 Task: Create new Company, with domain: 'zuj.edu.jo' and type: 'Prospect'. Add new contact for this company, with mail Id: 'Chahat21Mitchell@zuj.edu.jo', First Name: Chahat, Last name:  Mitchell, Job Title: 'UX/UI Designer', Phone Number: '(305) 555-4573'. Change life cycle stage to  Lead and lead status to  In Progress. Logged in from softage.6@softage.net
Action: Mouse moved to (134, 95)
Screenshot: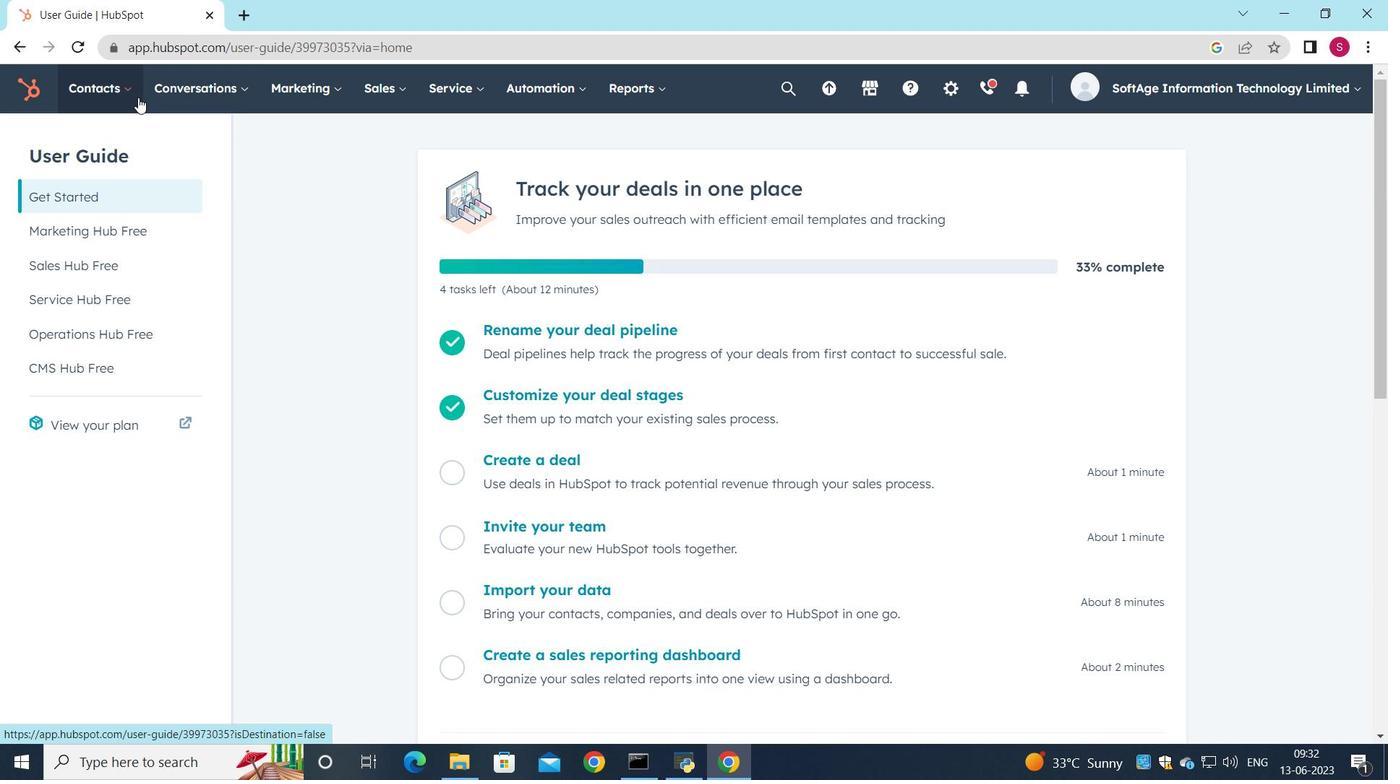 
Action: Mouse pressed left at (134, 95)
Screenshot: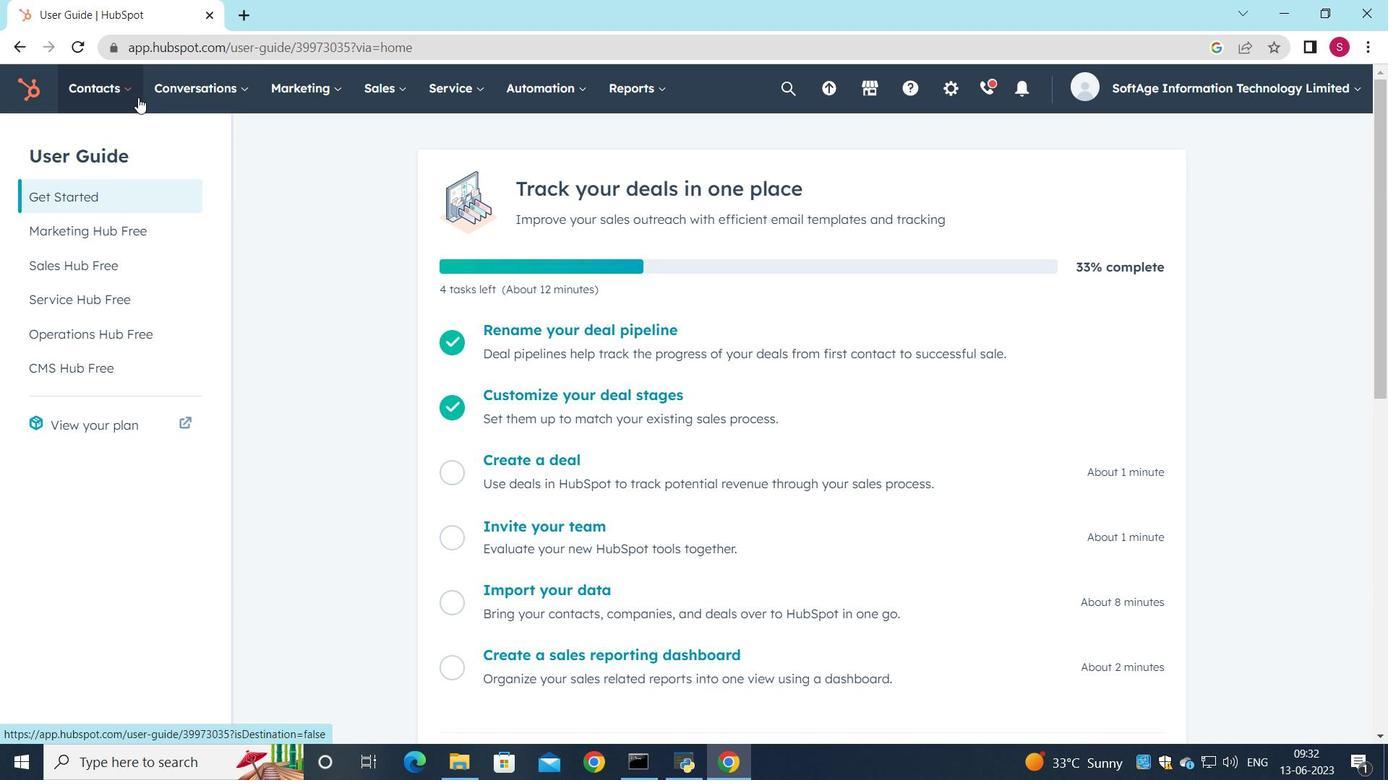 
Action: Mouse moved to (138, 174)
Screenshot: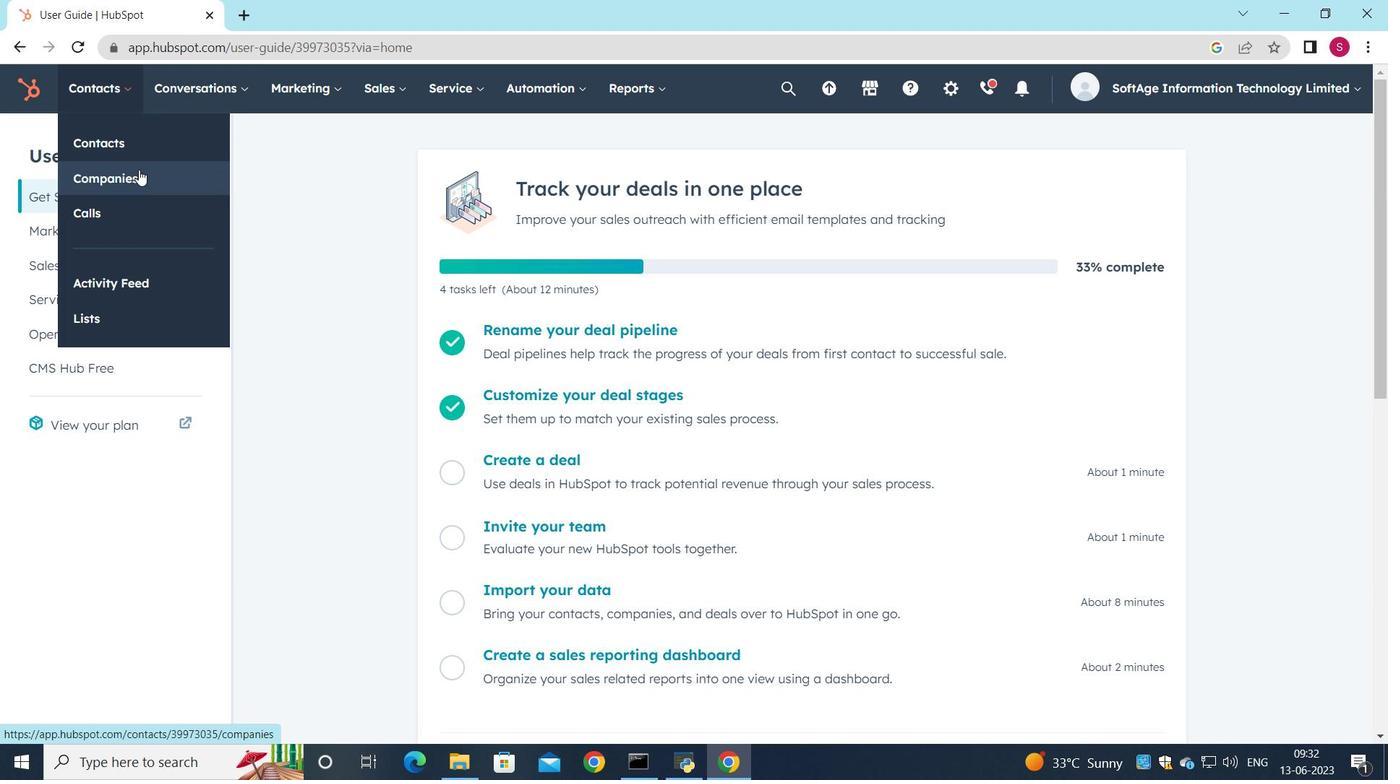 
Action: Mouse pressed left at (138, 174)
Screenshot: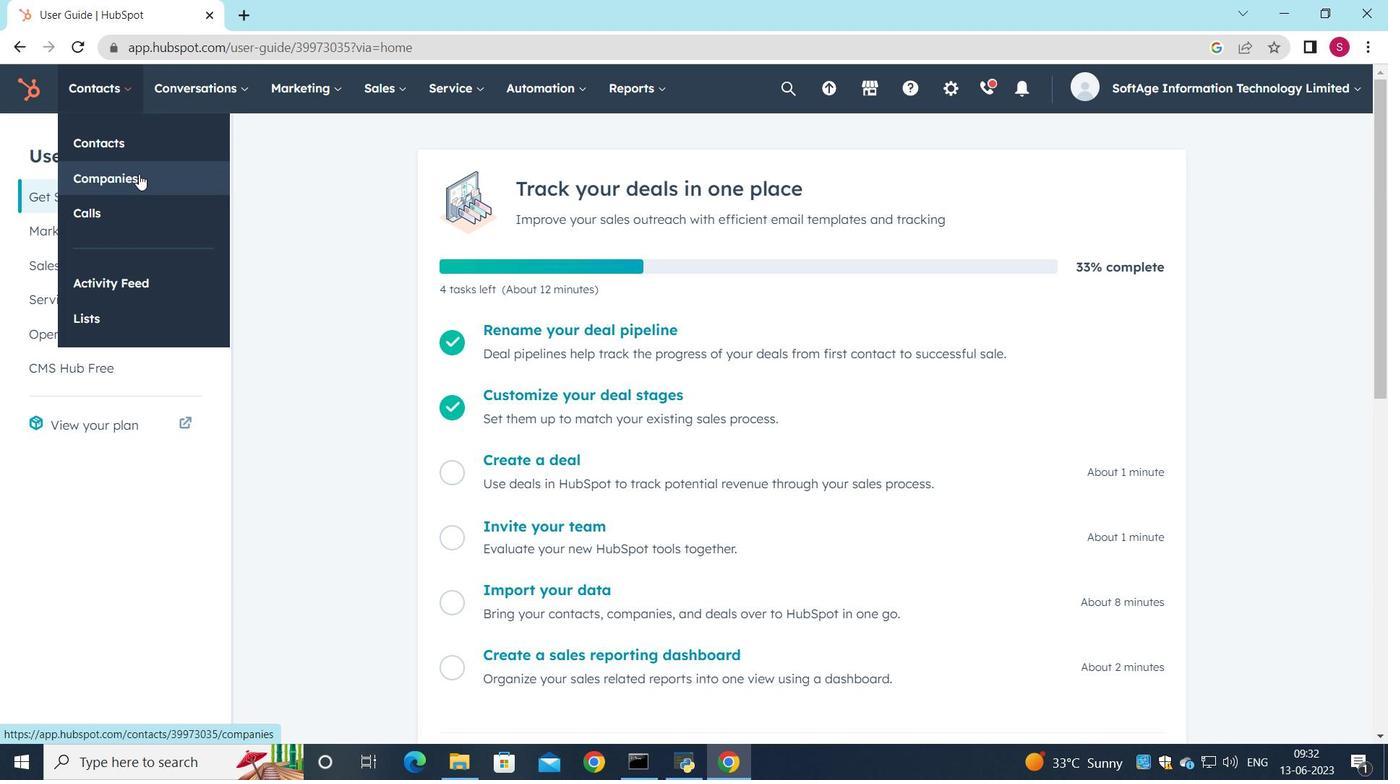 
Action: Mouse moved to (1268, 154)
Screenshot: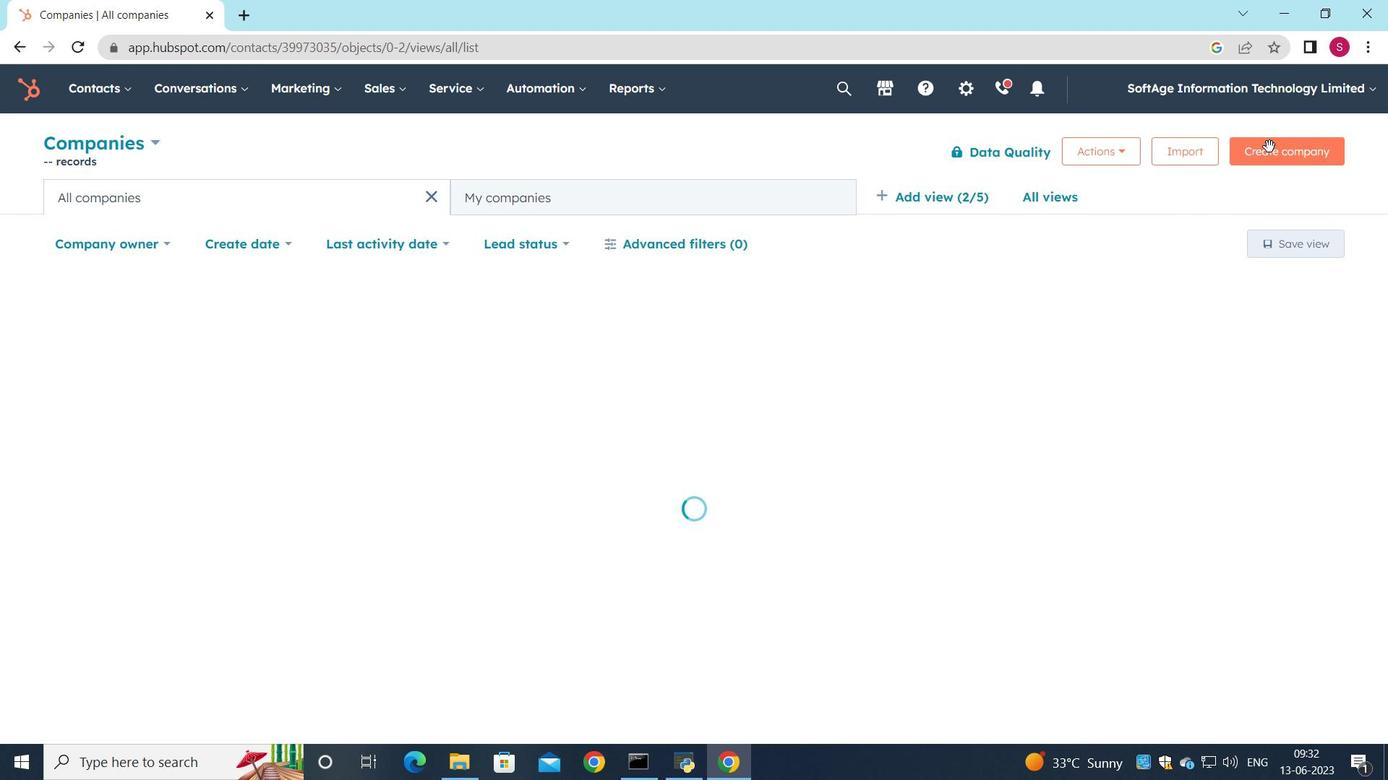 
Action: Mouse pressed left at (1268, 154)
Screenshot: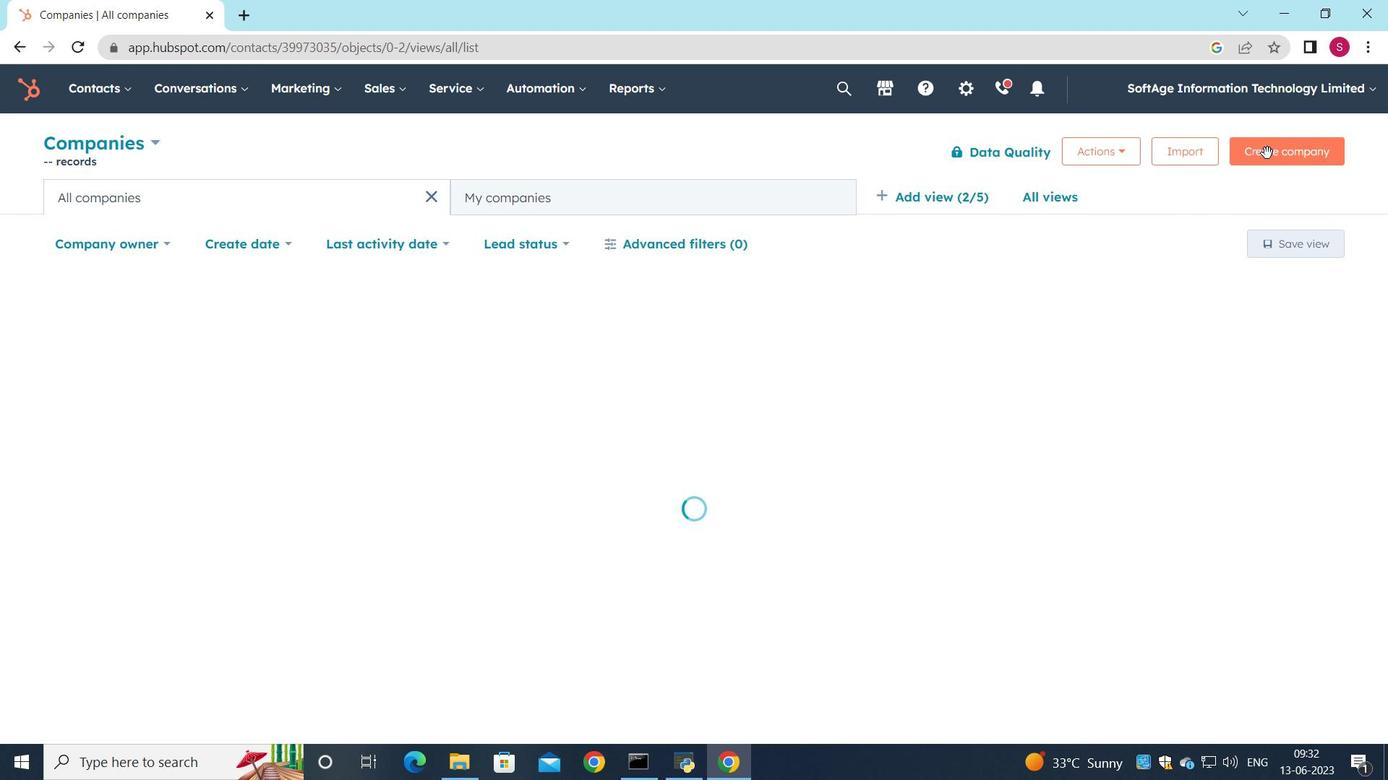 
Action: Mouse moved to (1010, 224)
Screenshot: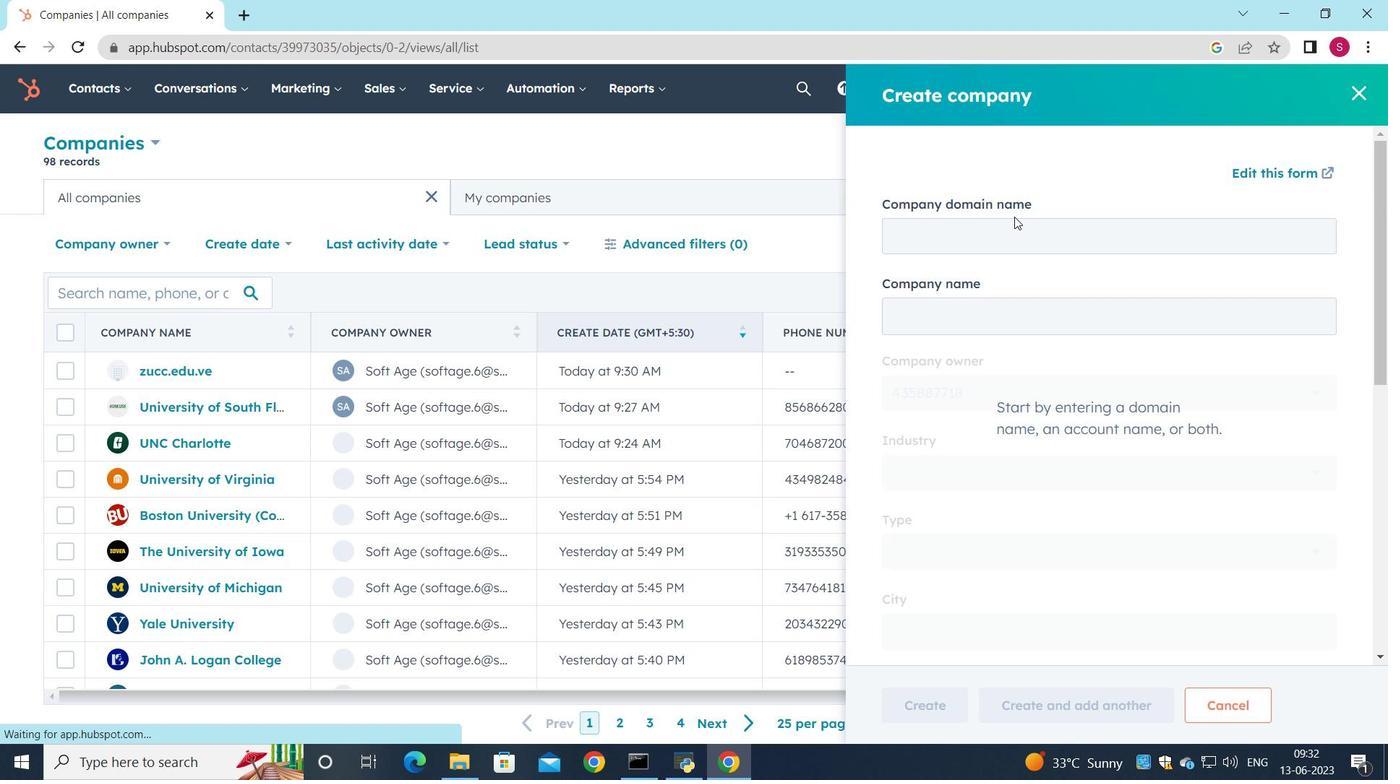 
Action: Mouse pressed left at (1010, 224)
Screenshot: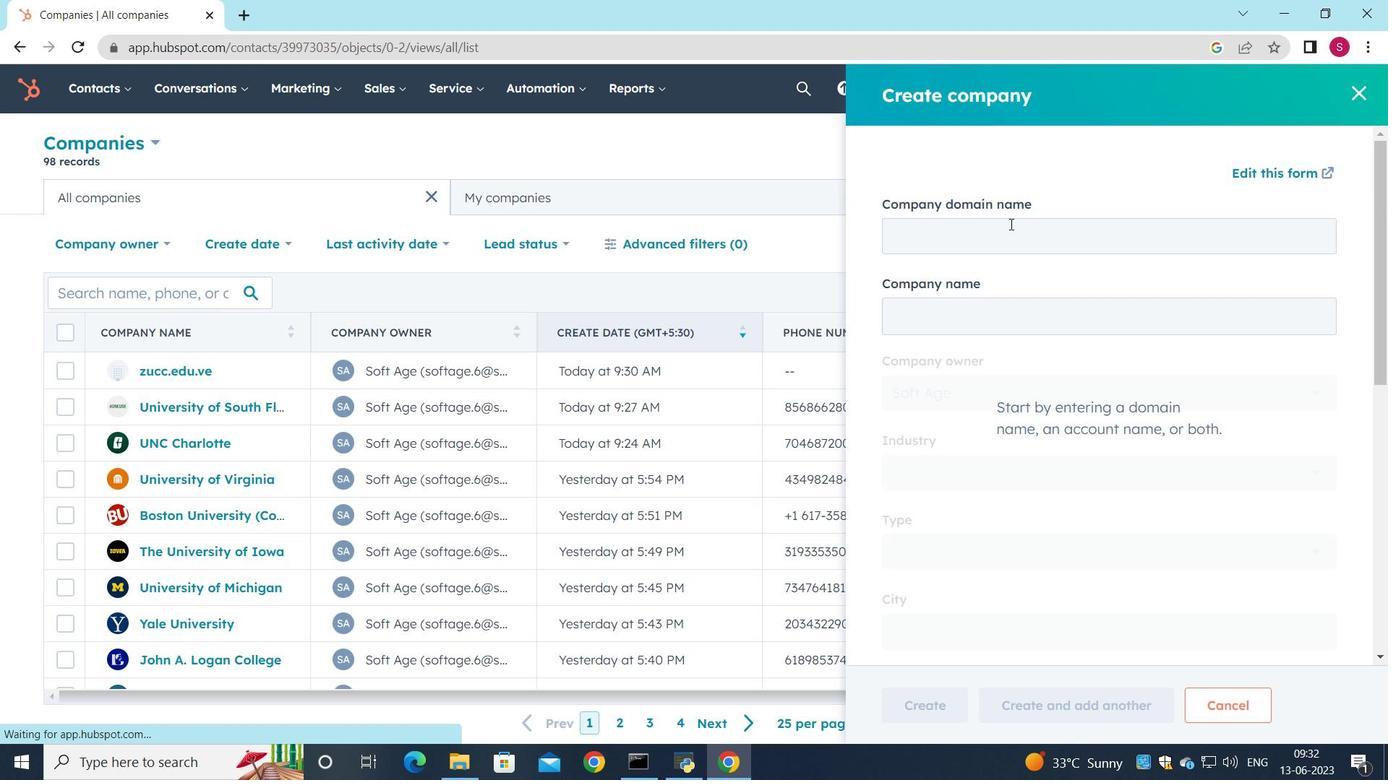 
Action: Key pressed zuj.edu.jo
Screenshot: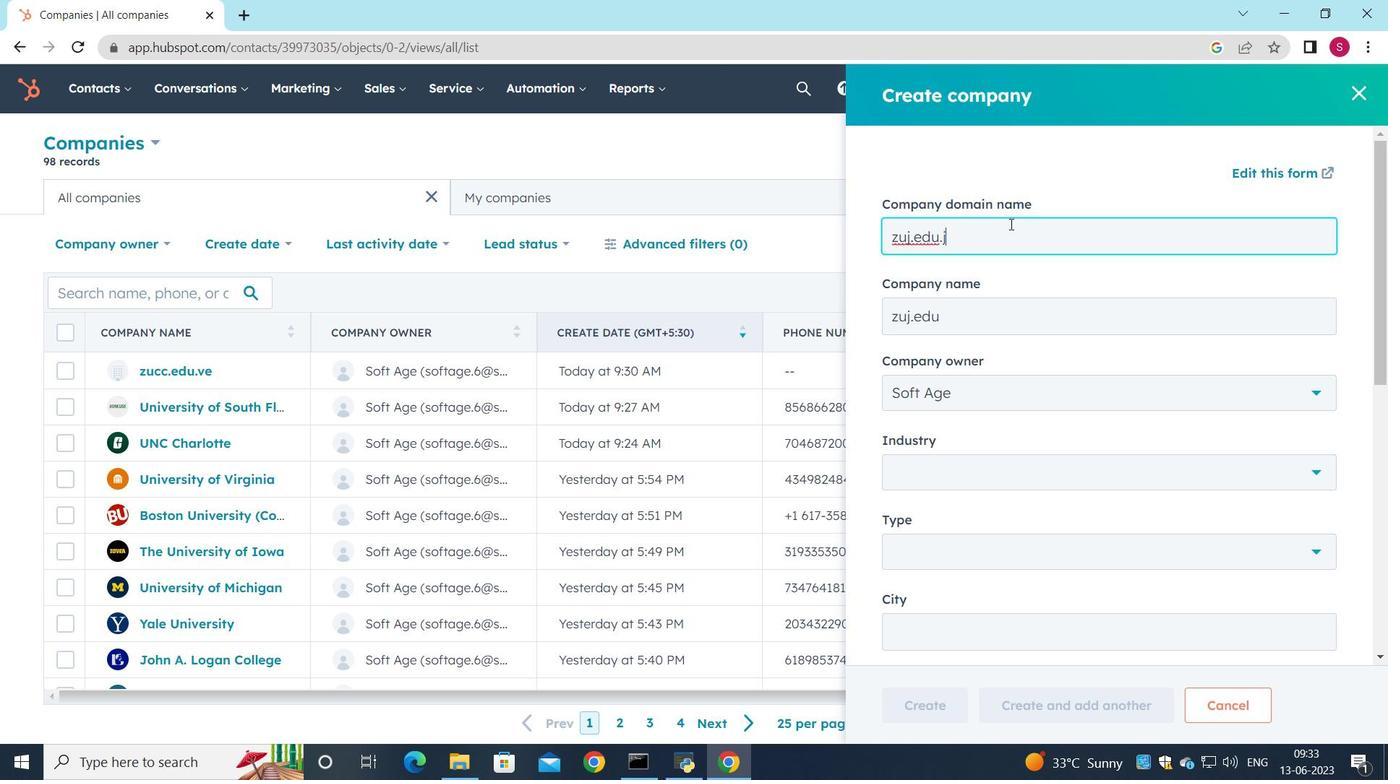 
Action: Mouse moved to (937, 394)
Screenshot: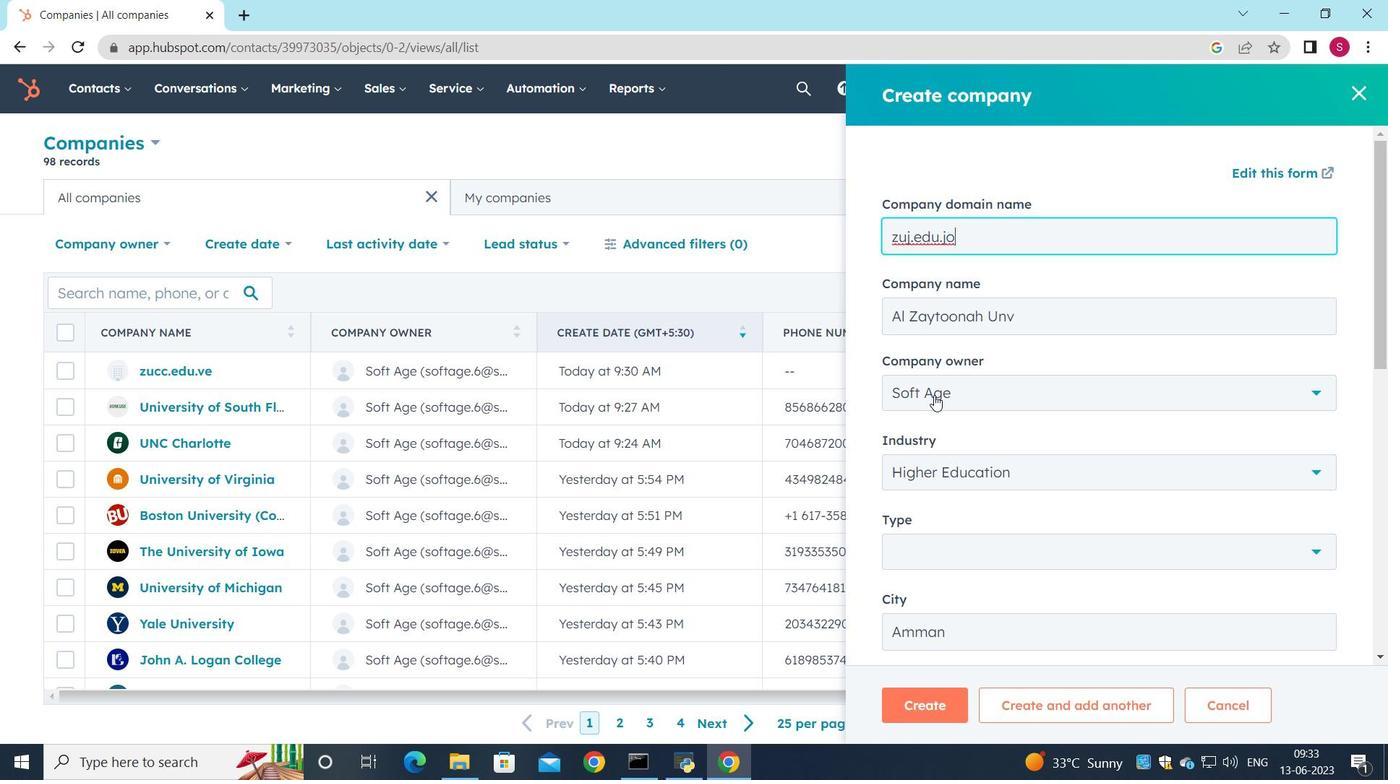 
Action: Mouse scrolled (937, 394) with delta (0, 0)
Screenshot: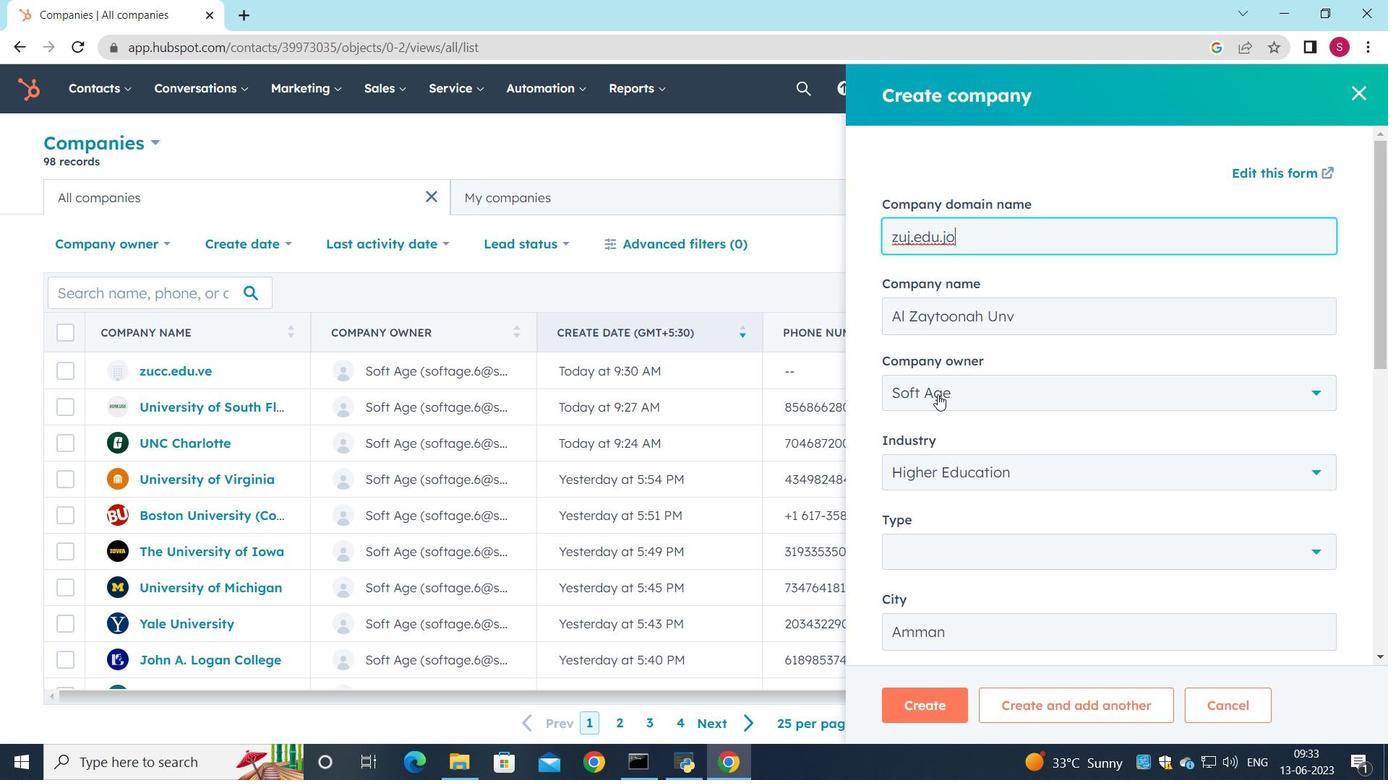 
Action: Mouse scrolled (937, 394) with delta (0, 0)
Screenshot: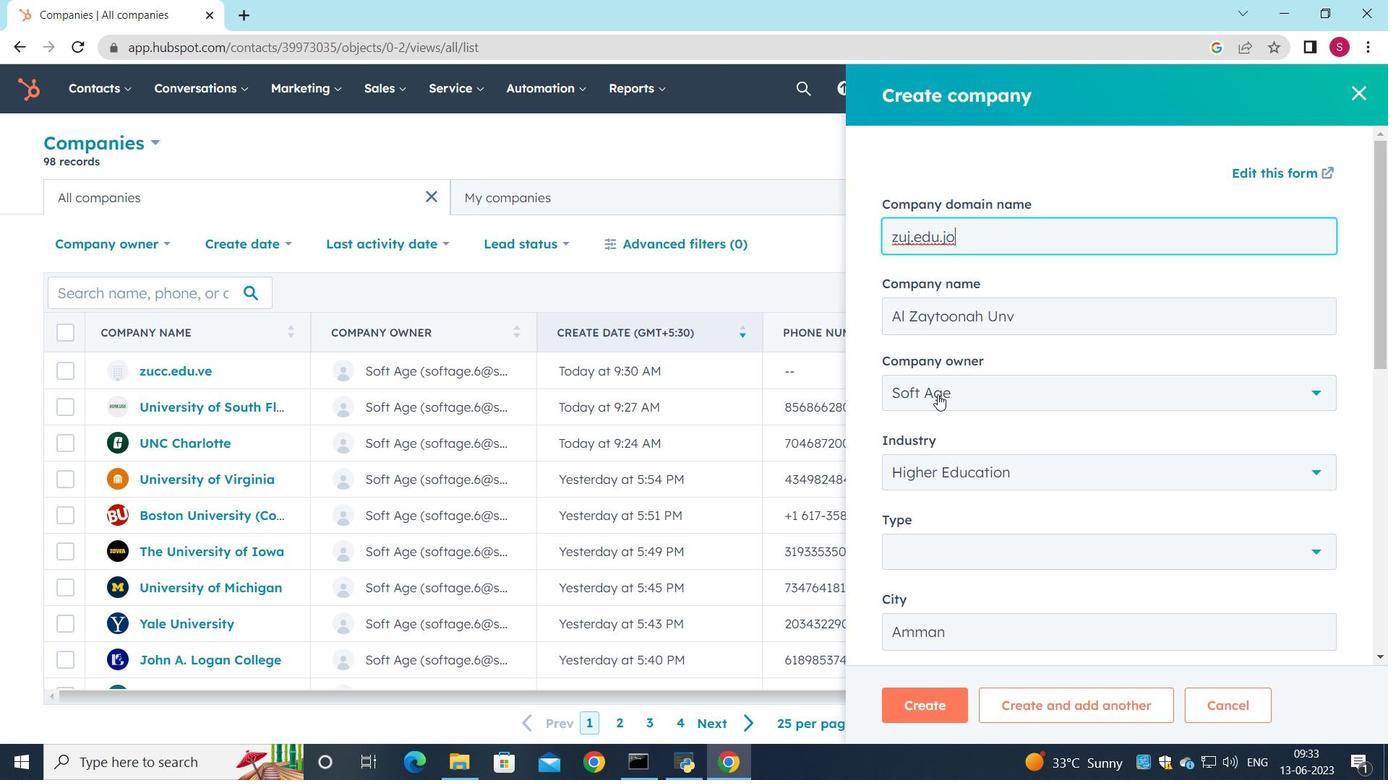 
Action: Mouse moved to (995, 370)
Screenshot: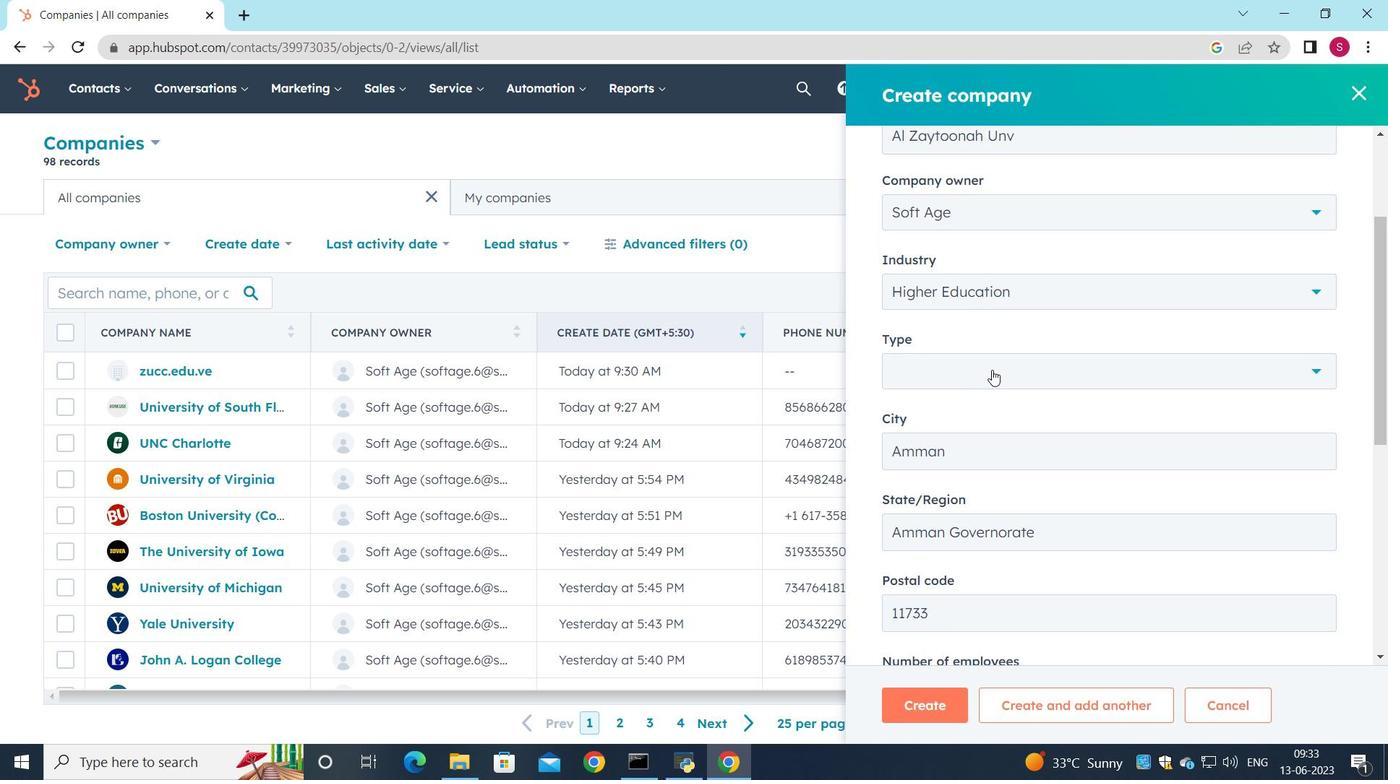 
Action: Mouse pressed left at (995, 370)
Screenshot: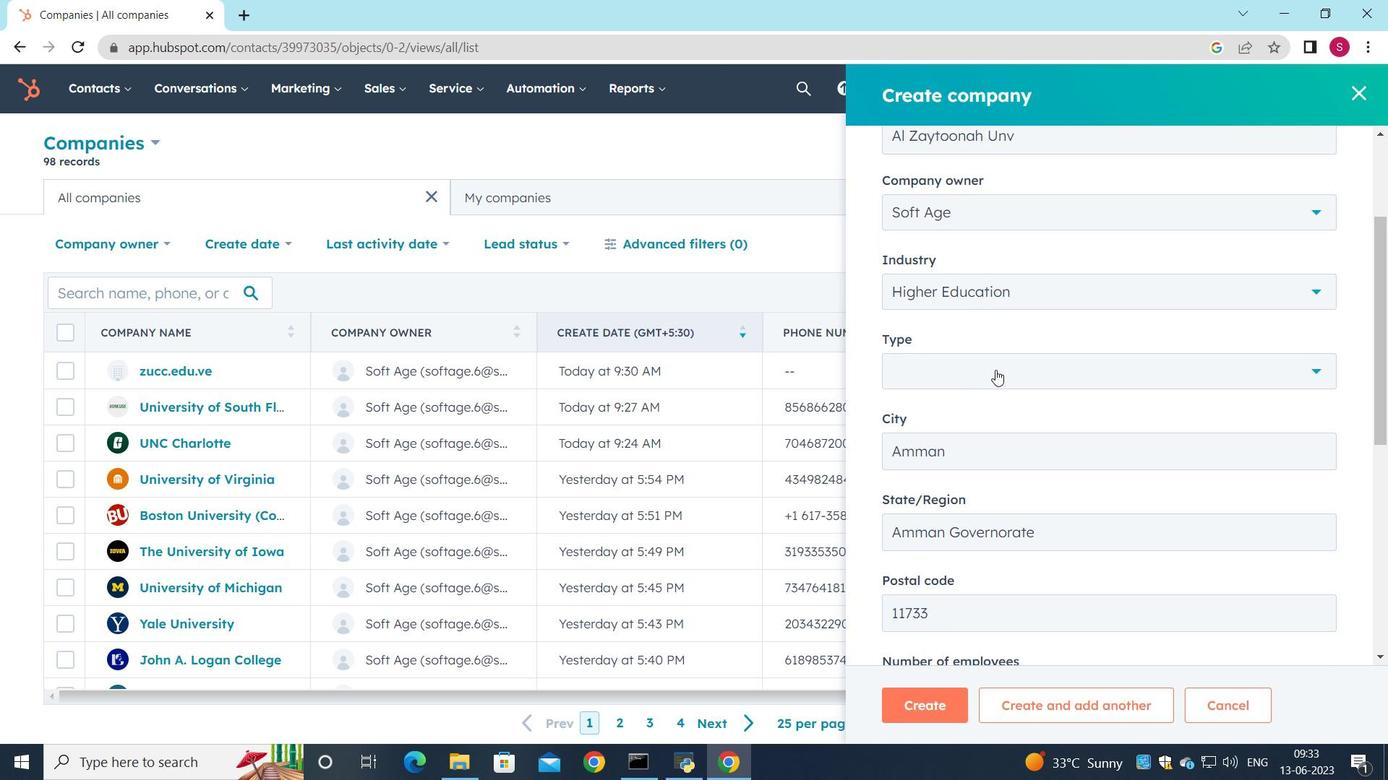 
Action: Mouse moved to (957, 445)
Screenshot: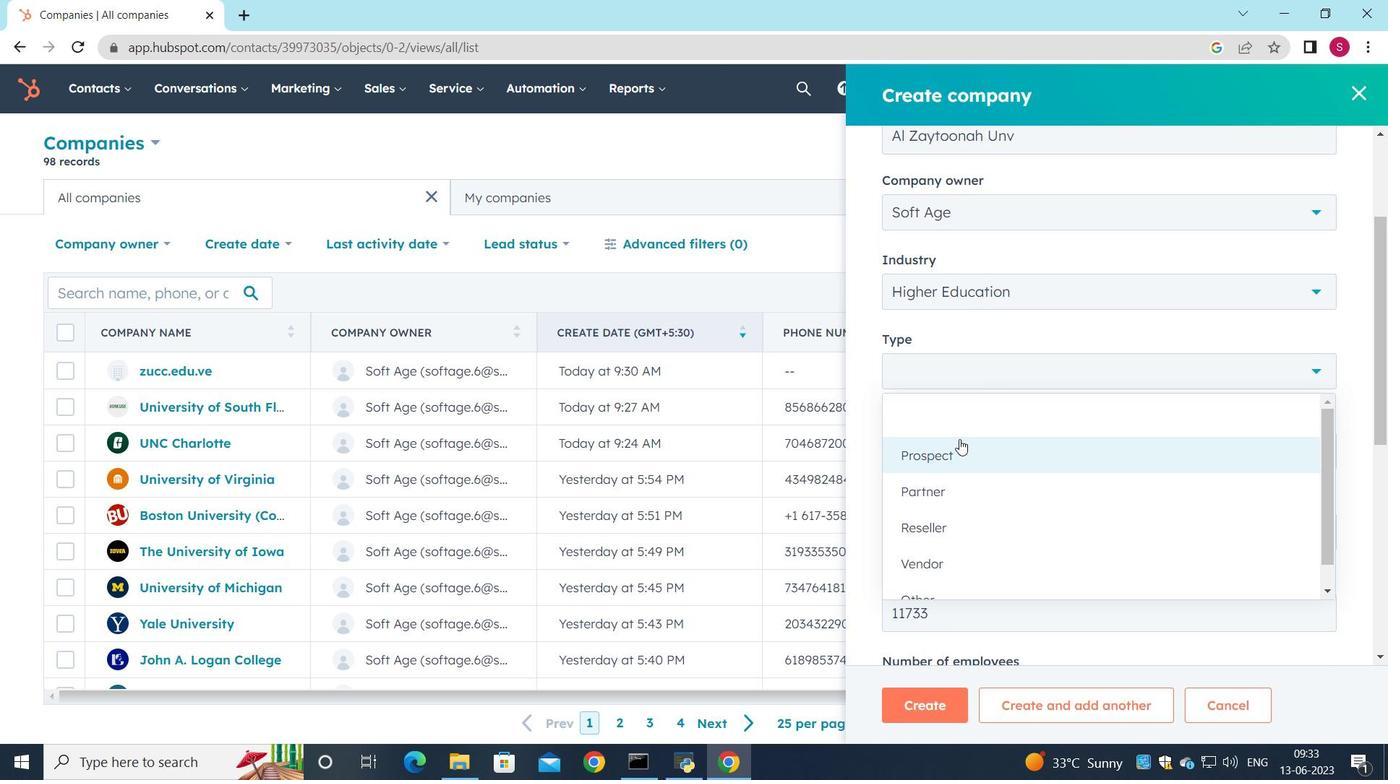 
Action: Mouse pressed left at (957, 445)
Screenshot: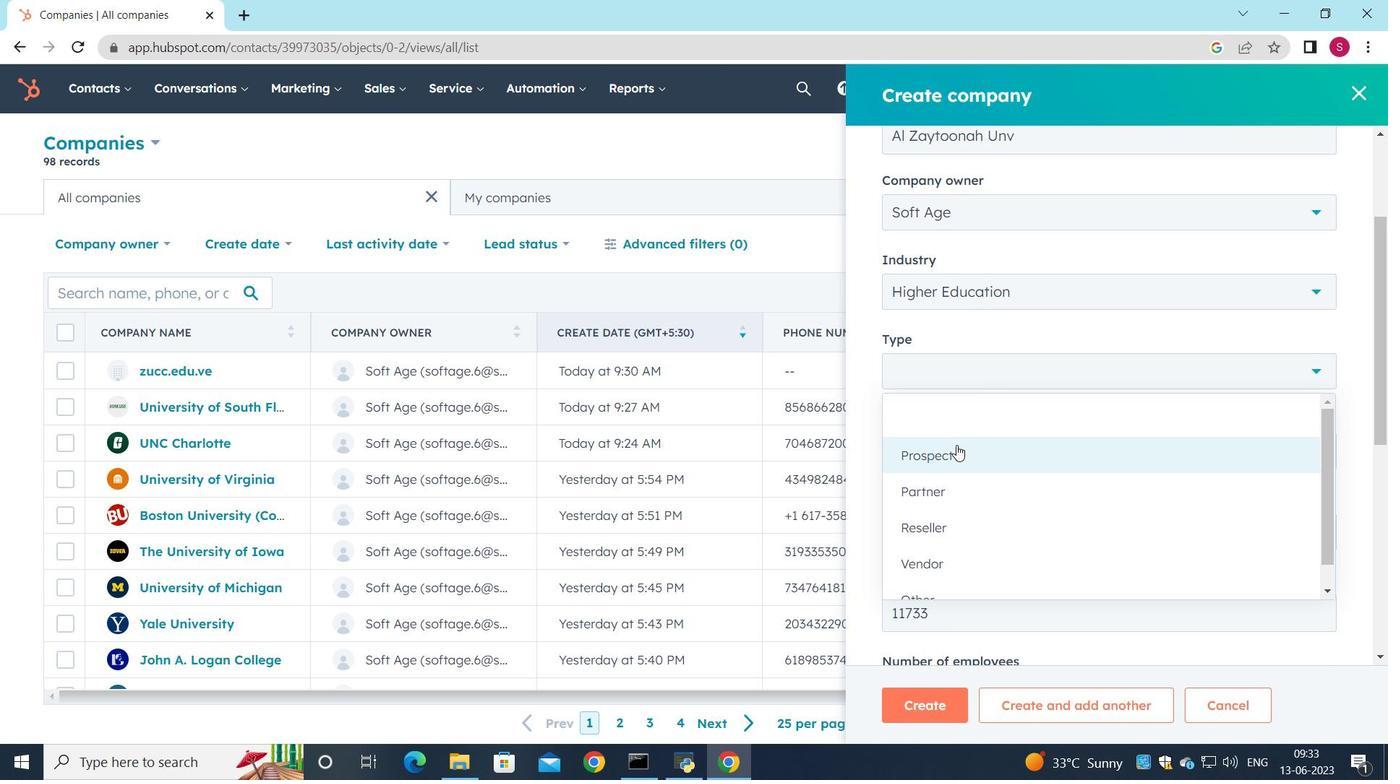 
Action: Mouse moved to (960, 434)
Screenshot: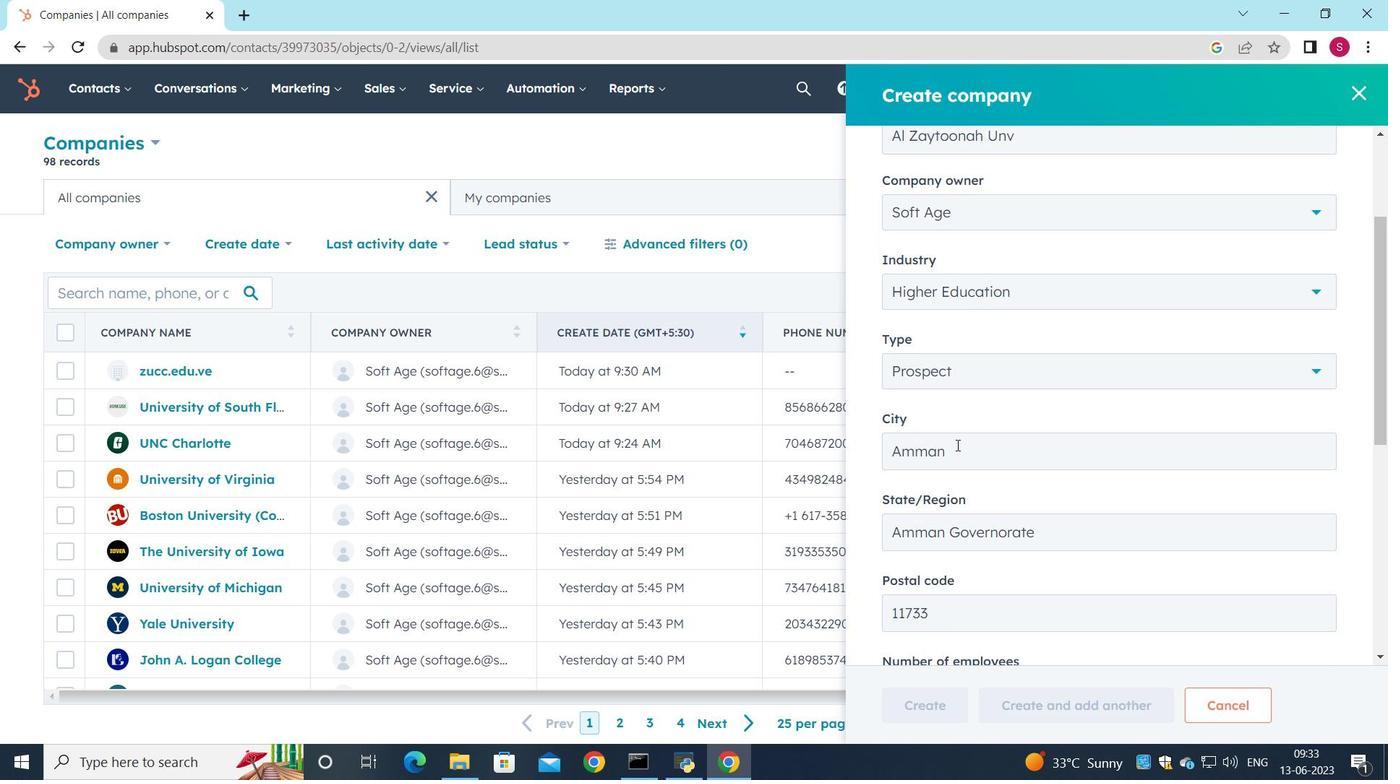 
Action: Mouse scrolled (960, 433) with delta (0, 0)
Screenshot: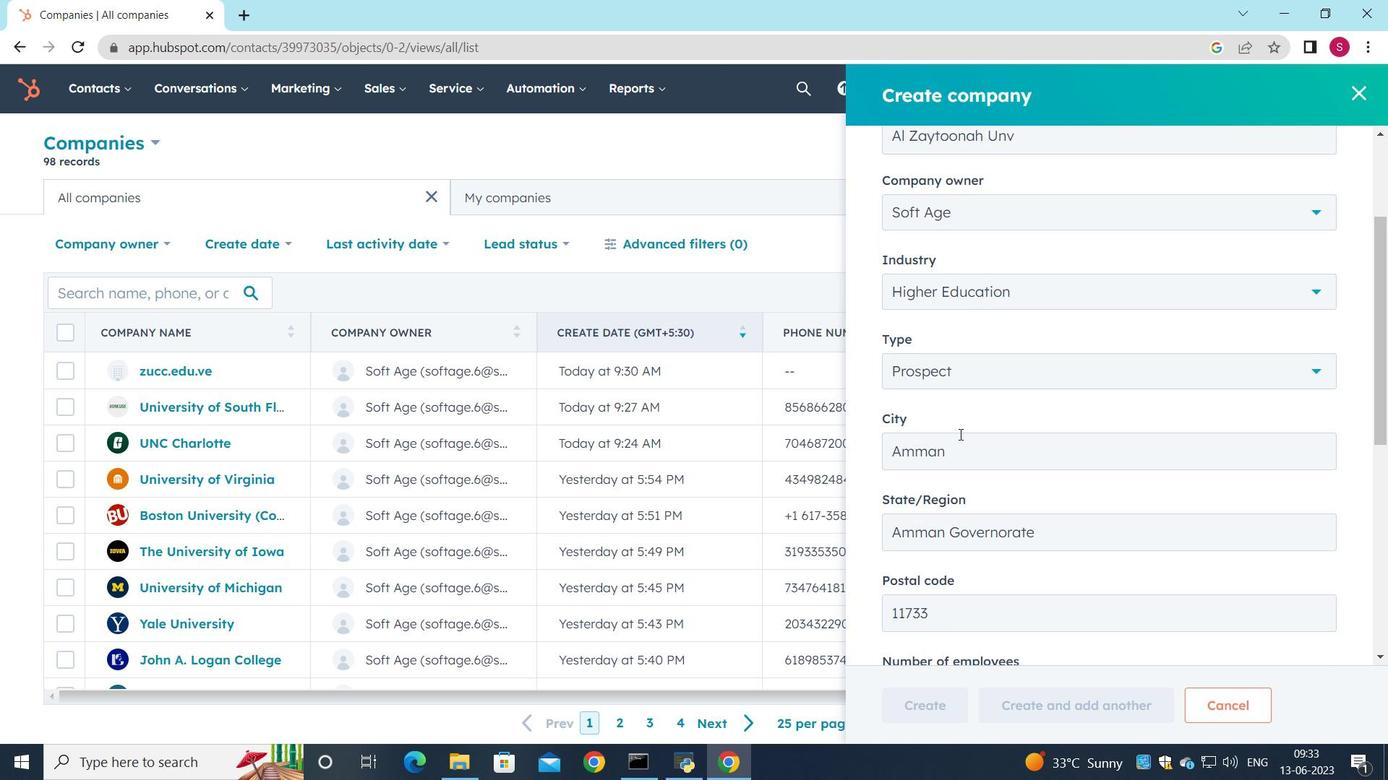 
Action: Mouse moved to (899, 700)
Screenshot: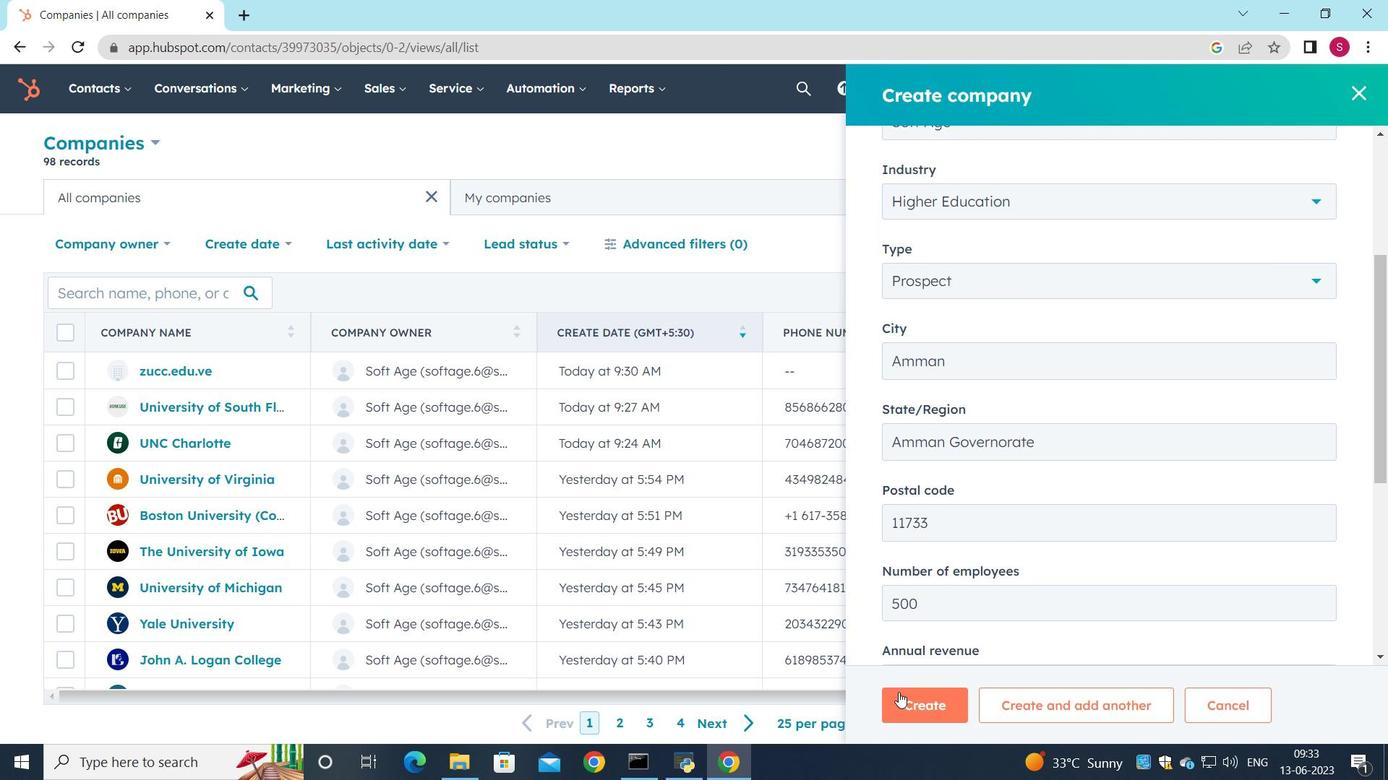 
Action: Mouse pressed left at (899, 700)
Screenshot: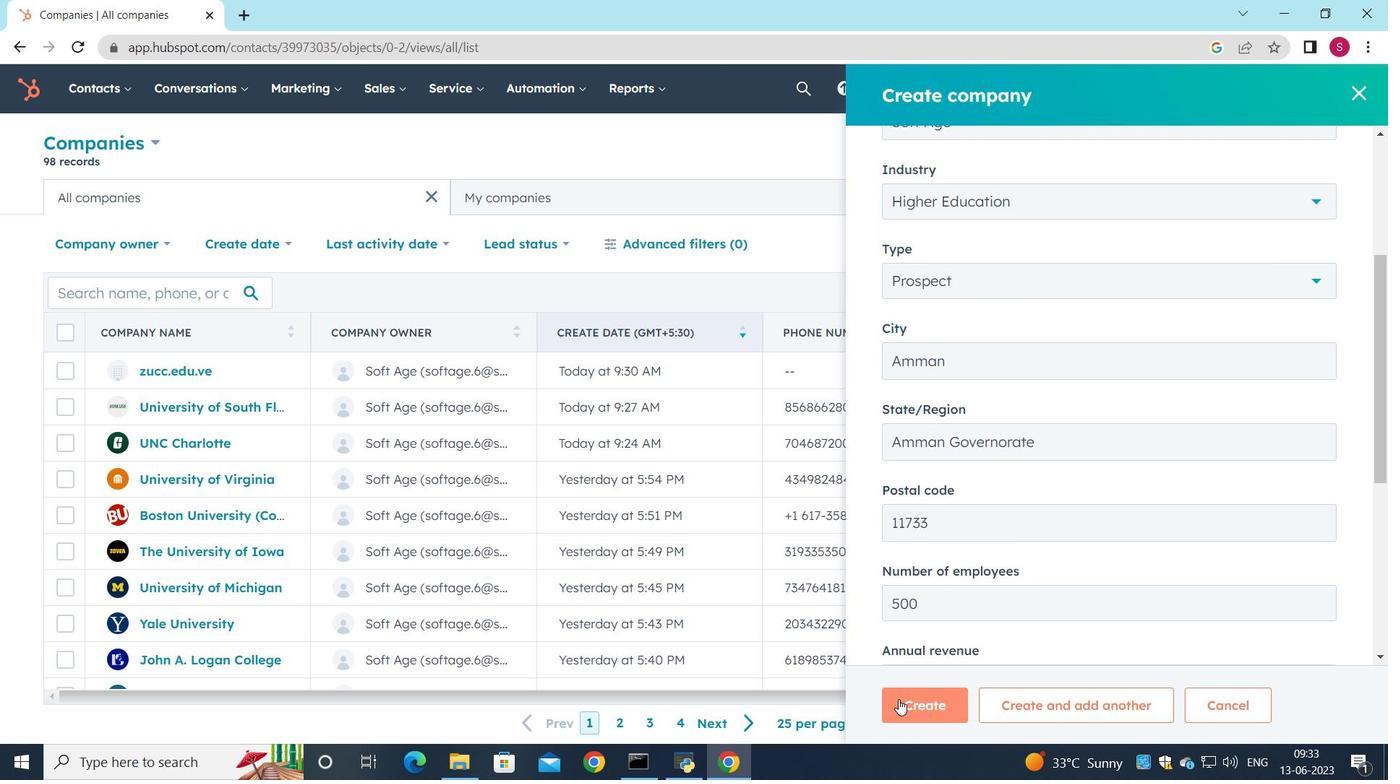 
Action: Mouse moved to (517, 400)
Screenshot: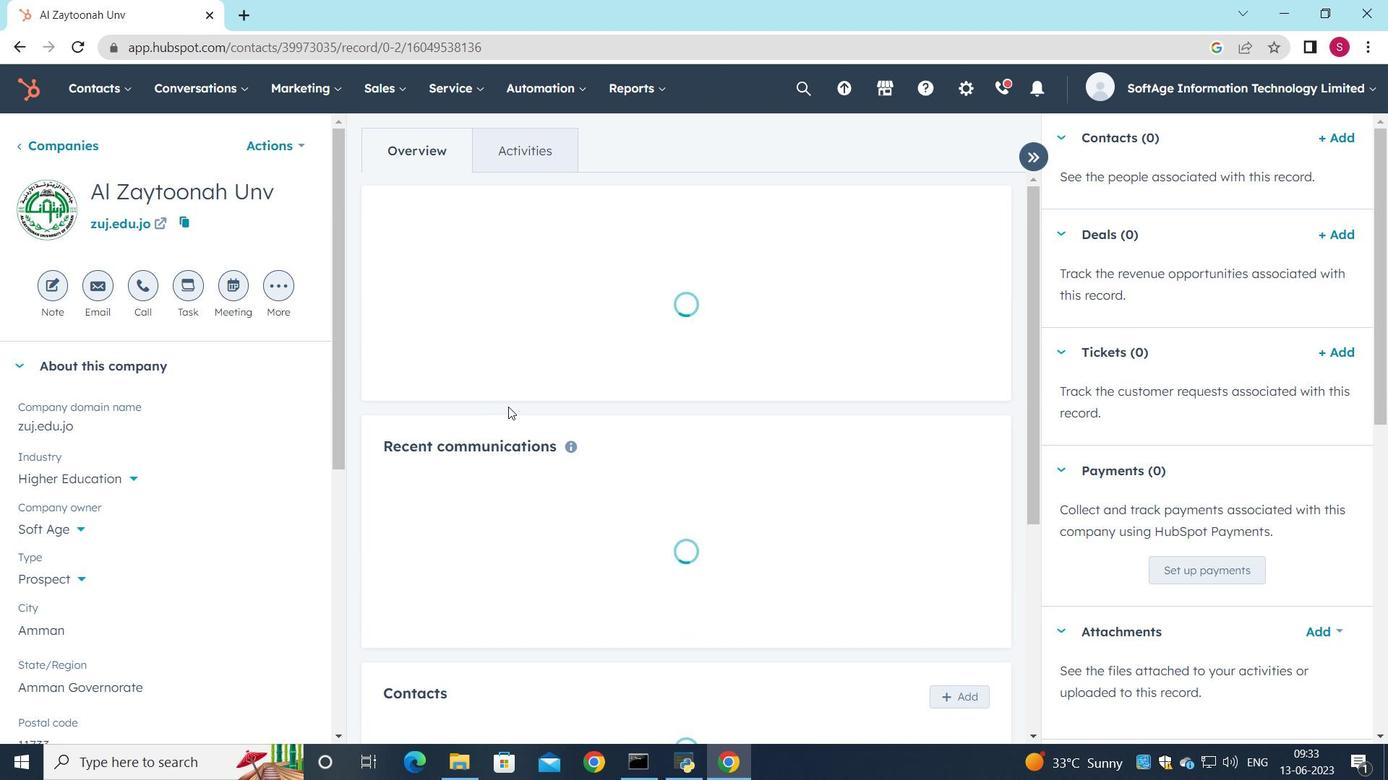 
Action: Mouse scrolled (517, 399) with delta (0, 0)
Screenshot: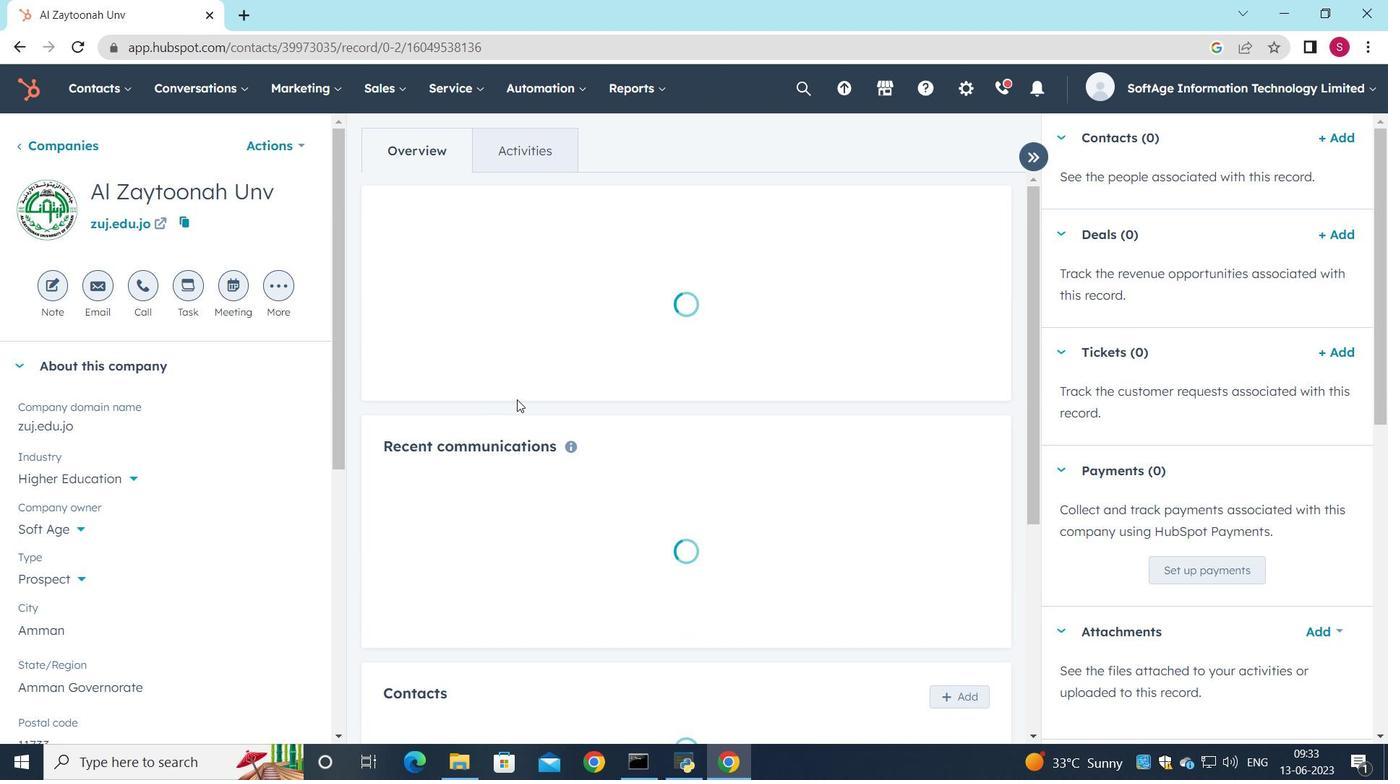 
Action: Mouse scrolled (517, 399) with delta (0, 0)
Screenshot: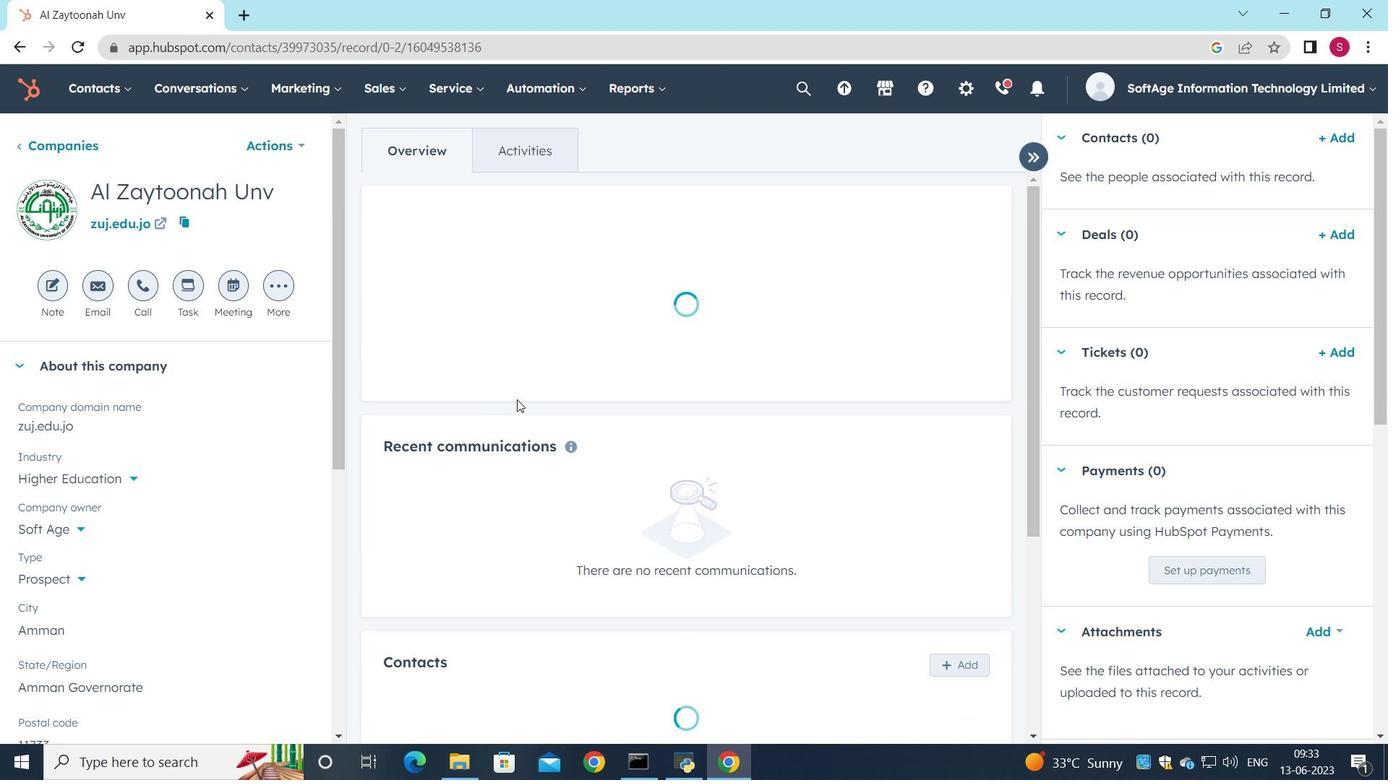 
Action: Mouse scrolled (517, 399) with delta (0, 0)
Screenshot: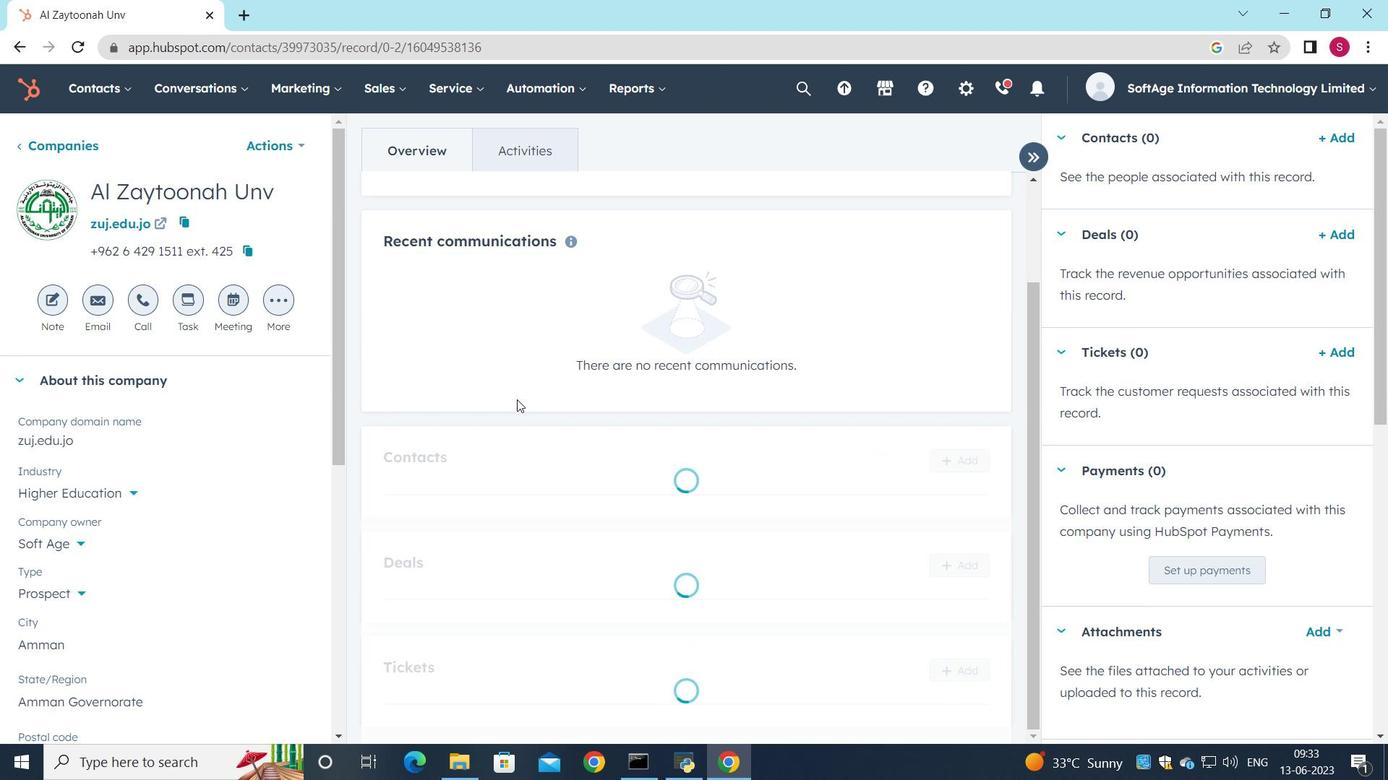 
Action: Mouse scrolled (517, 399) with delta (0, 0)
Screenshot: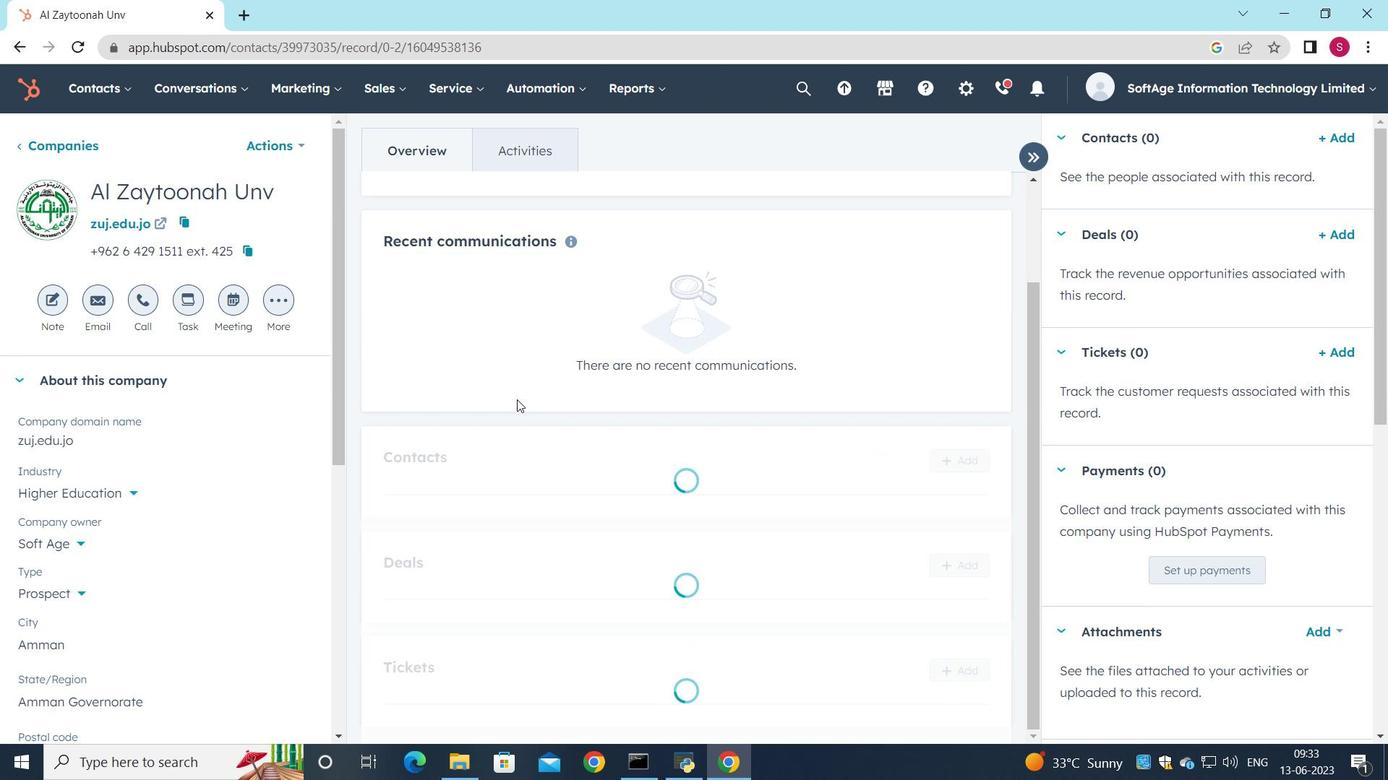 
Action: Mouse moved to (610, 425)
Screenshot: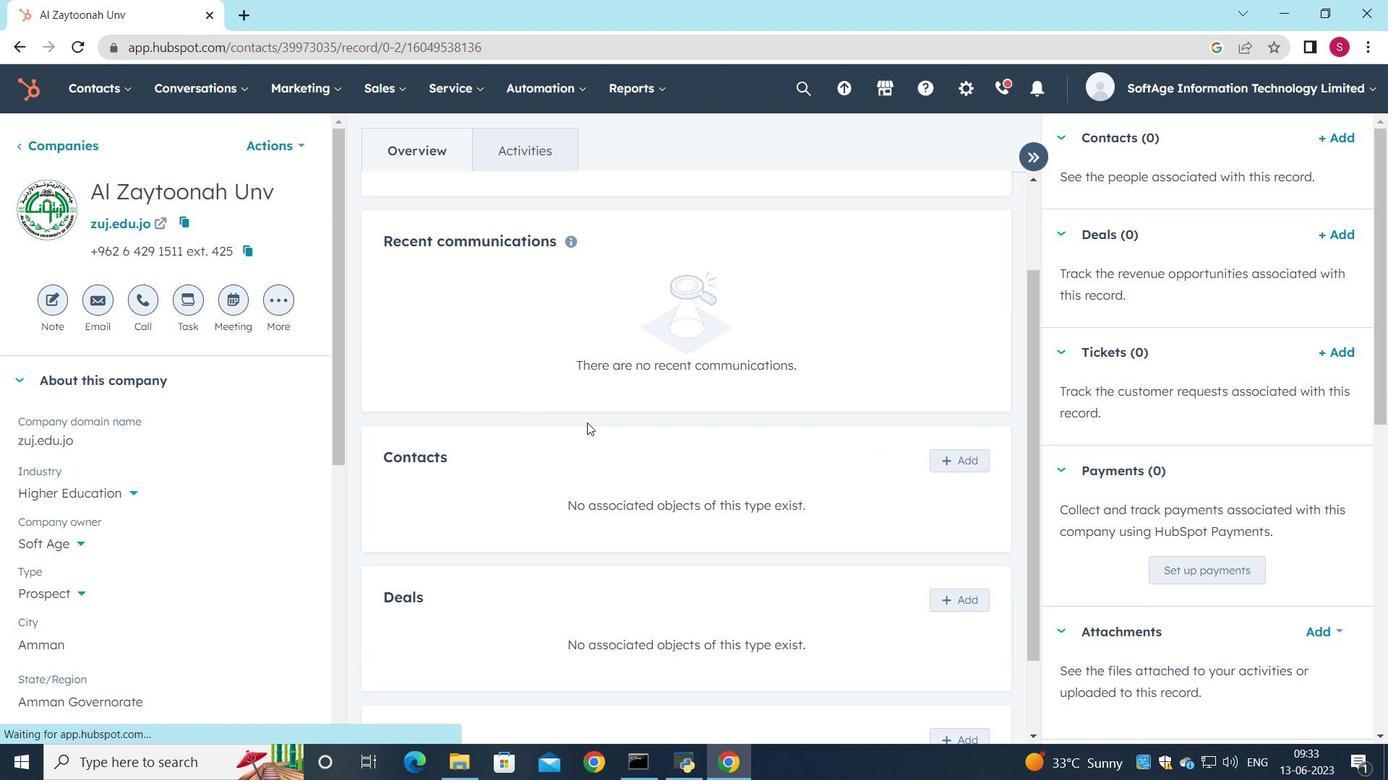 
Action: Mouse scrolled (610, 424) with delta (0, 0)
Screenshot: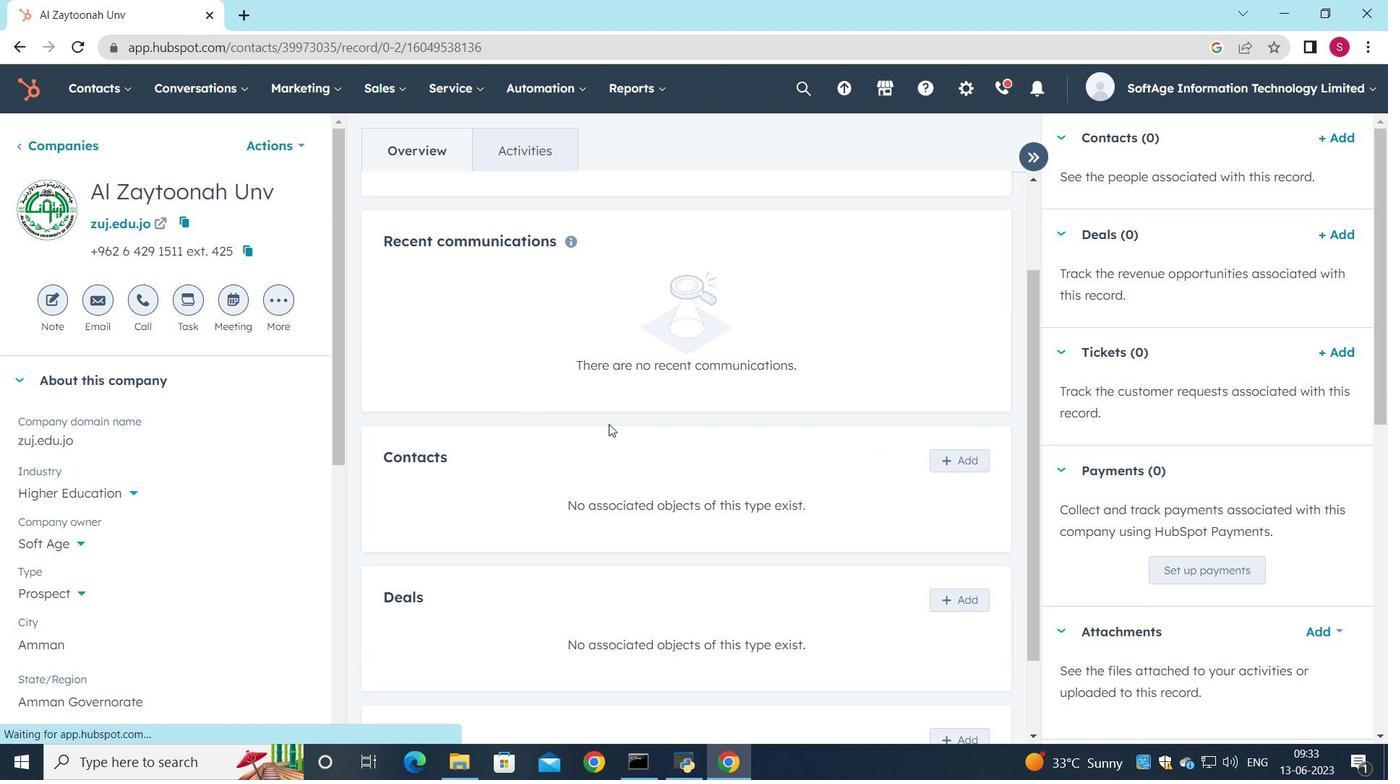 
Action: Mouse scrolled (610, 424) with delta (0, 0)
Screenshot: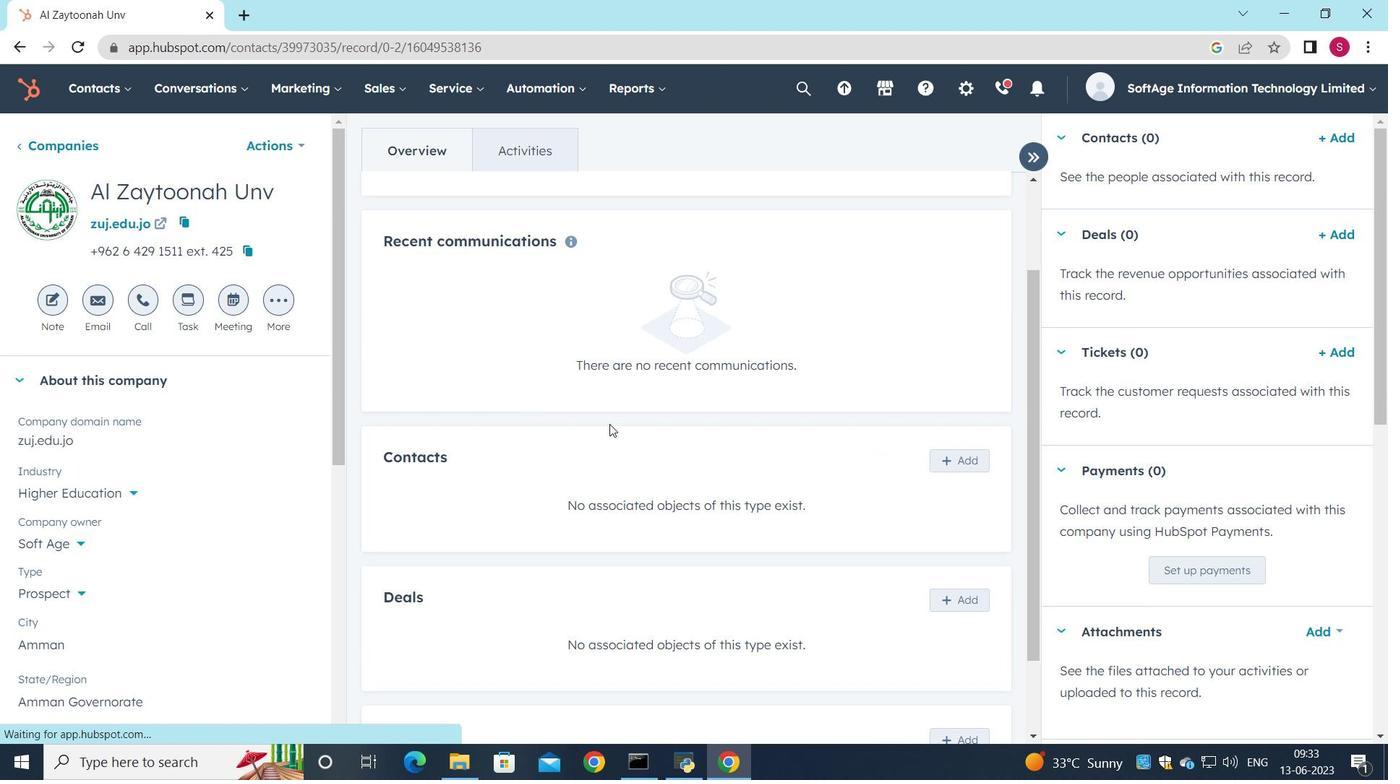
Action: Mouse moved to (955, 361)
Screenshot: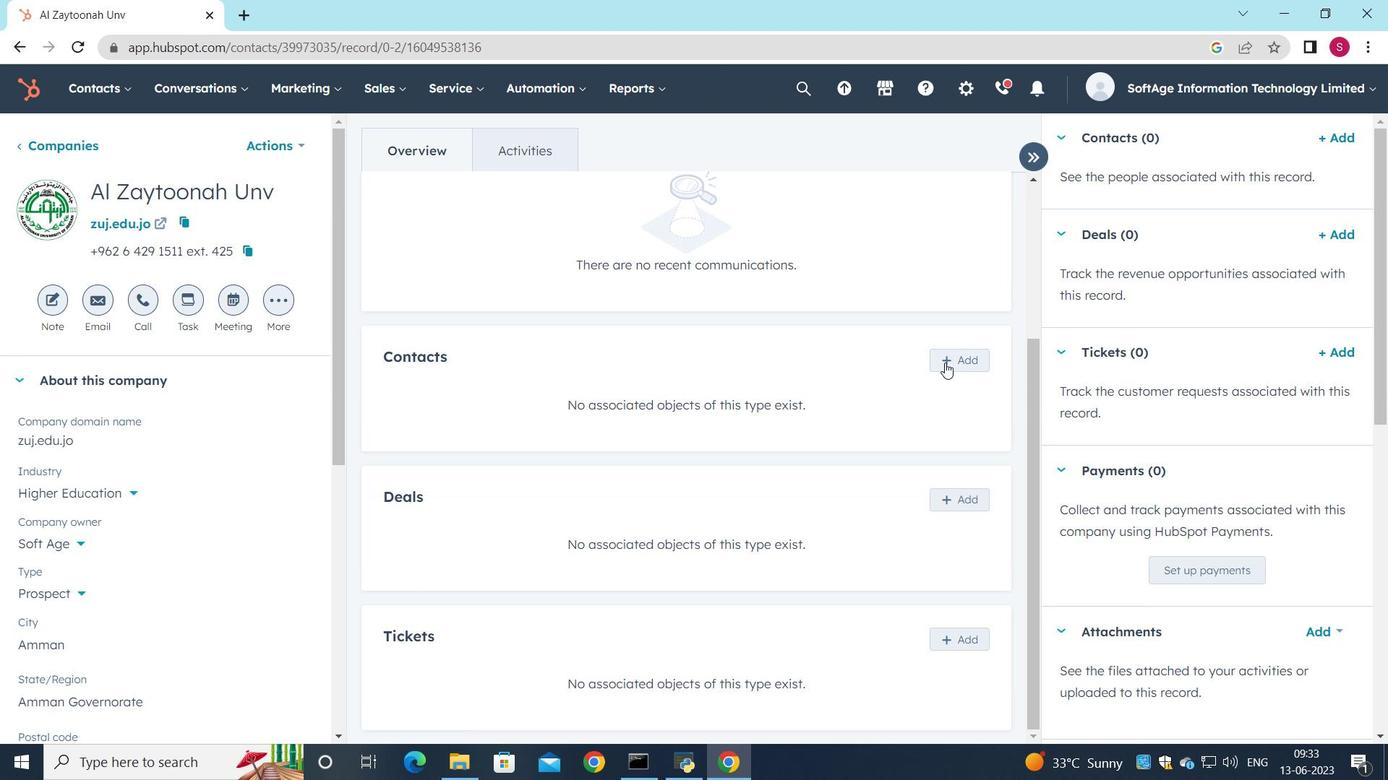 
Action: Mouse pressed left at (955, 361)
Screenshot: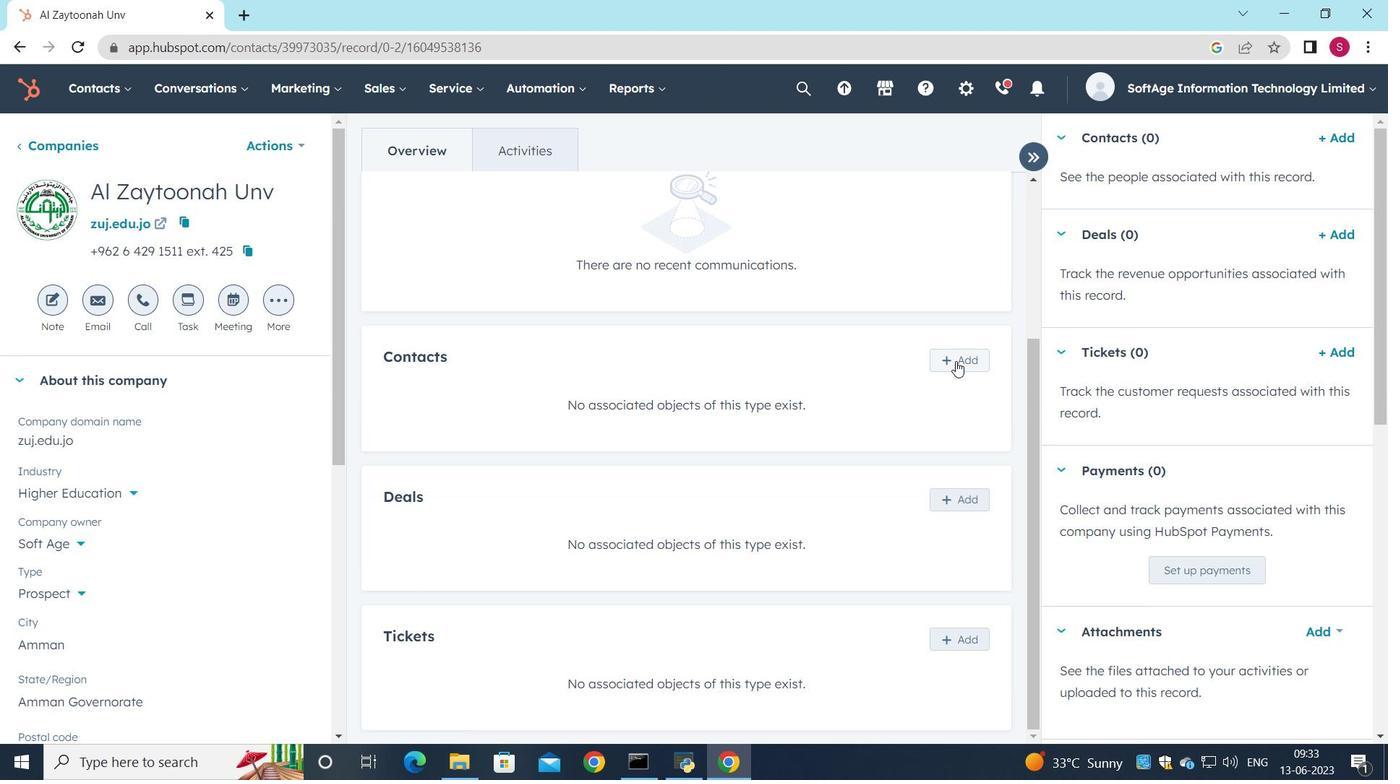 
Action: Mouse moved to (1009, 198)
Screenshot: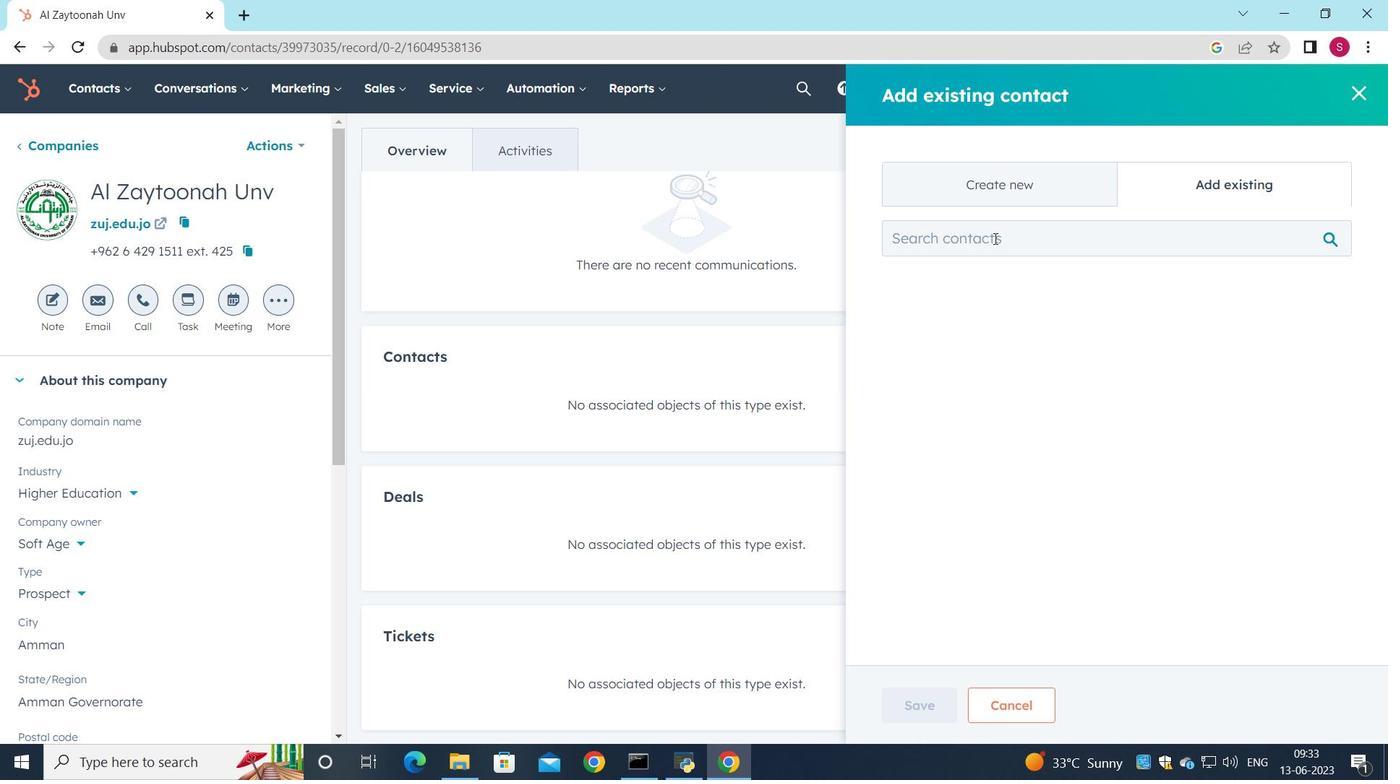 
Action: Mouse pressed left at (1009, 198)
Screenshot: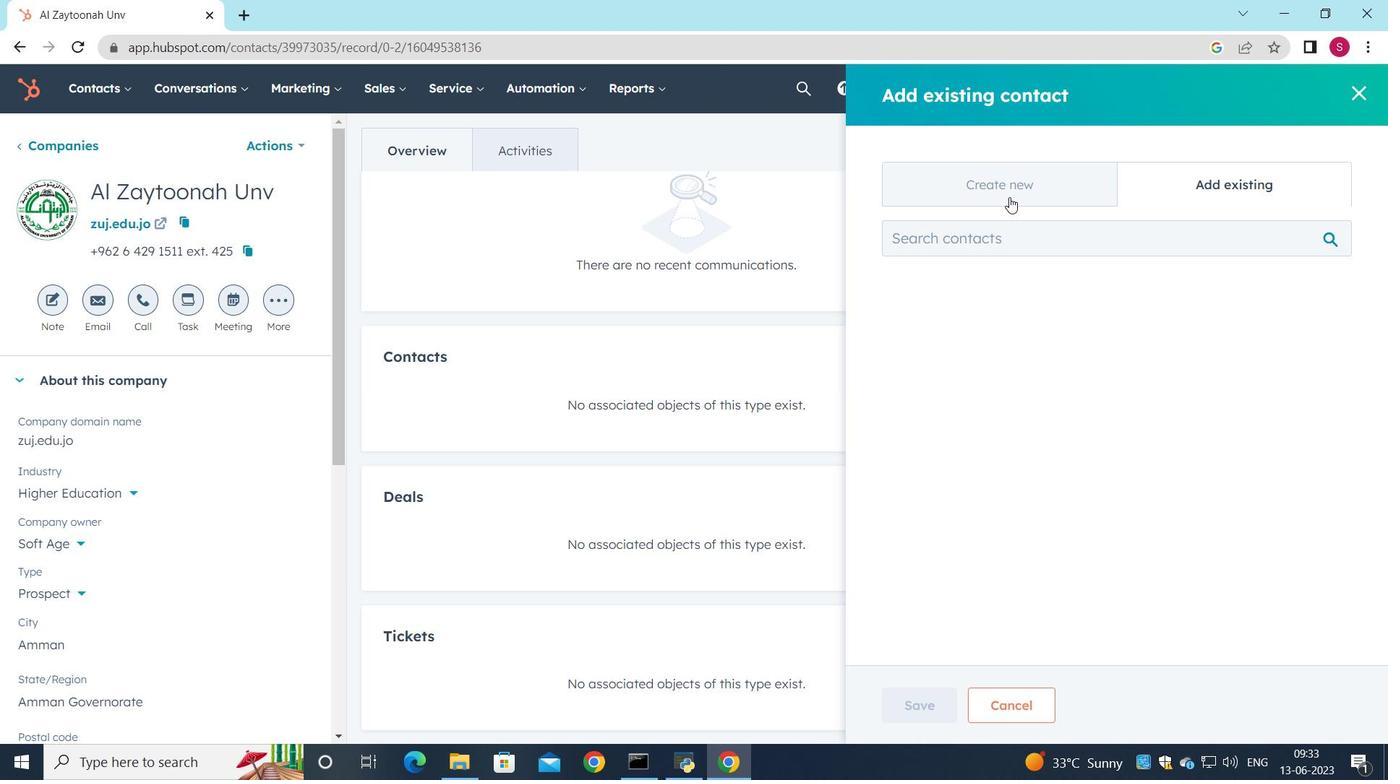 
Action: Mouse moved to (978, 296)
Screenshot: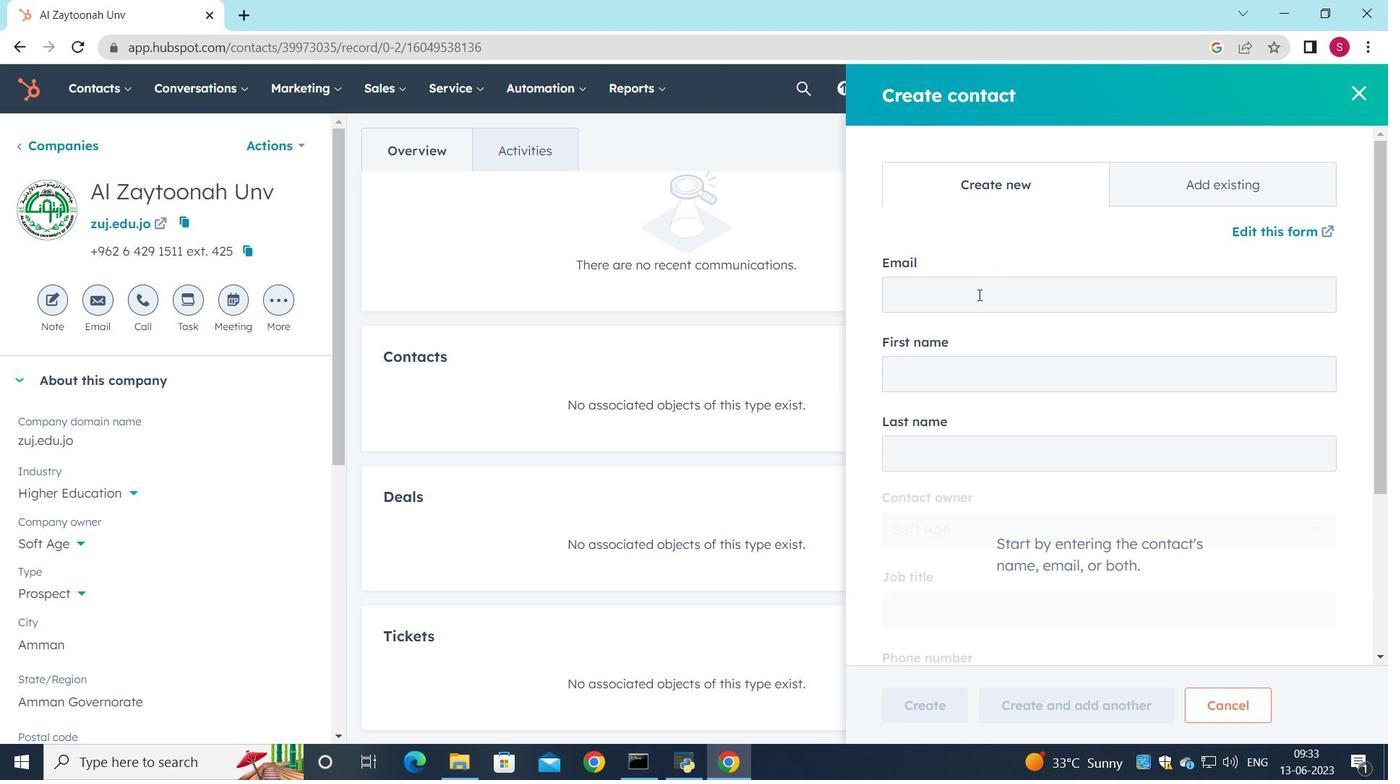 
Action: Mouse pressed left at (978, 296)
Screenshot: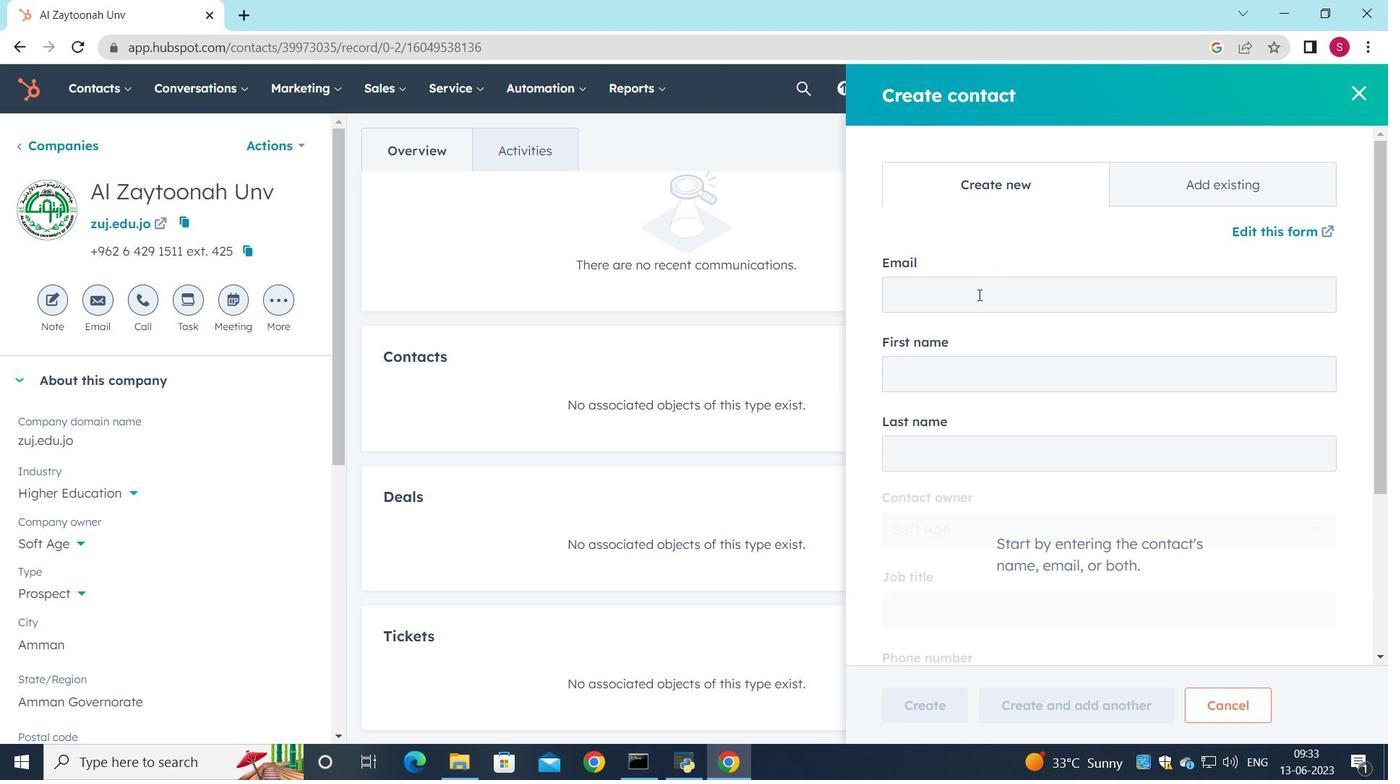 
Action: Key pressed <Key.shift><Key.shift><Key.shift><Key.shift>Chahat21<Key.shift>Mitchell<Key.shift>@zuj.edu.jo
Screenshot: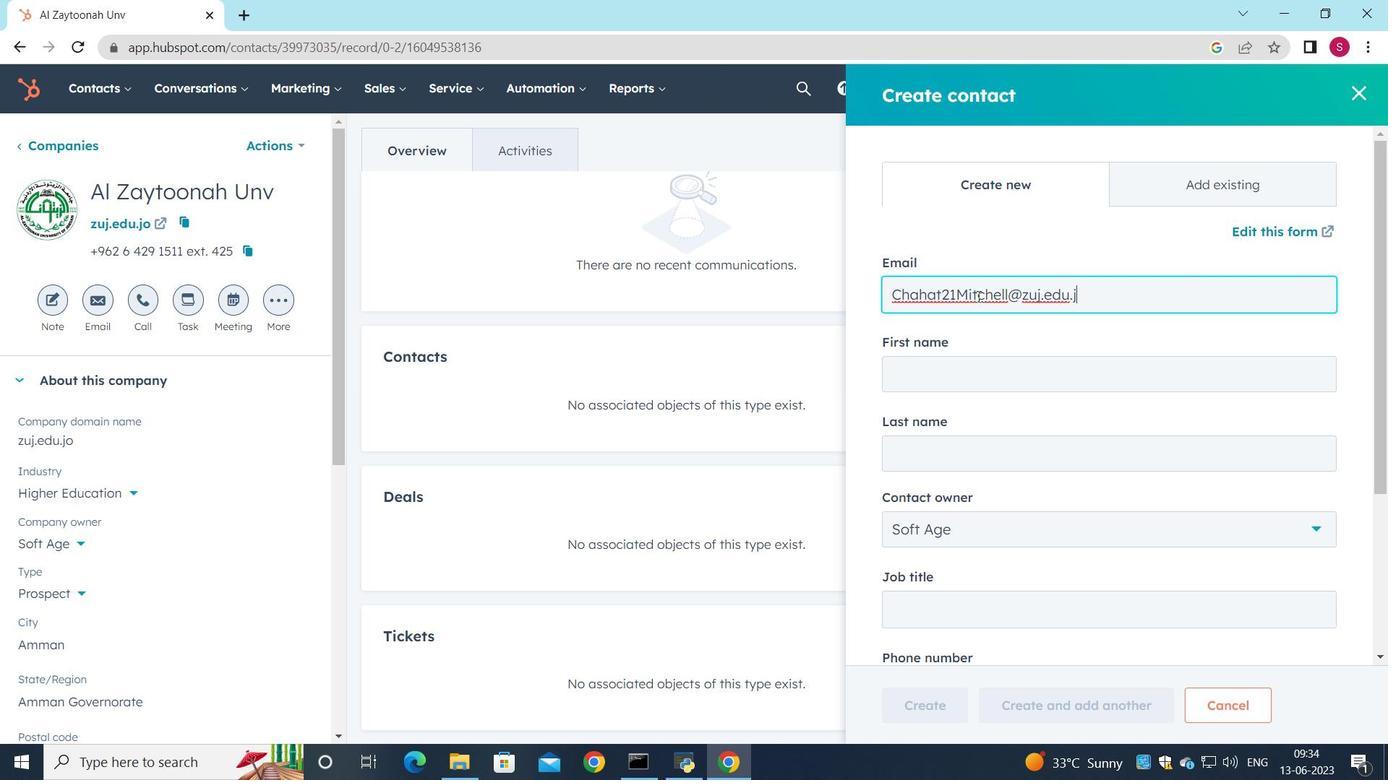 
Action: Mouse moved to (943, 358)
Screenshot: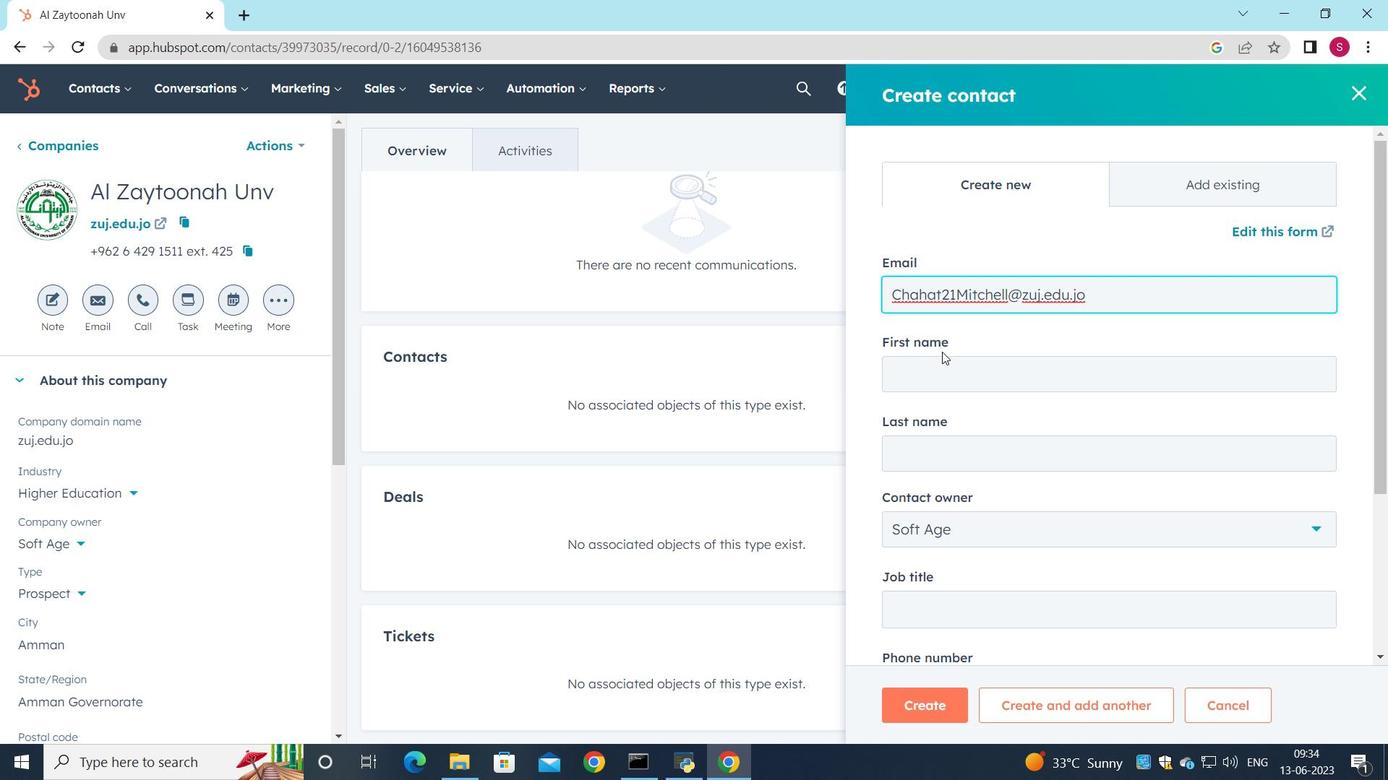 
Action: Mouse pressed left at (943, 358)
Screenshot: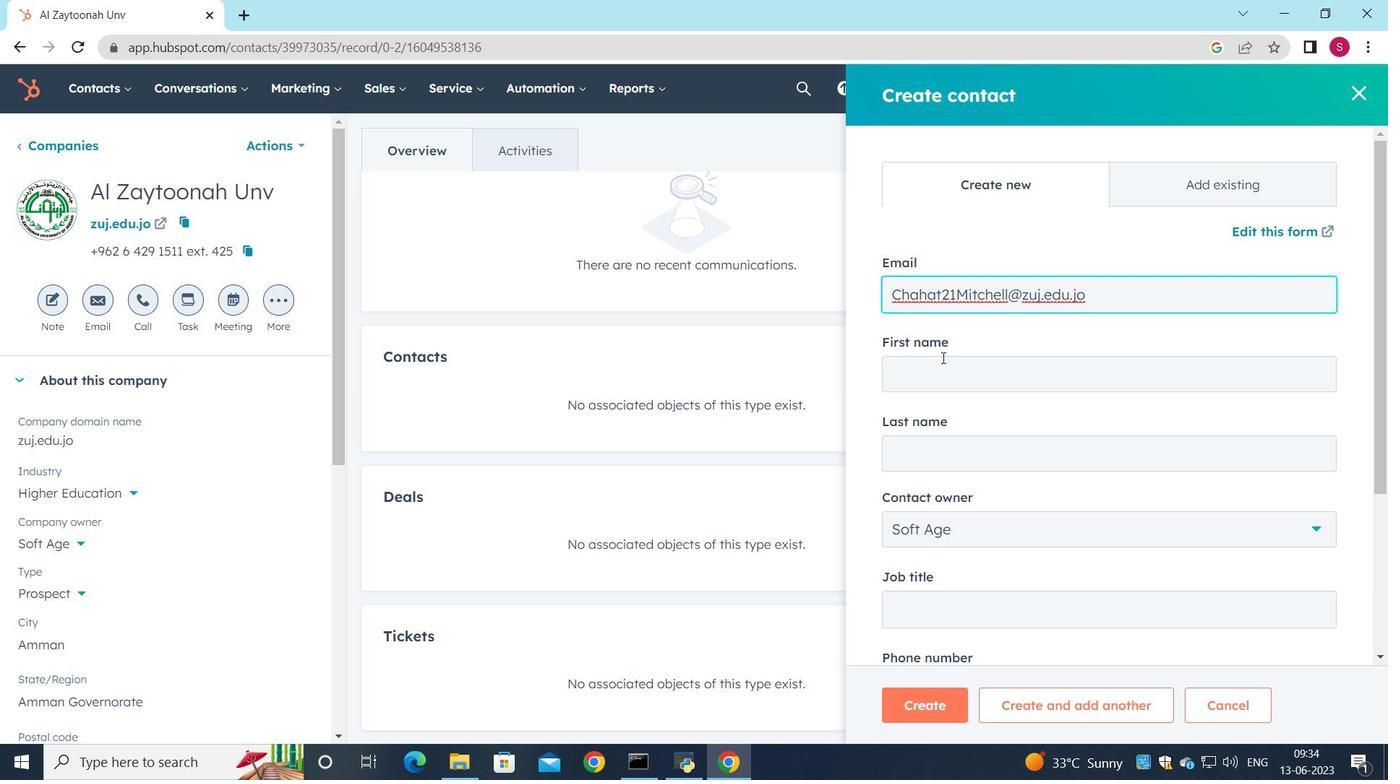 
Action: Key pressed <Key.shift>Chahat
Screenshot: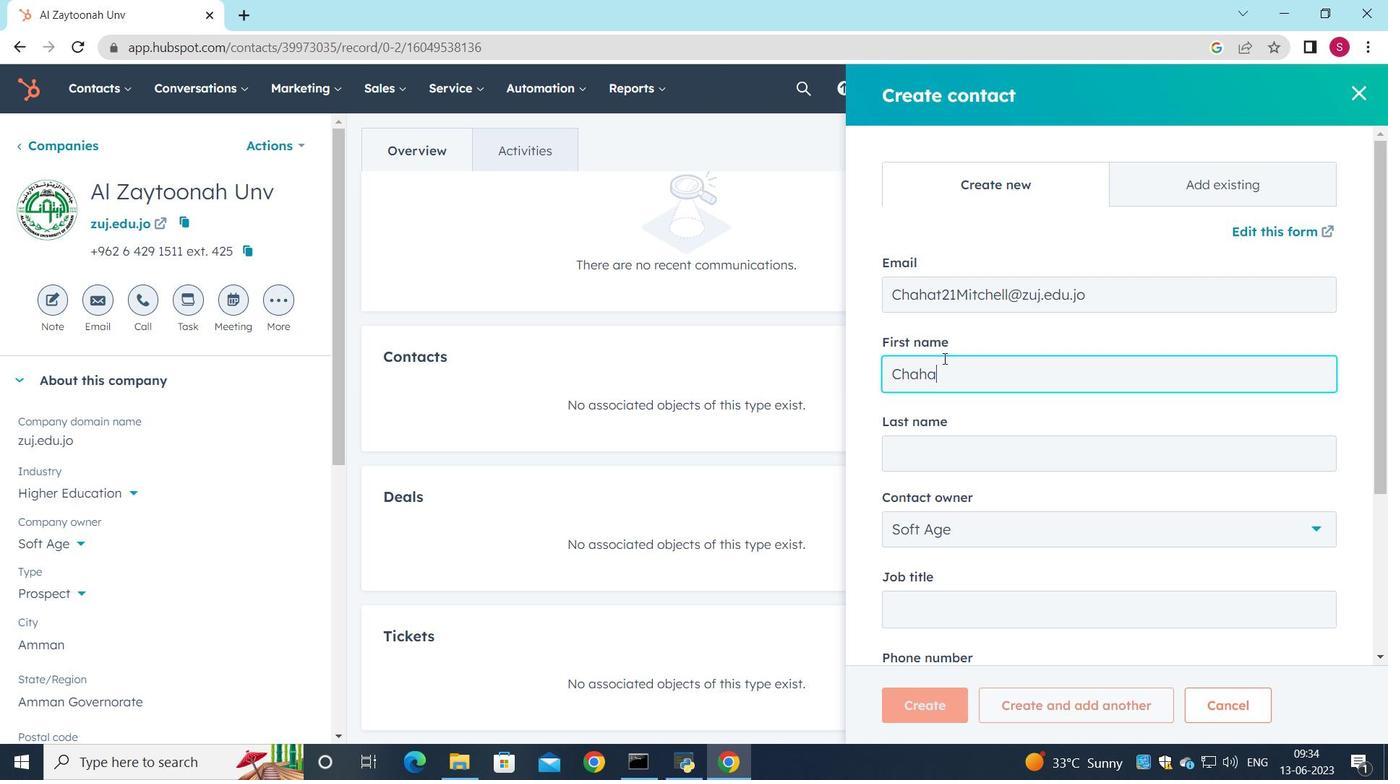 
Action: Mouse moved to (921, 457)
Screenshot: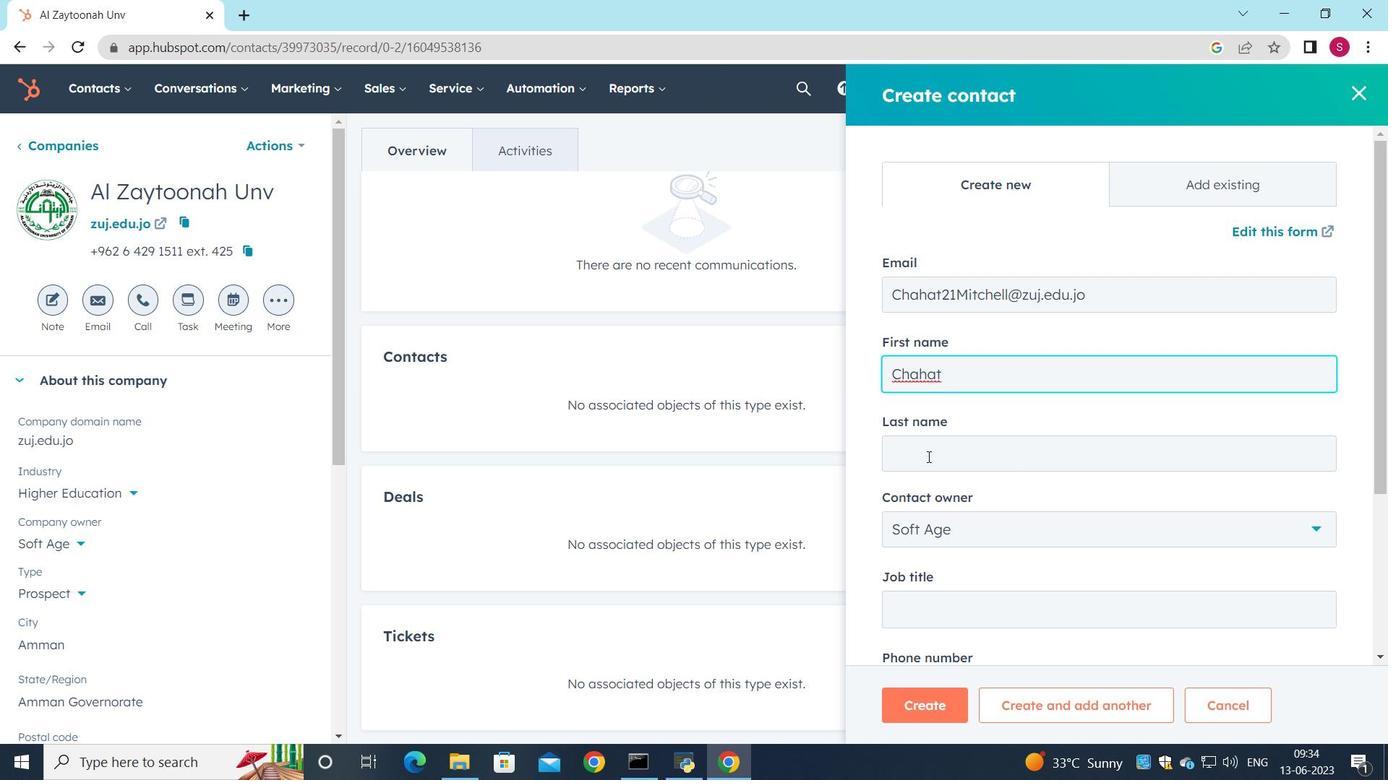 
Action: Mouse pressed left at (921, 457)
Screenshot: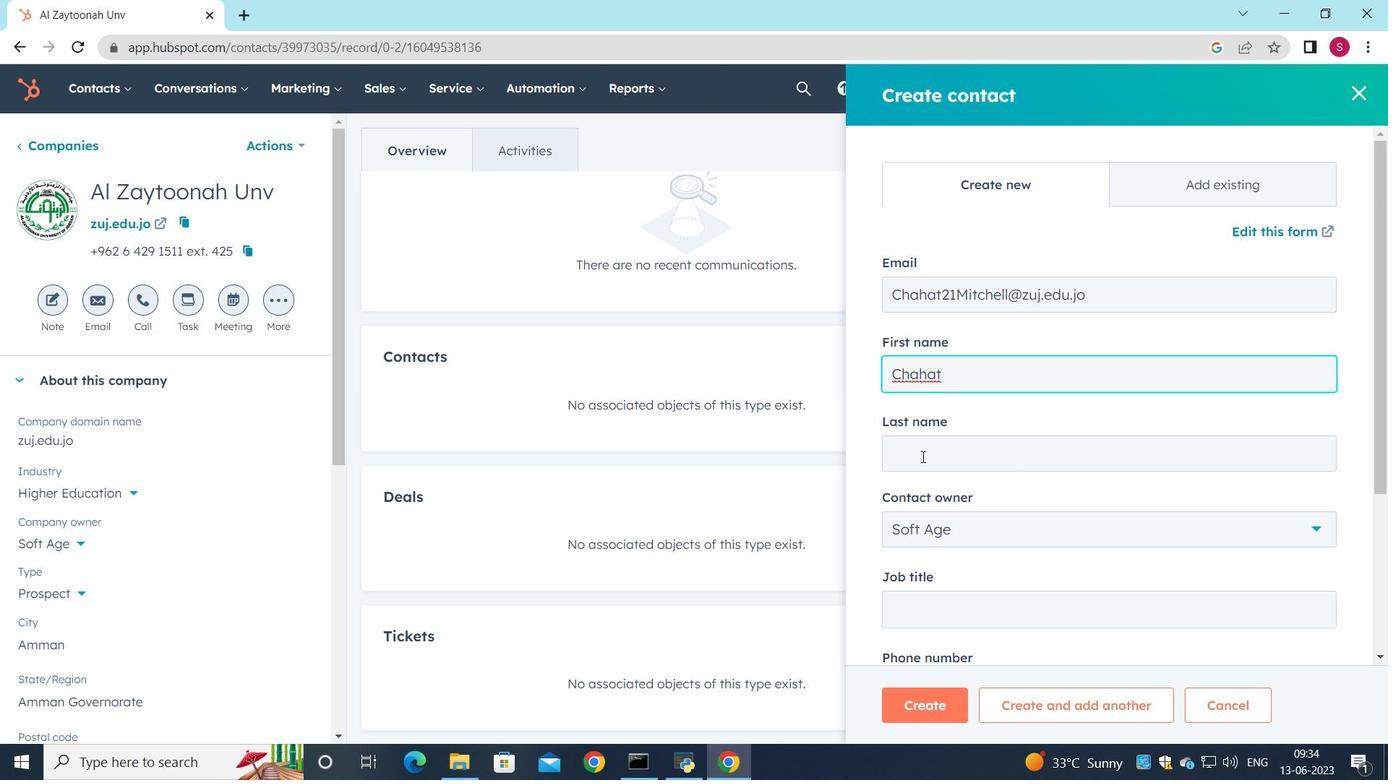 
Action: Key pressed <Key.shift>Mitchell
Screenshot: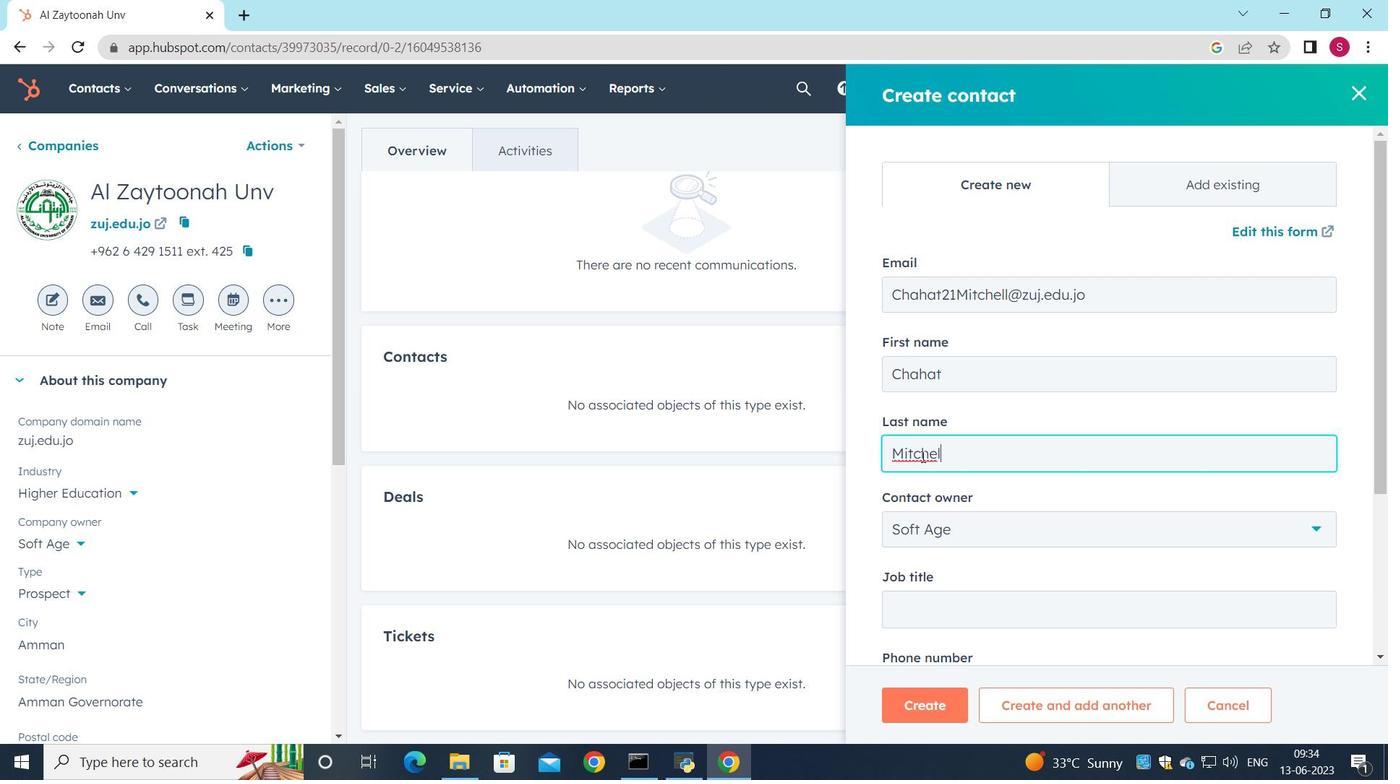 
Action: Mouse moved to (936, 492)
Screenshot: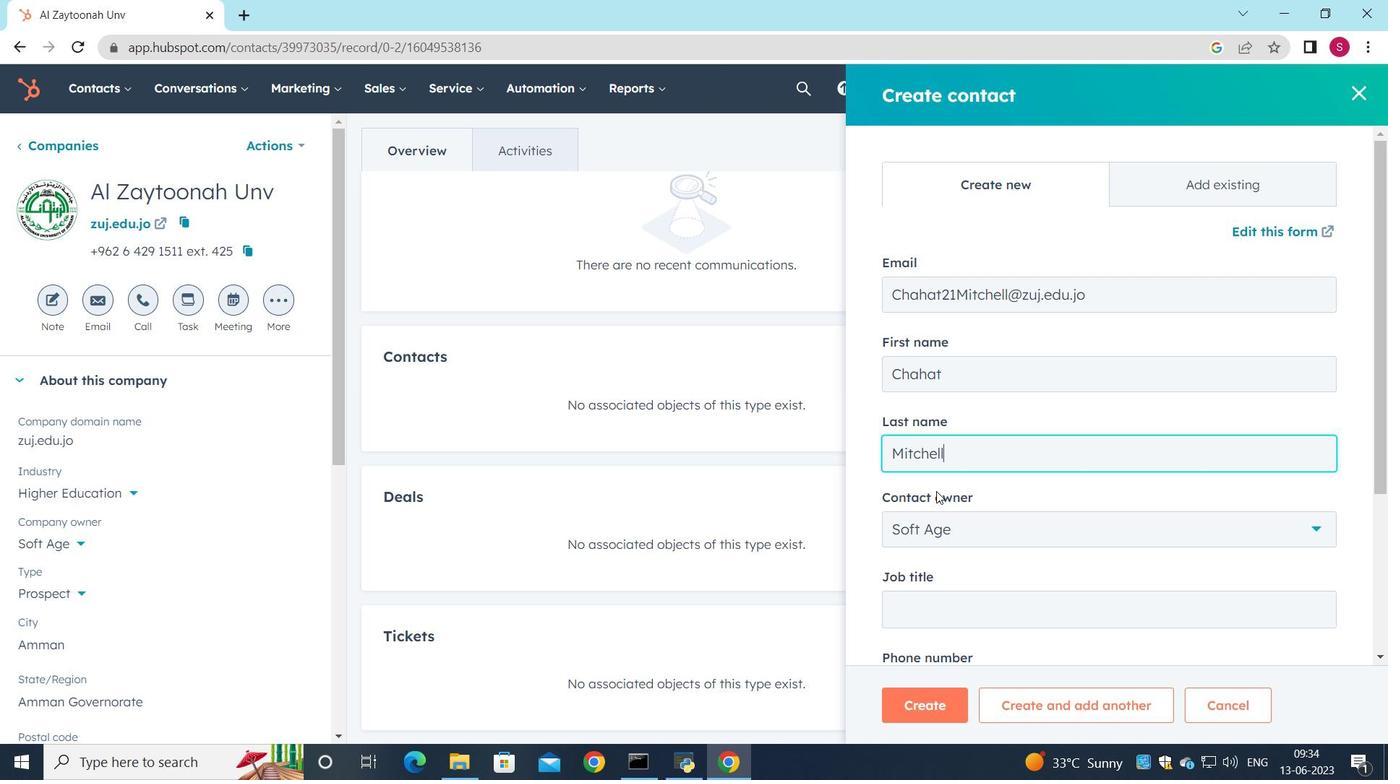 
Action: Mouse scrolled (936, 491) with delta (0, 0)
Screenshot: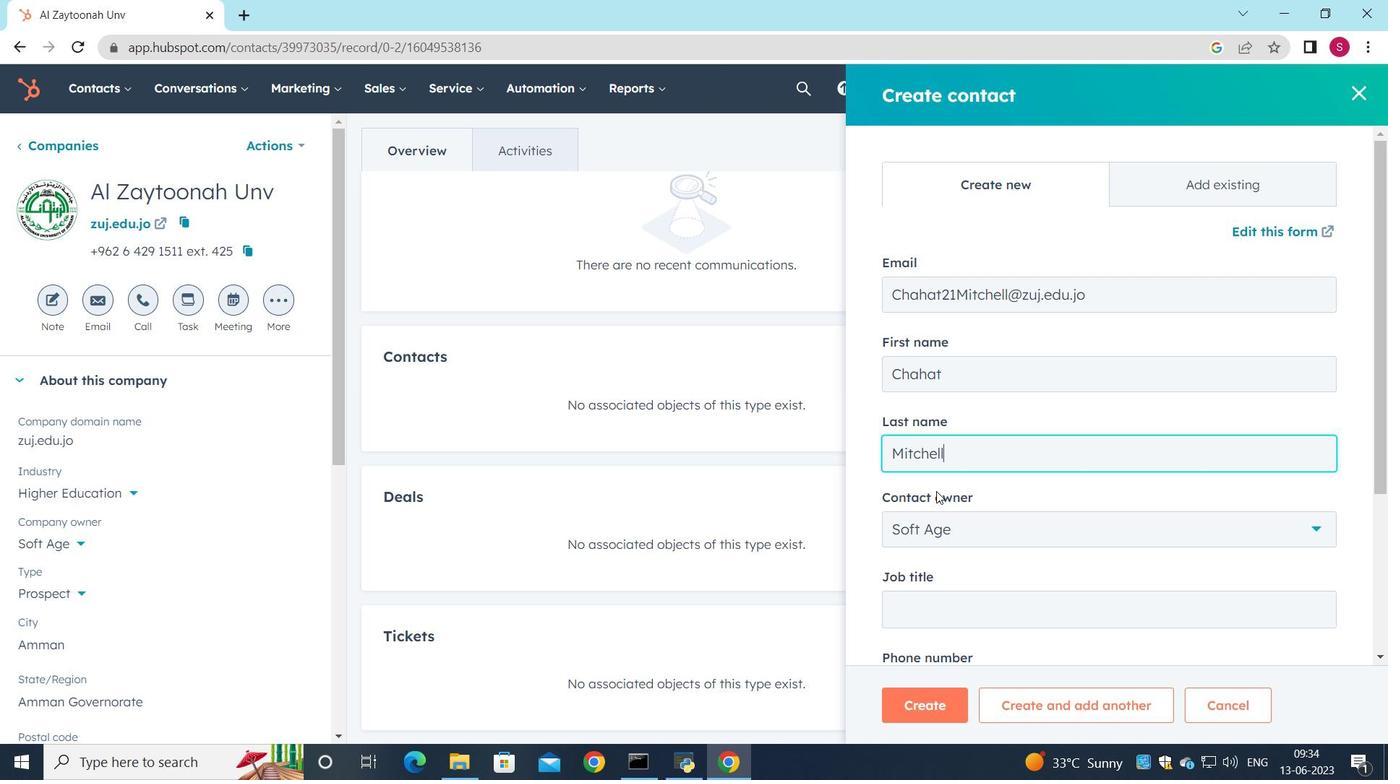 
Action: Mouse moved to (936, 492)
Screenshot: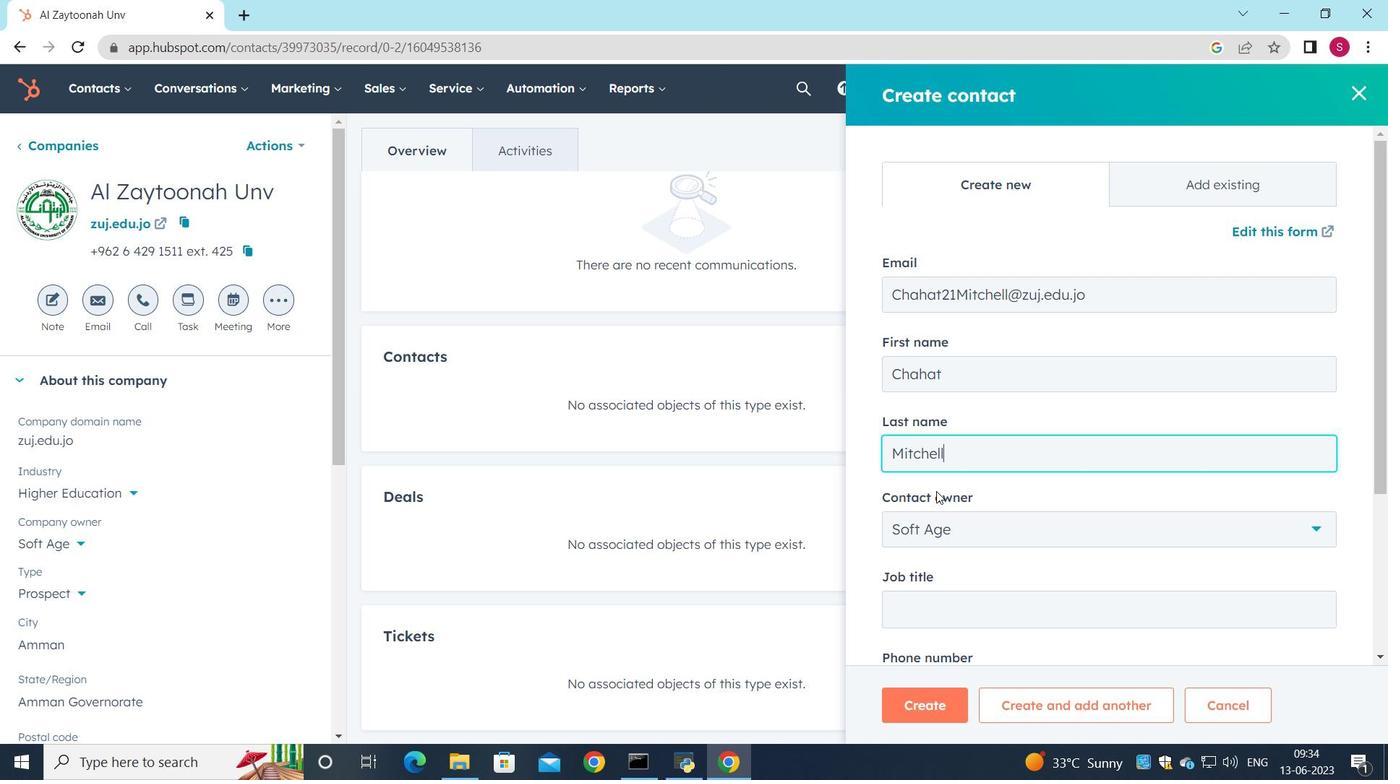 
Action: Mouse scrolled (936, 491) with delta (0, 0)
Screenshot: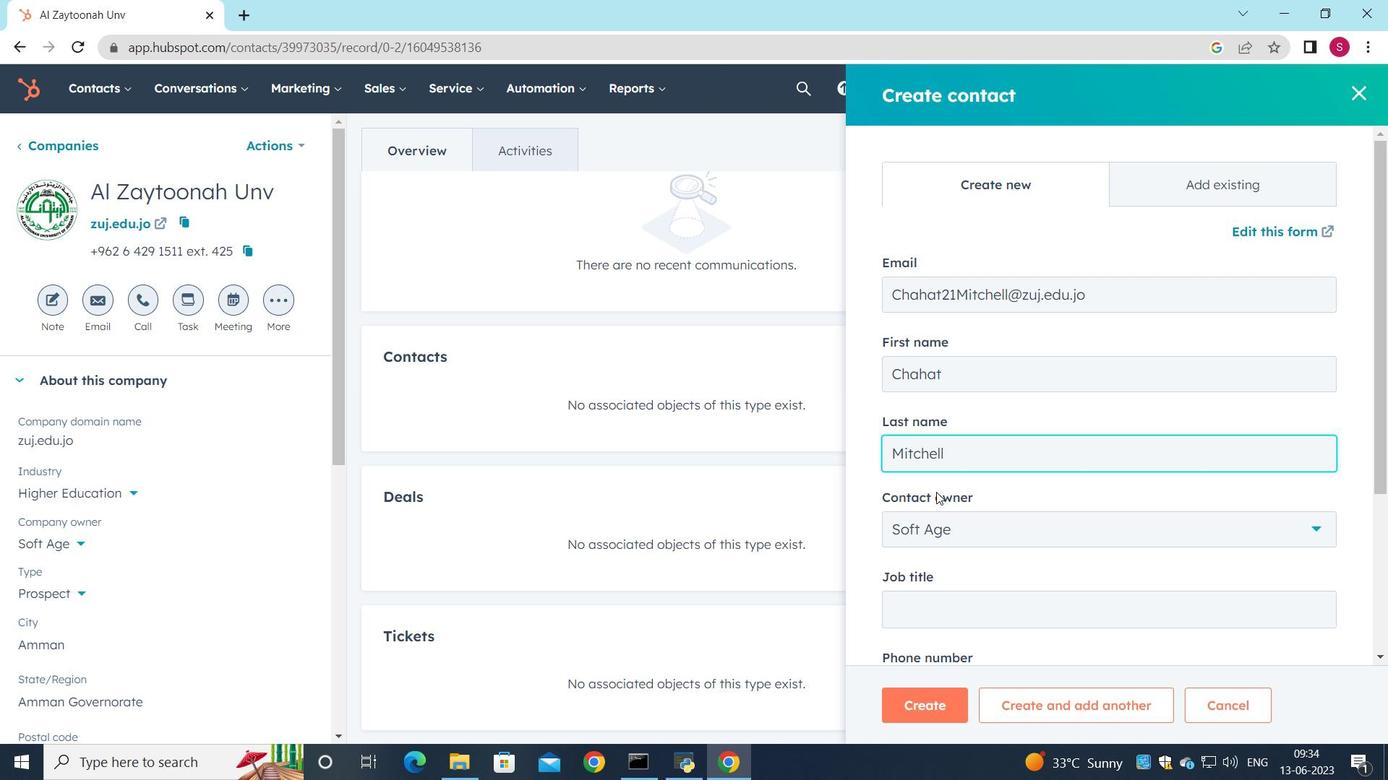 
Action: Mouse moved to (955, 428)
Screenshot: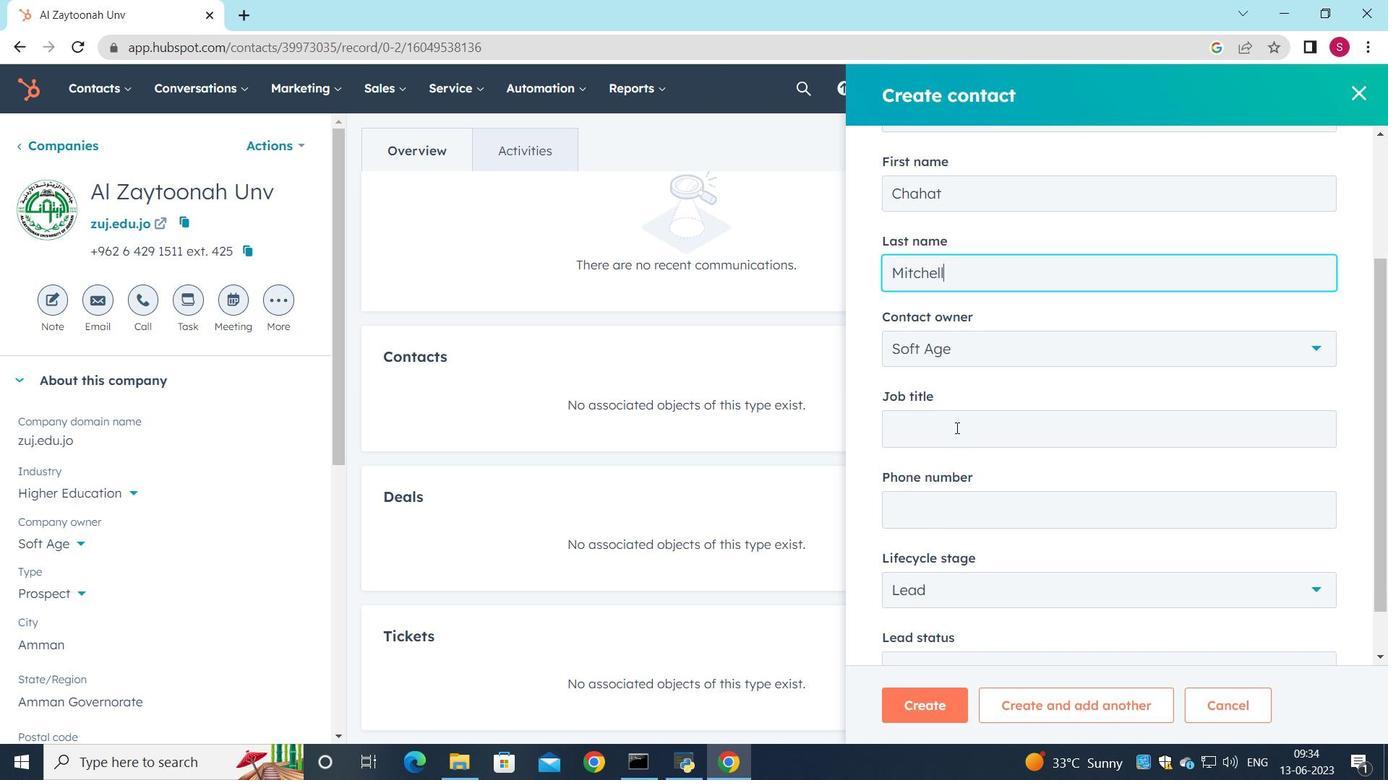 
Action: Mouse pressed left at (955, 428)
Screenshot: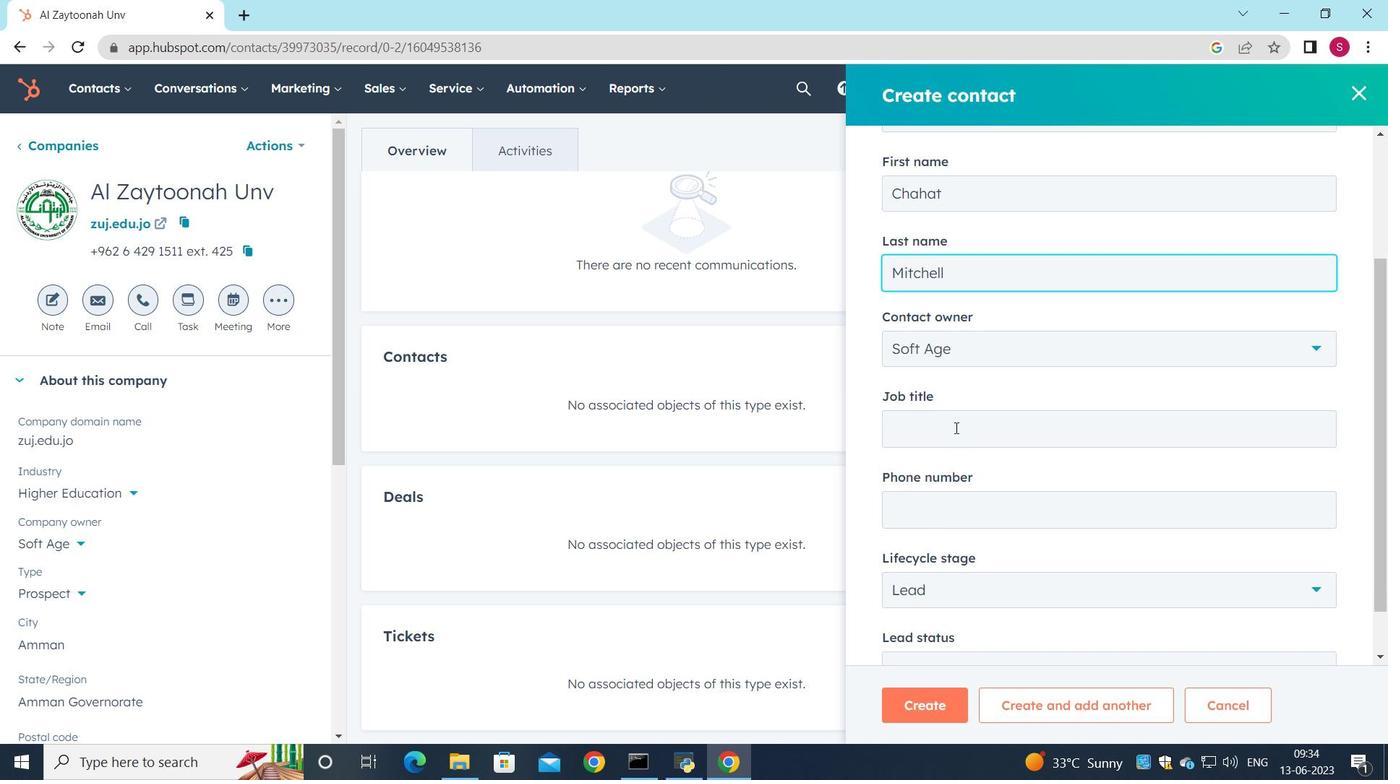 
Action: Key pressed <Key.shift>U<Key.shift>X/<Key.shift><Key.shift><Key.shift><Key.shift>UI<Key.space><Key.shift><Key.shift>Designer
Screenshot: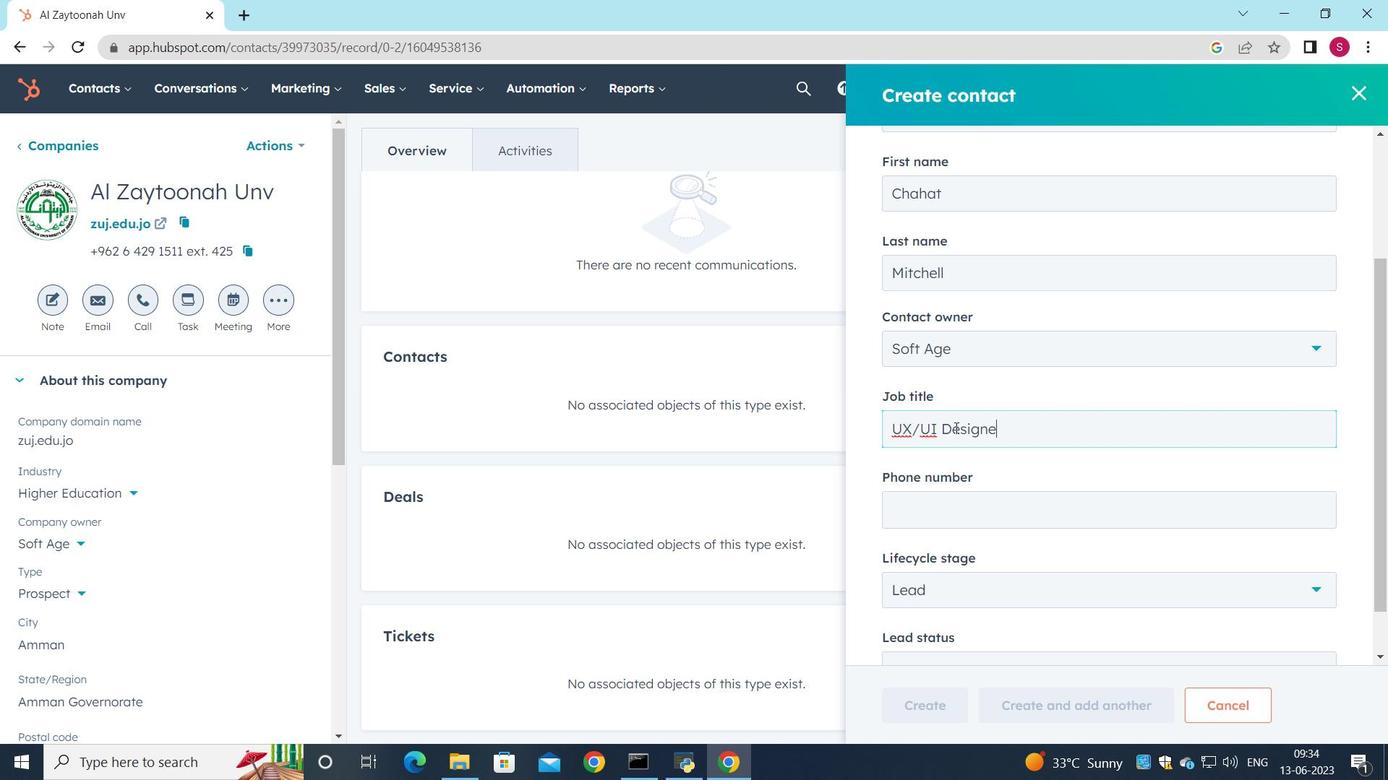 
Action: Mouse scrolled (955, 428) with delta (0, 0)
Screenshot: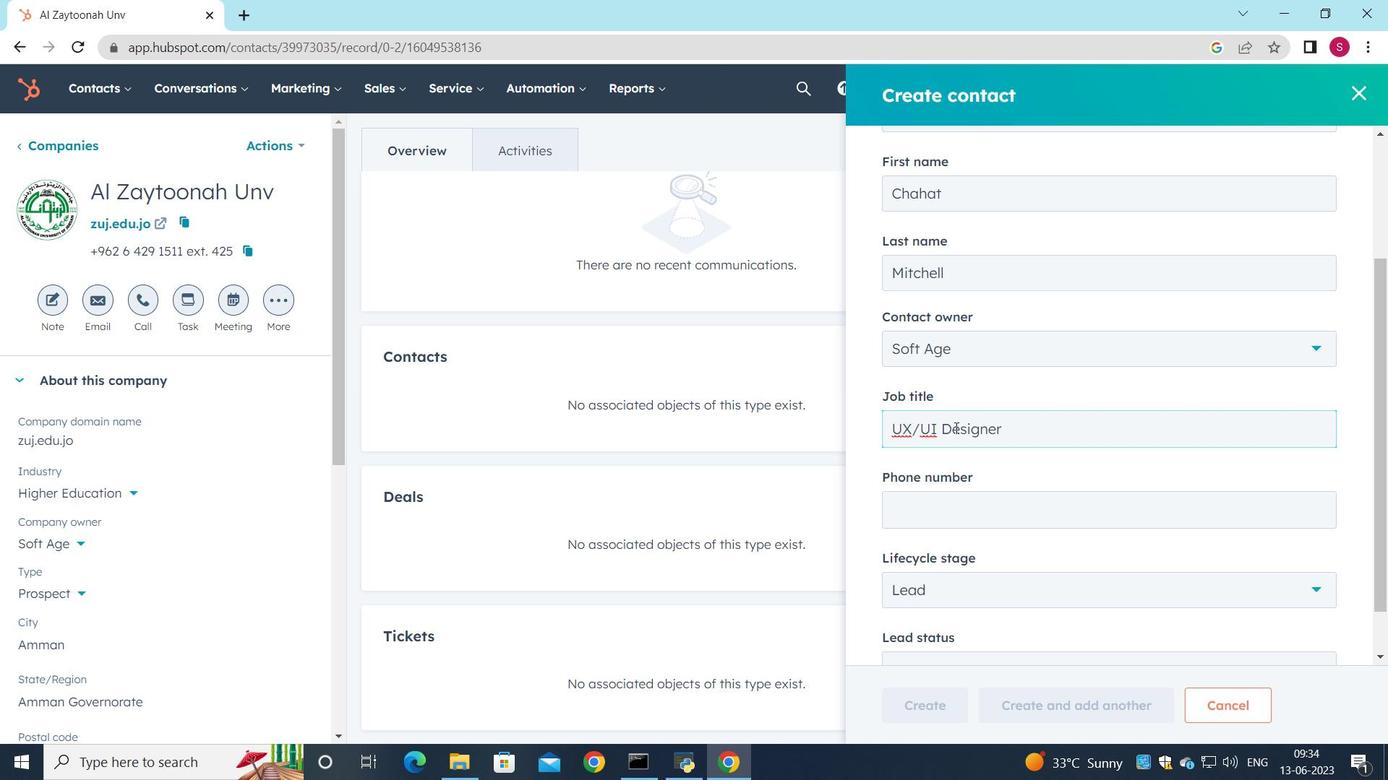 
Action: Mouse scrolled (955, 427) with delta (0, 0)
Screenshot: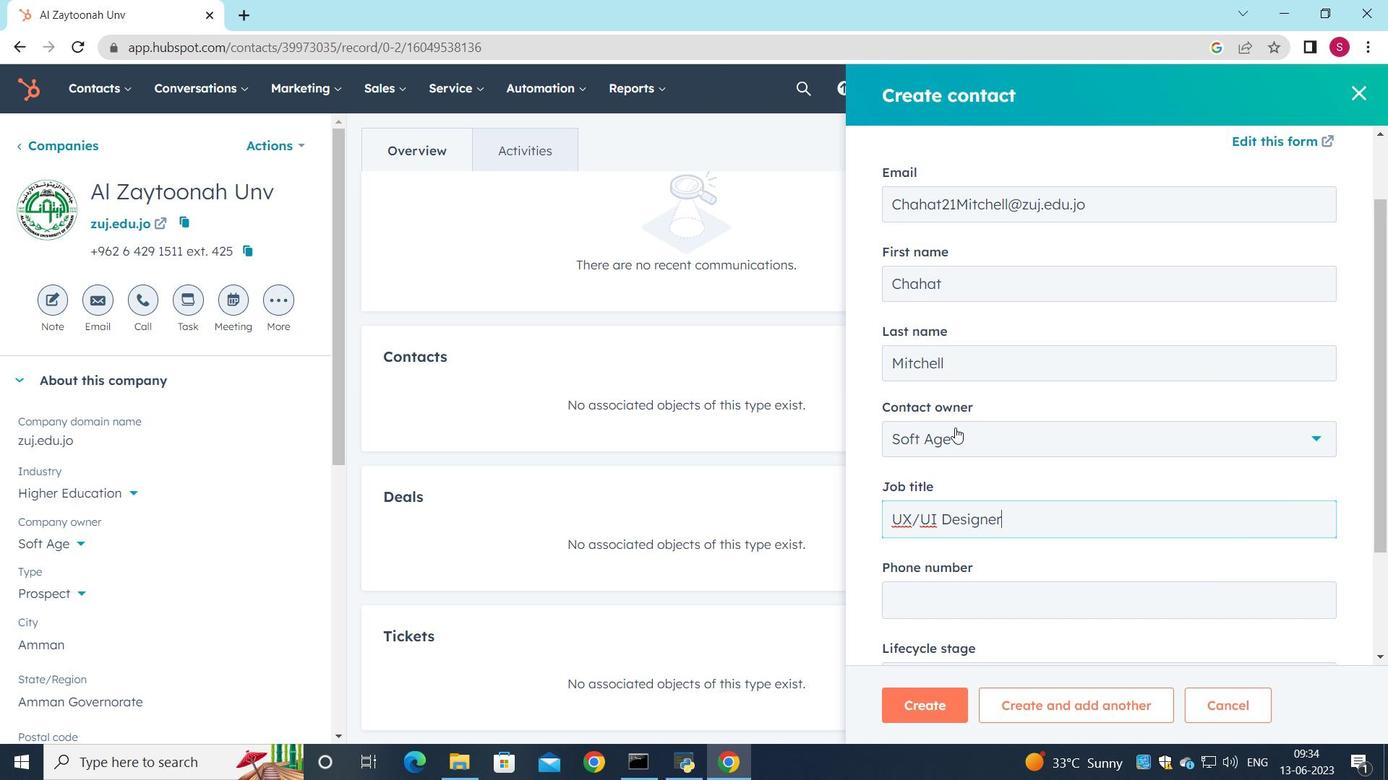 
Action: Mouse scrolled (955, 427) with delta (0, 0)
Screenshot: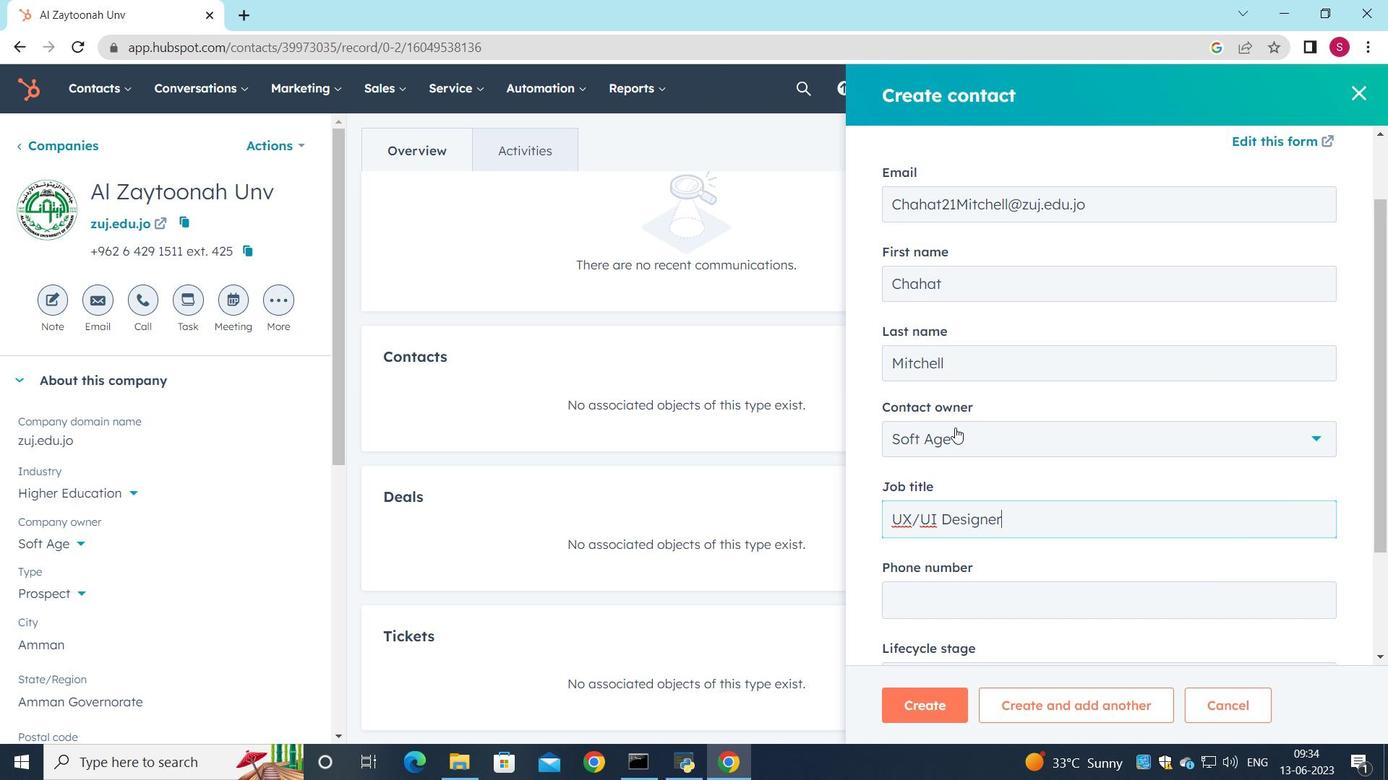 
Action: Mouse moved to (930, 448)
Screenshot: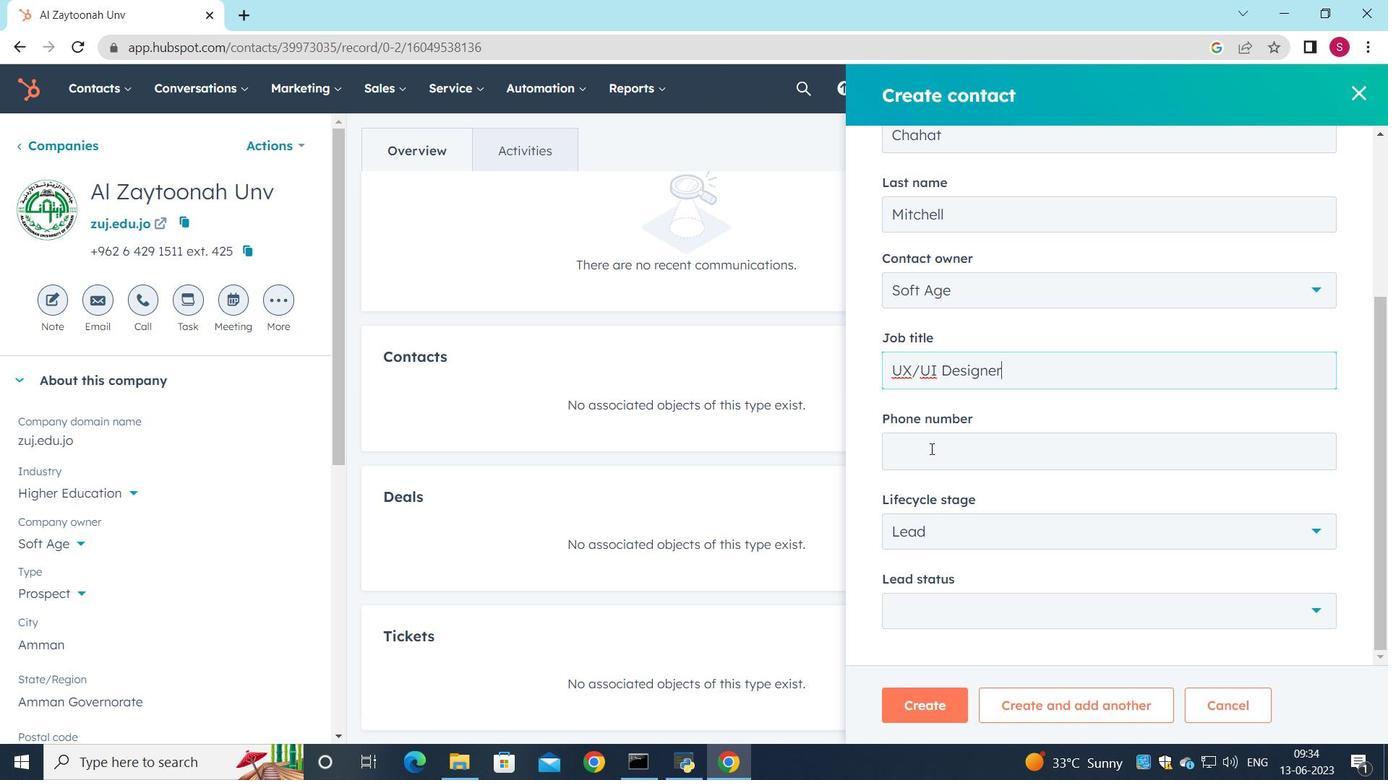 
Action: Mouse pressed left at (930, 448)
Screenshot: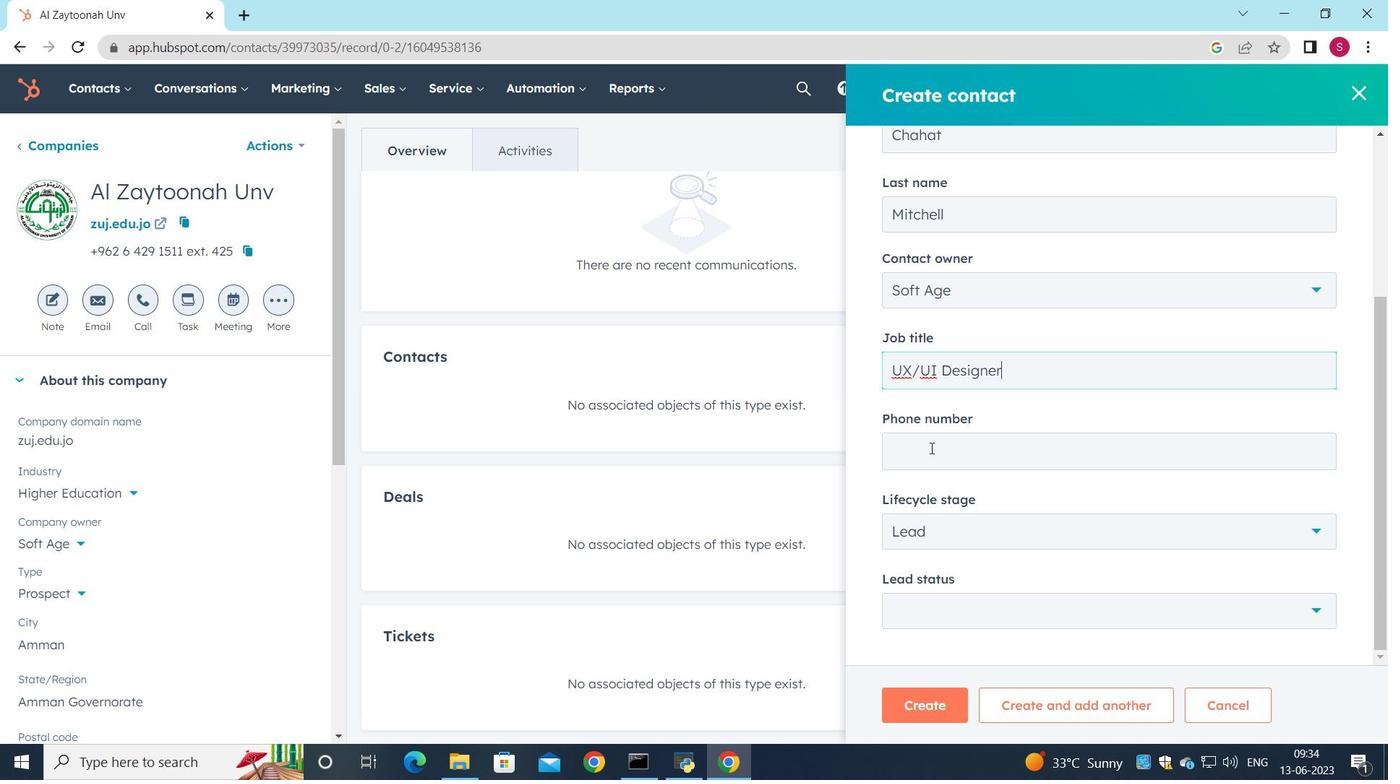 
Action: Key pressed 3055554573
Screenshot: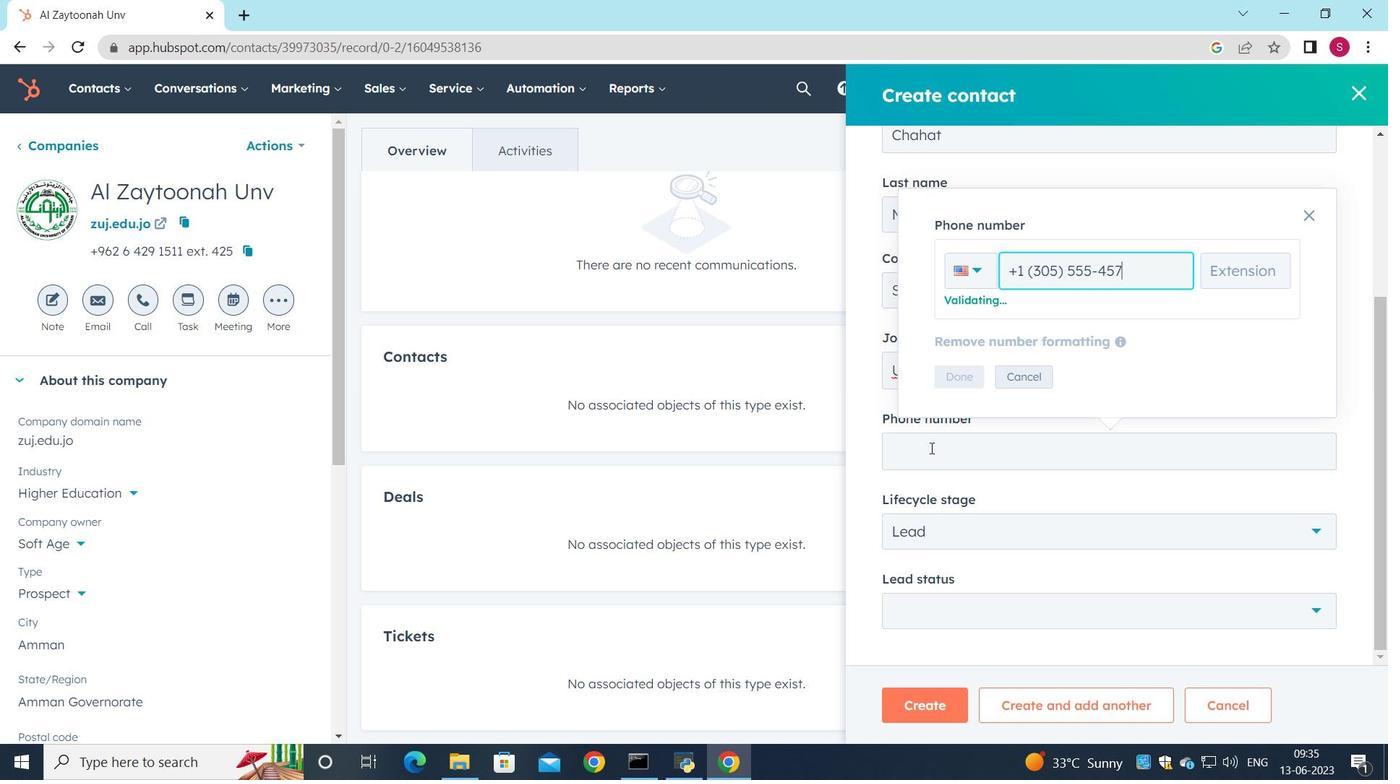 
Action: Mouse moved to (950, 376)
Screenshot: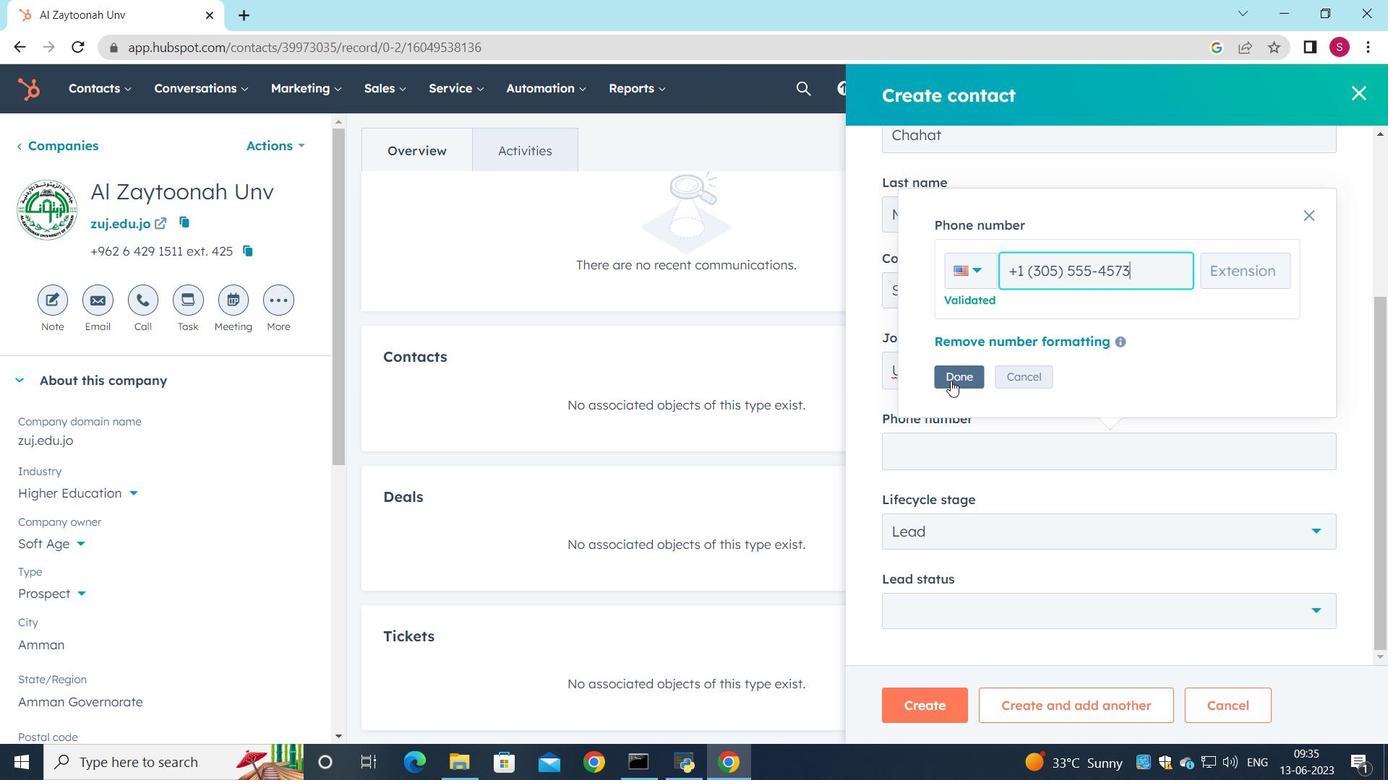 
Action: Mouse pressed left at (950, 376)
Screenshot: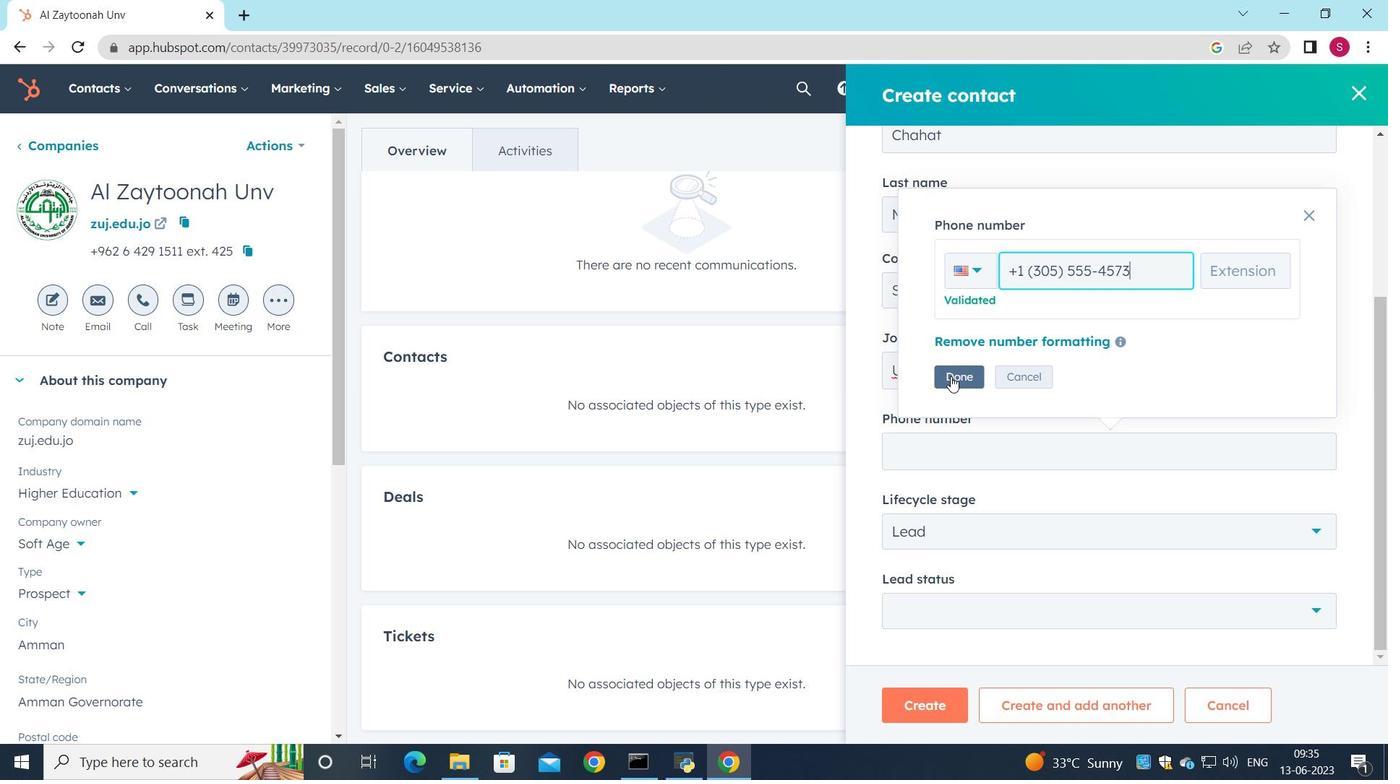 
Action: Mouse moved to (980, 594)
Screenshot: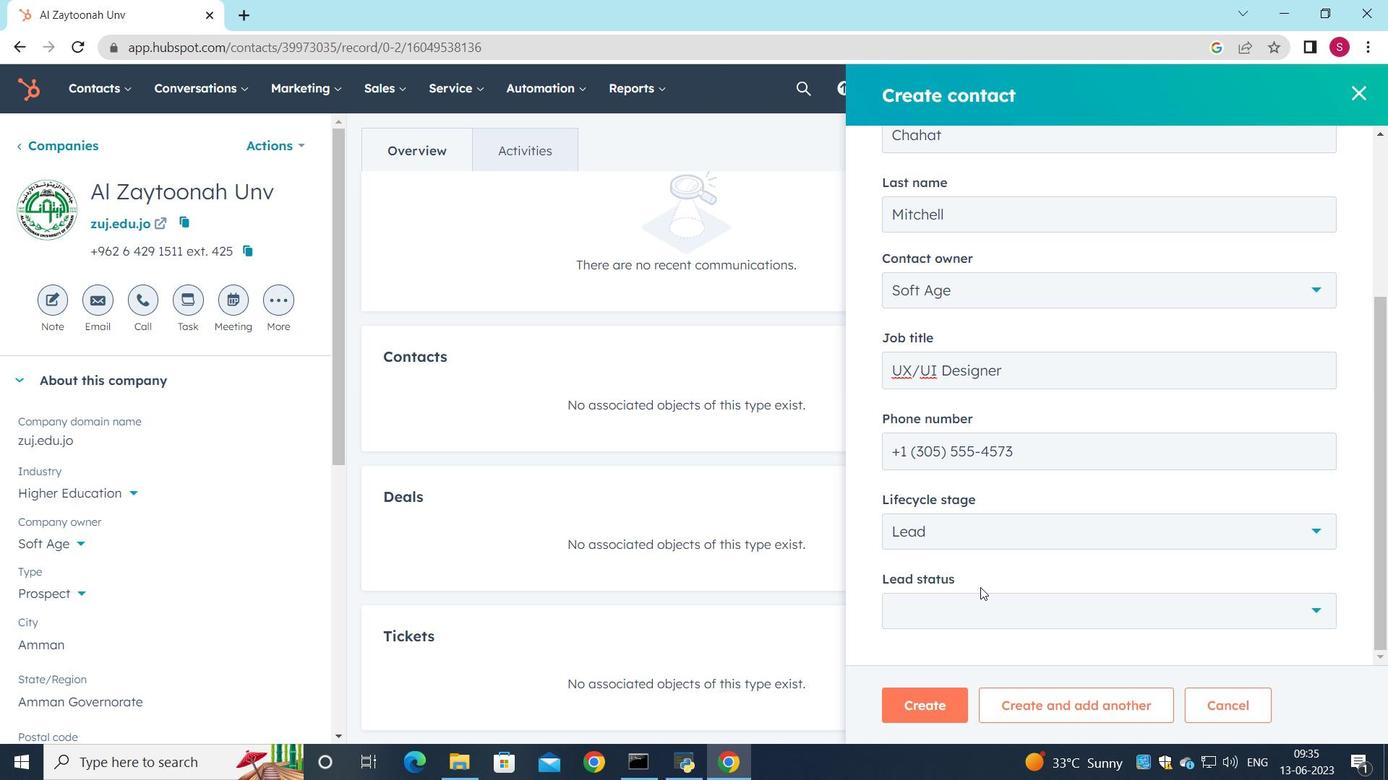 
Action: Mouse pressed left at (980, 594)
Screenshot: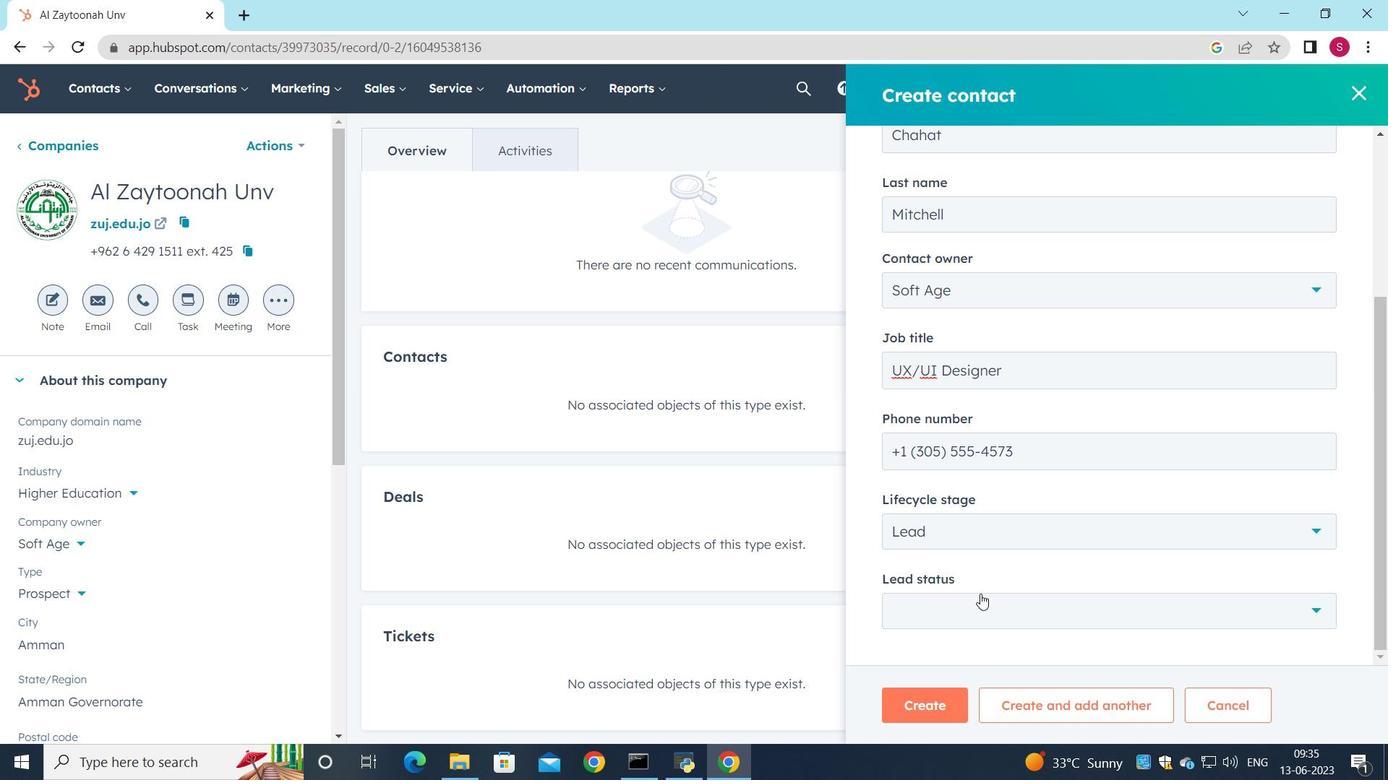 
Action: Mouse moved to (966, 527)
Screenshot: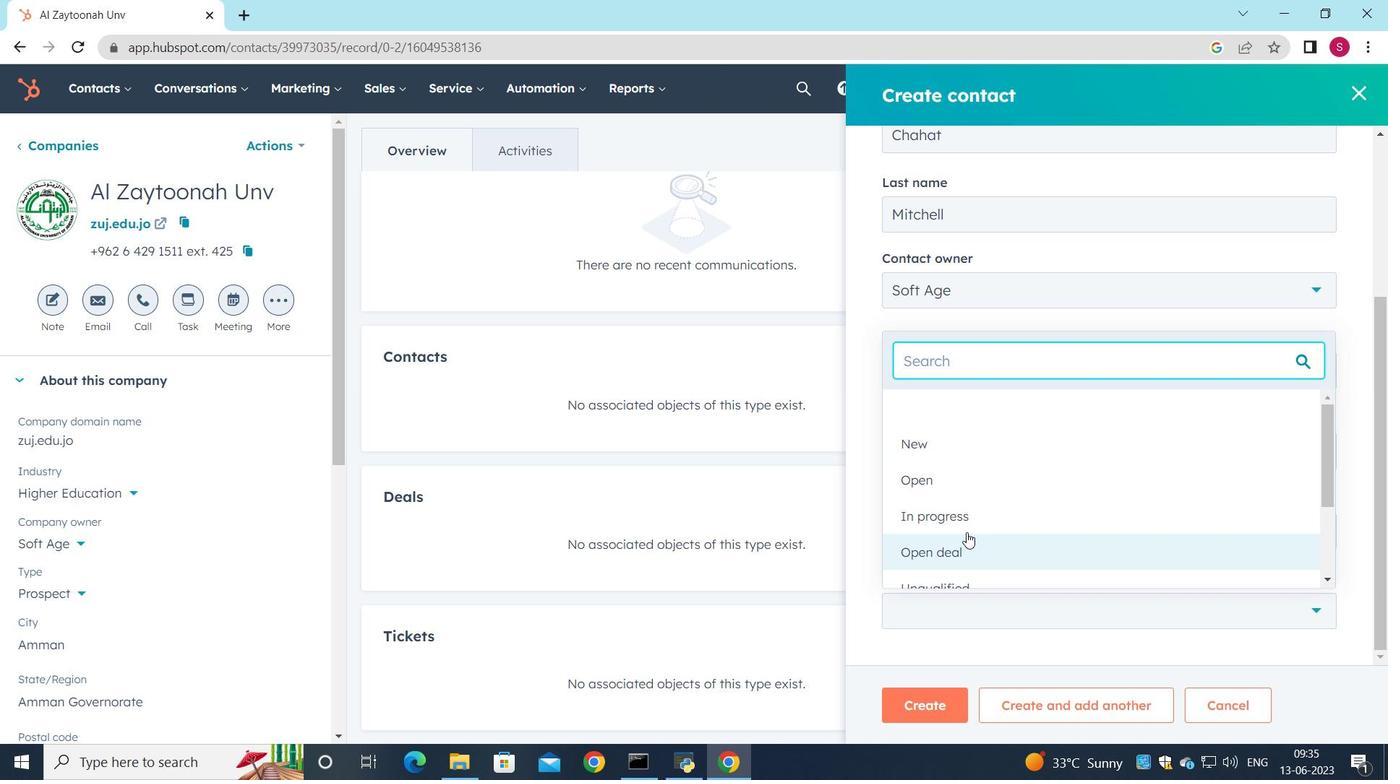 
Action: Mouse pressed left at (966, 527)
Screenshot: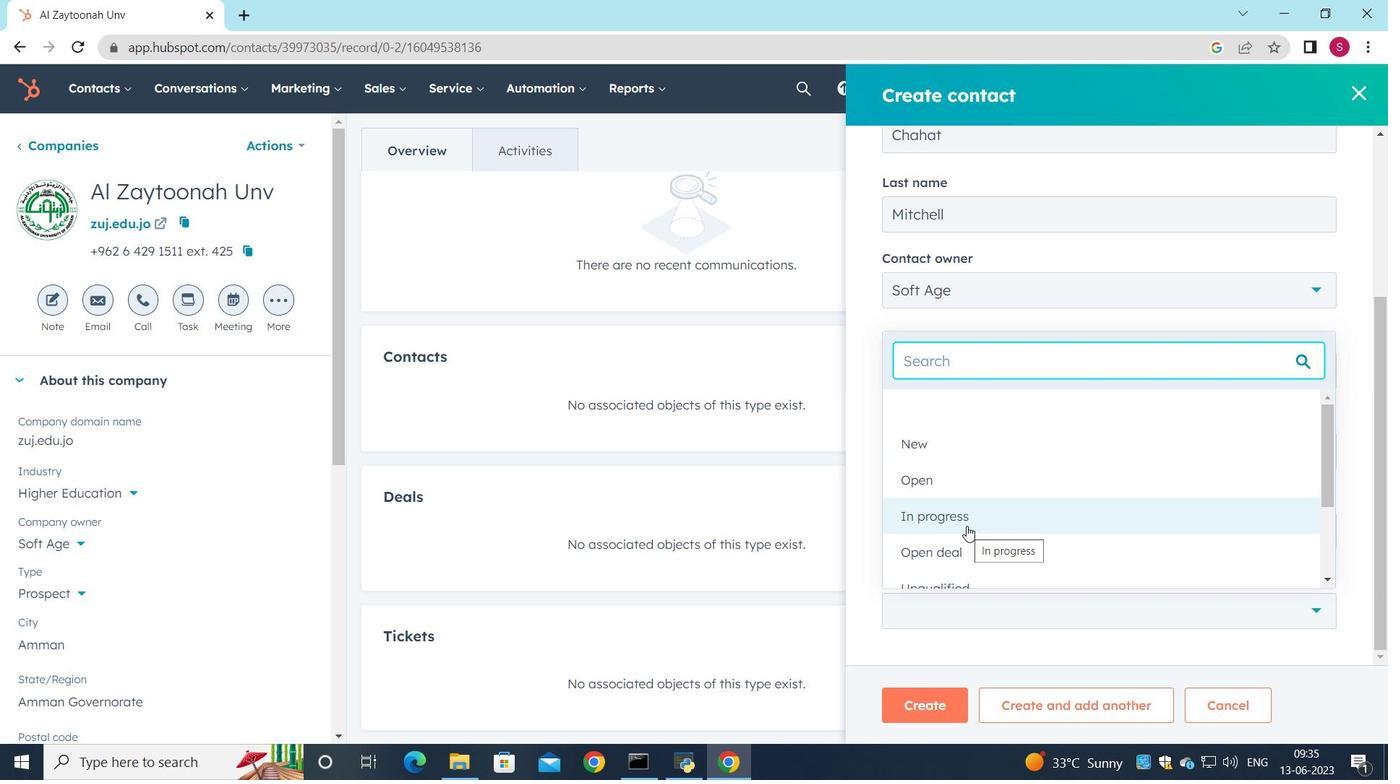 
Action: Mouse moved to (958, 689)
Screenshot: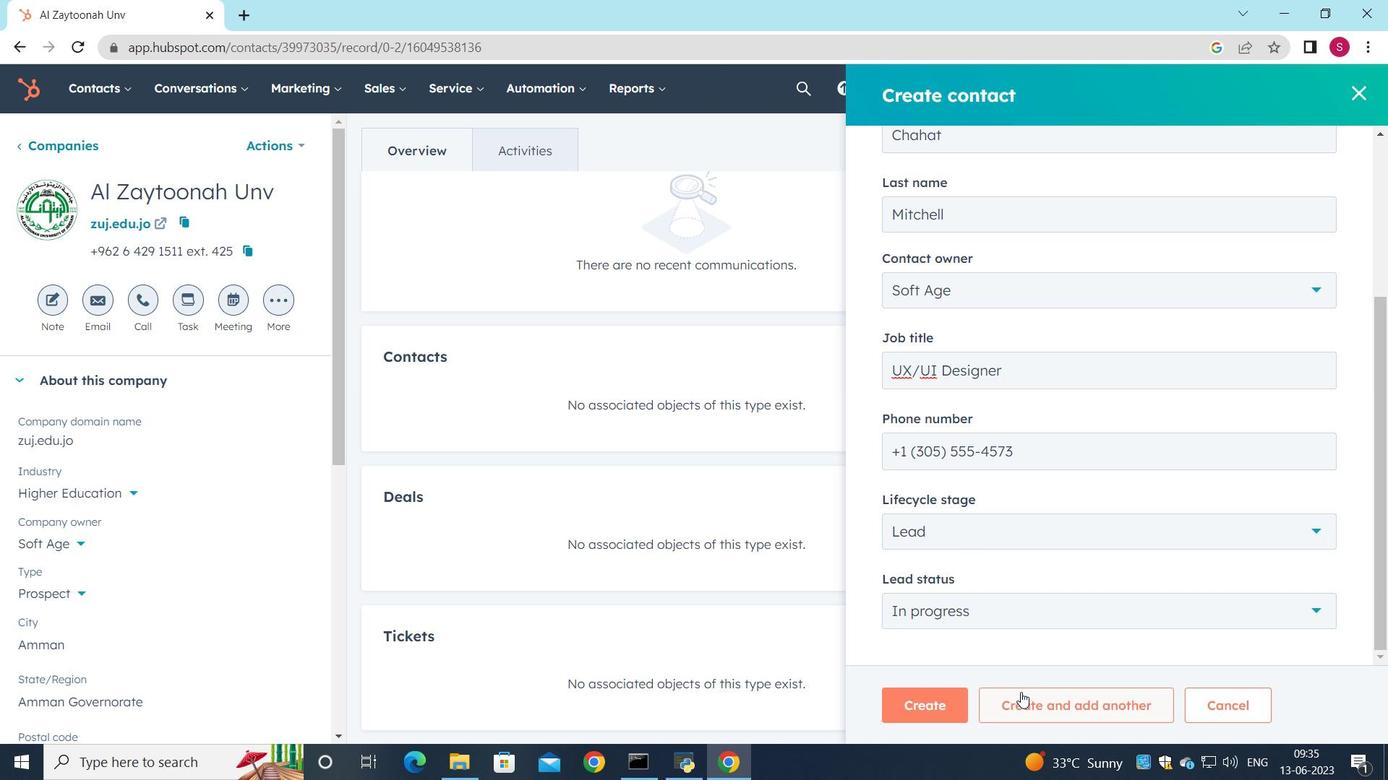 
Action: Mouse scrolled (961, 692) with delta (0, 0)
Screenshot: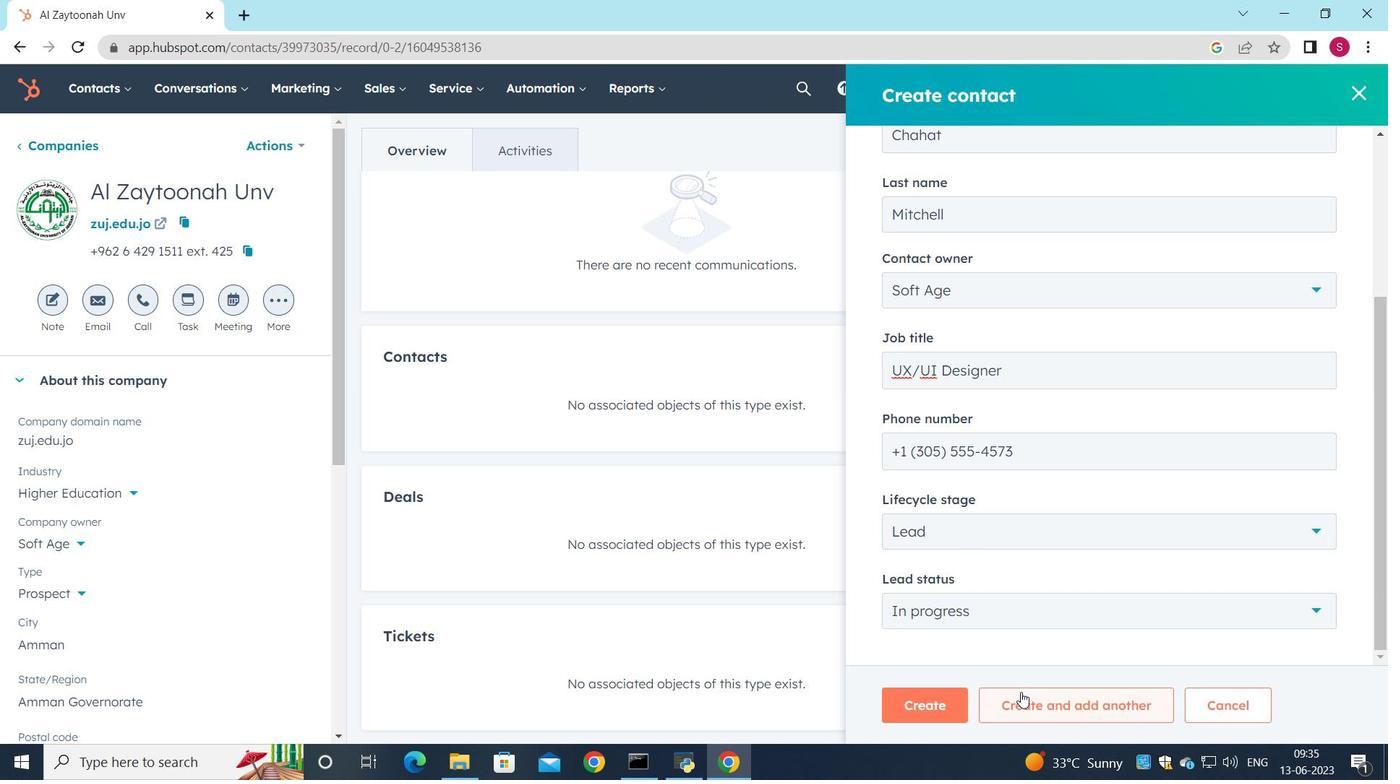 
Action: Mouse moved to (956, 678)
Screenshot: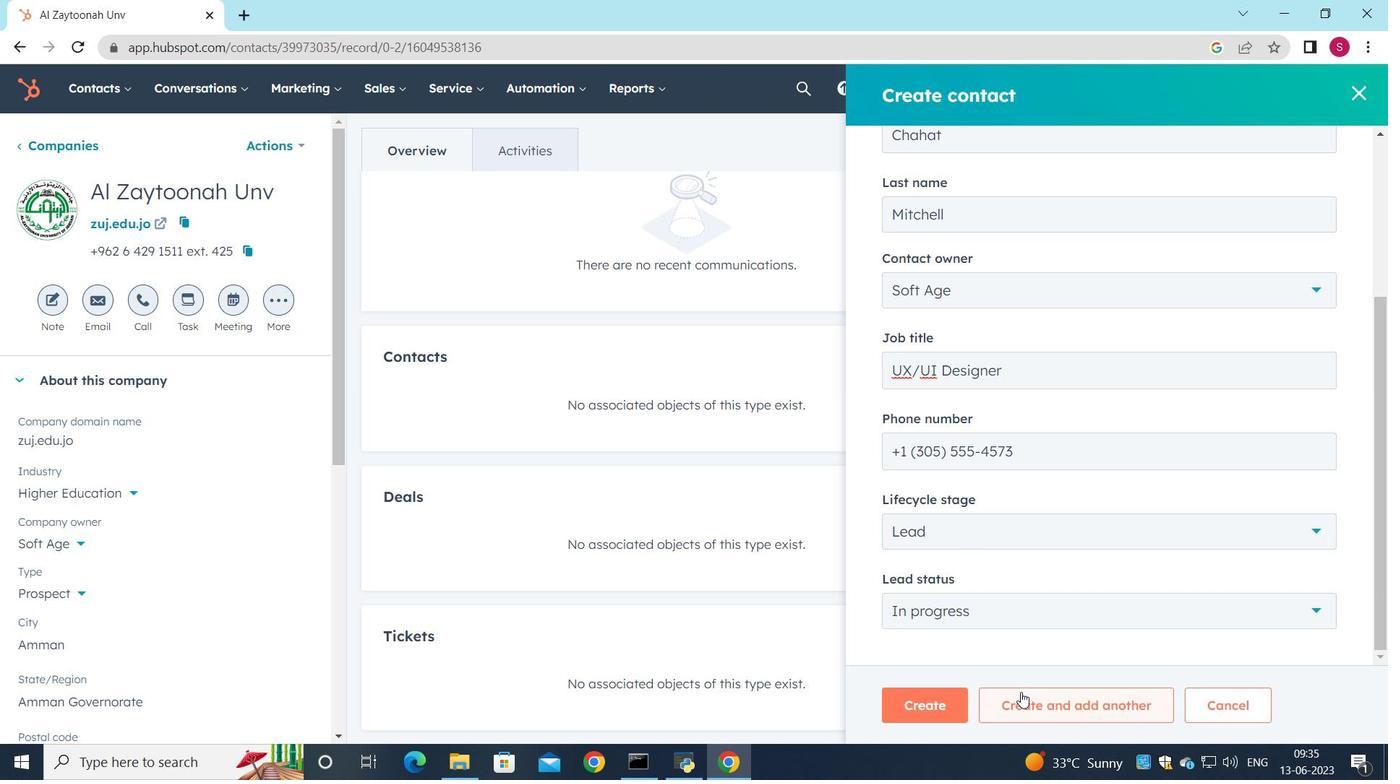 
Action: Mouse scrolled (956, 677) with delta (0, 0)
Screenshot: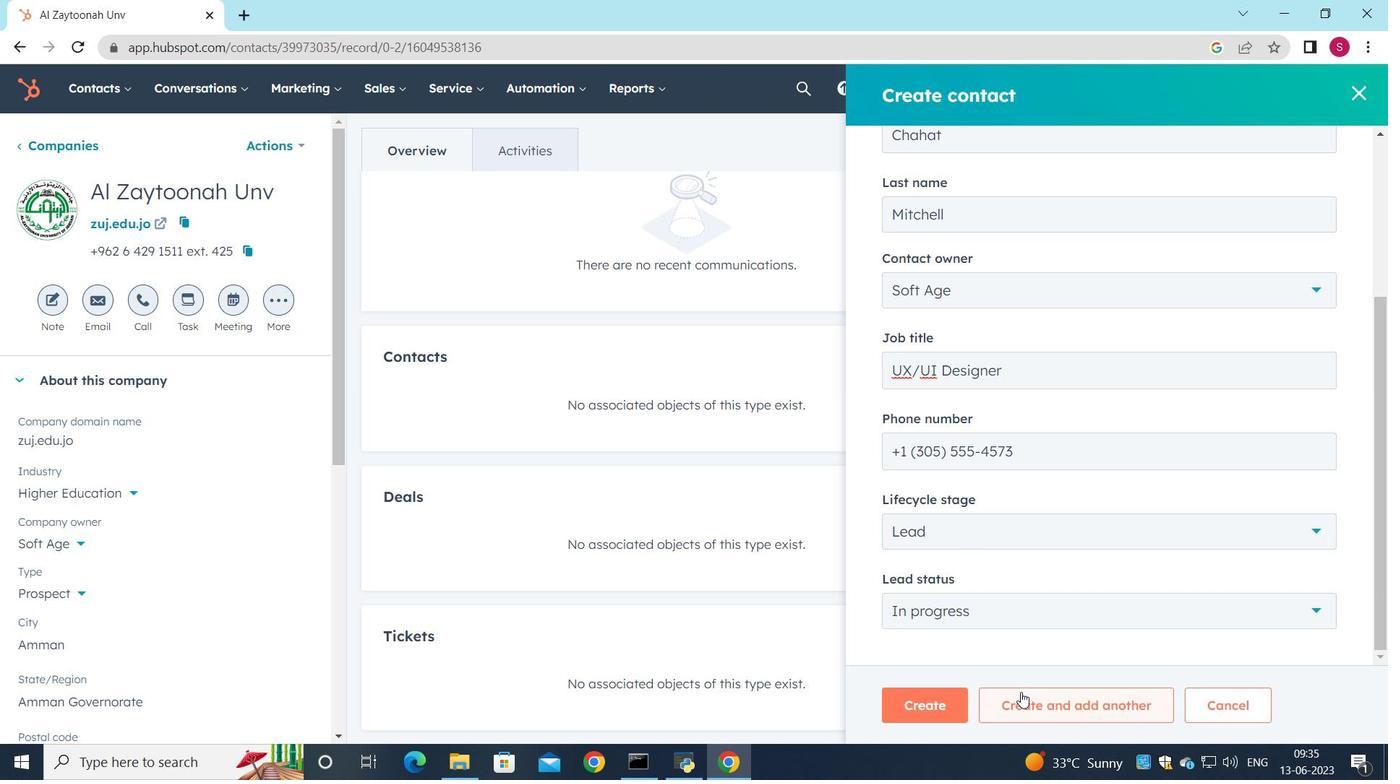 
Action: Mouse moved to (955, 671)
Screenshot: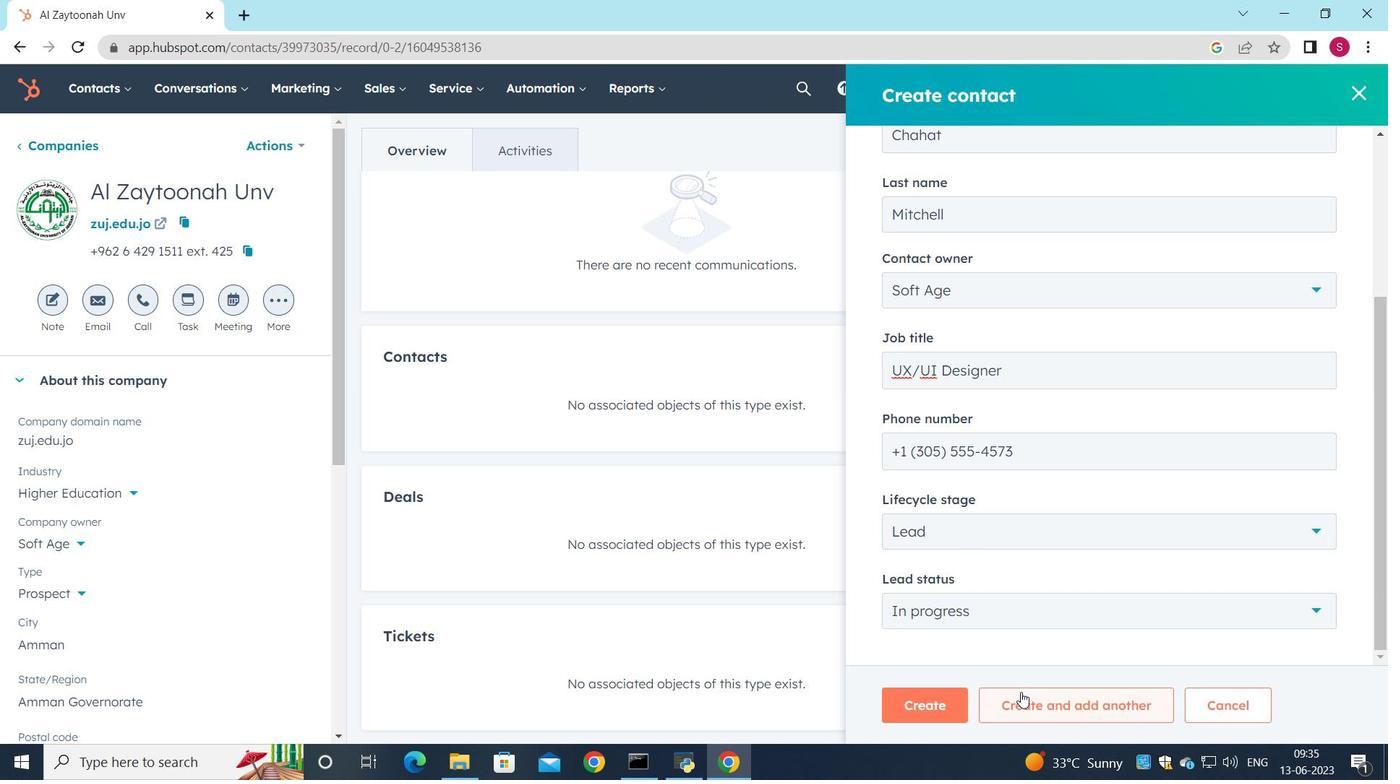 
Action: Mouse scrolled (955, 670) with delta (0, 0)
Screenshot: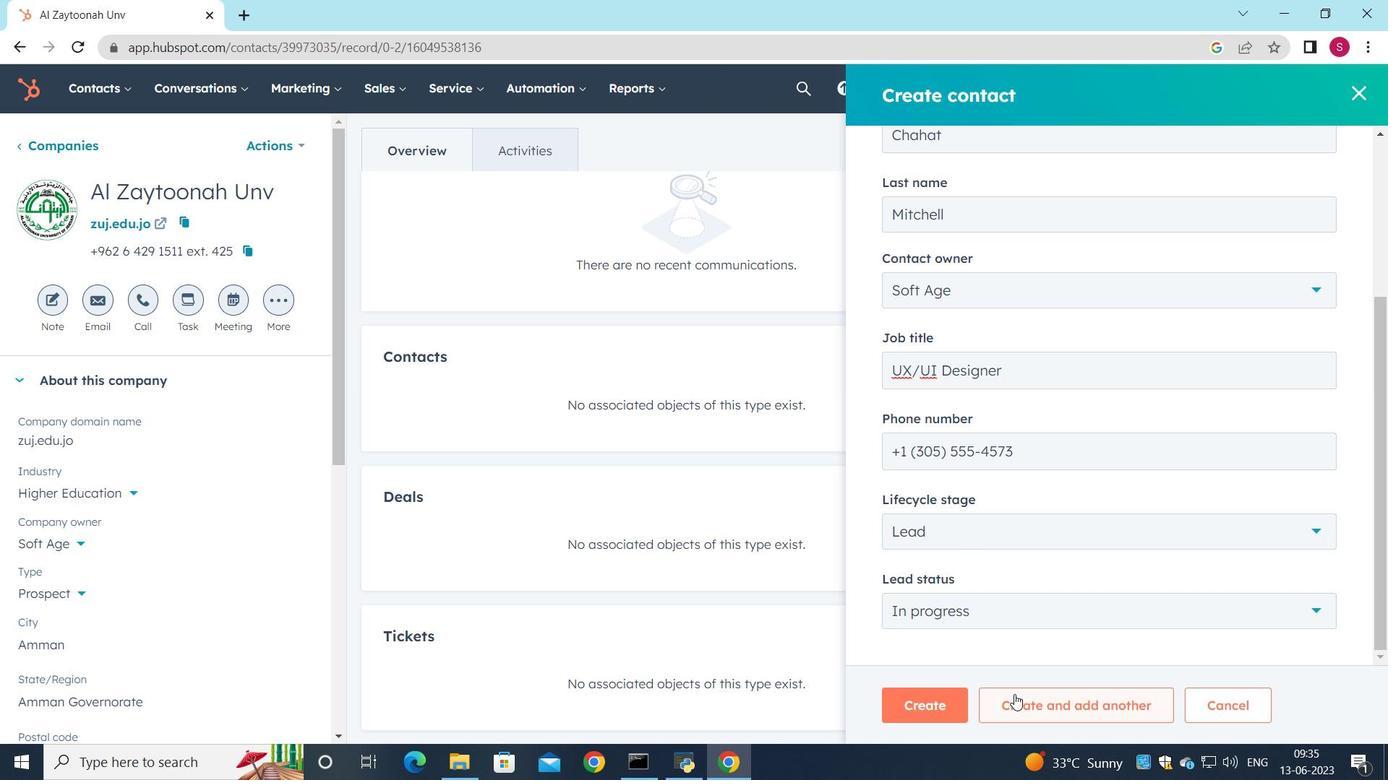 
Action: Mouse moved to (934, 708)
Screenshot: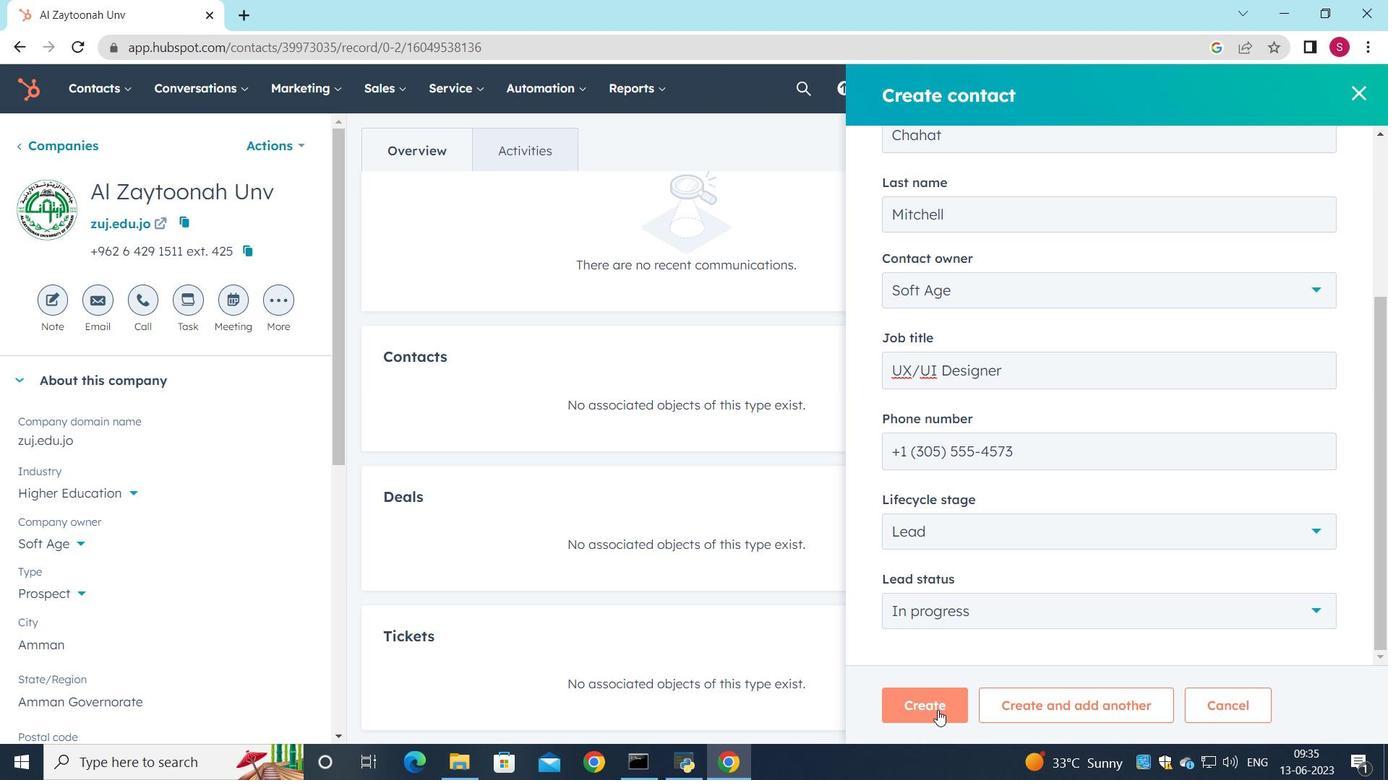 
Action: Mouse pressed left at (934, 708)
Screenshot: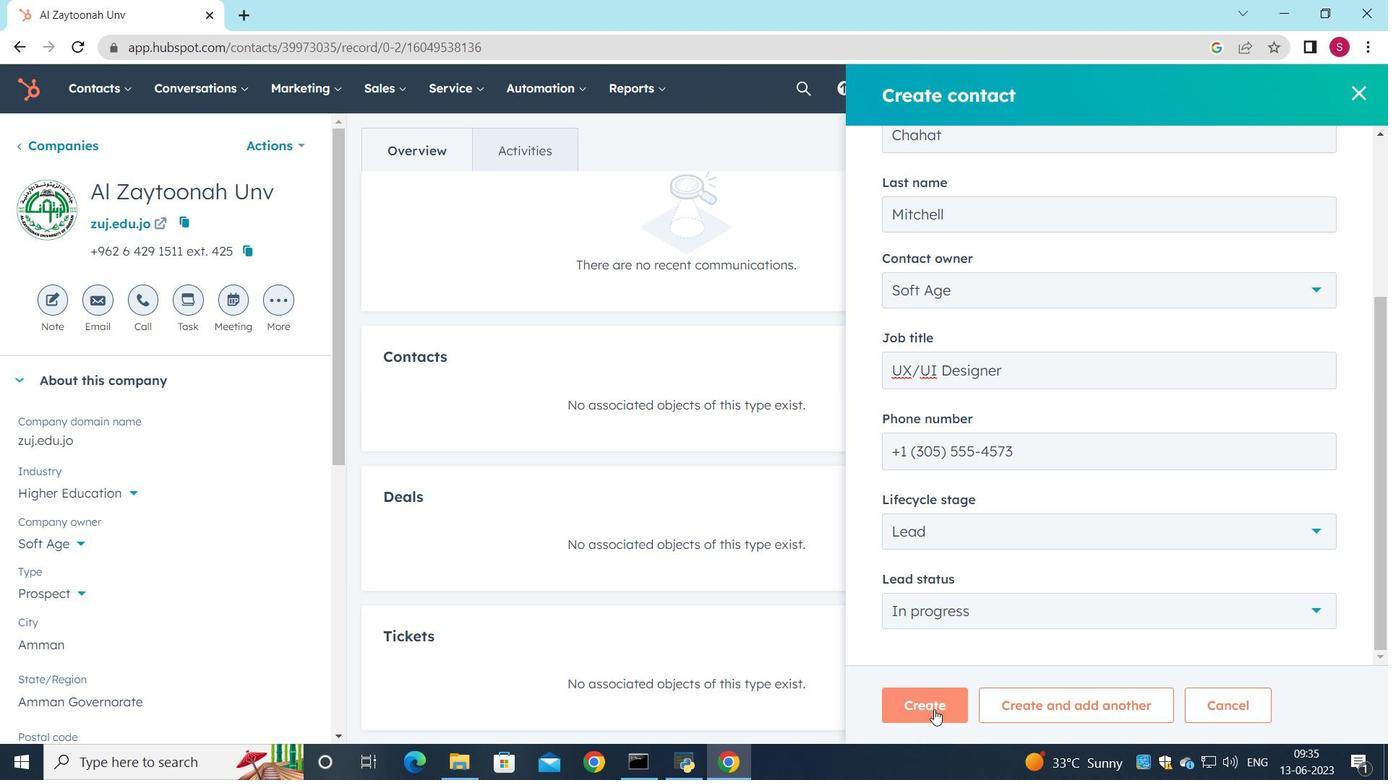 
Action: Mouse moved to (758, 540)
Screenshot: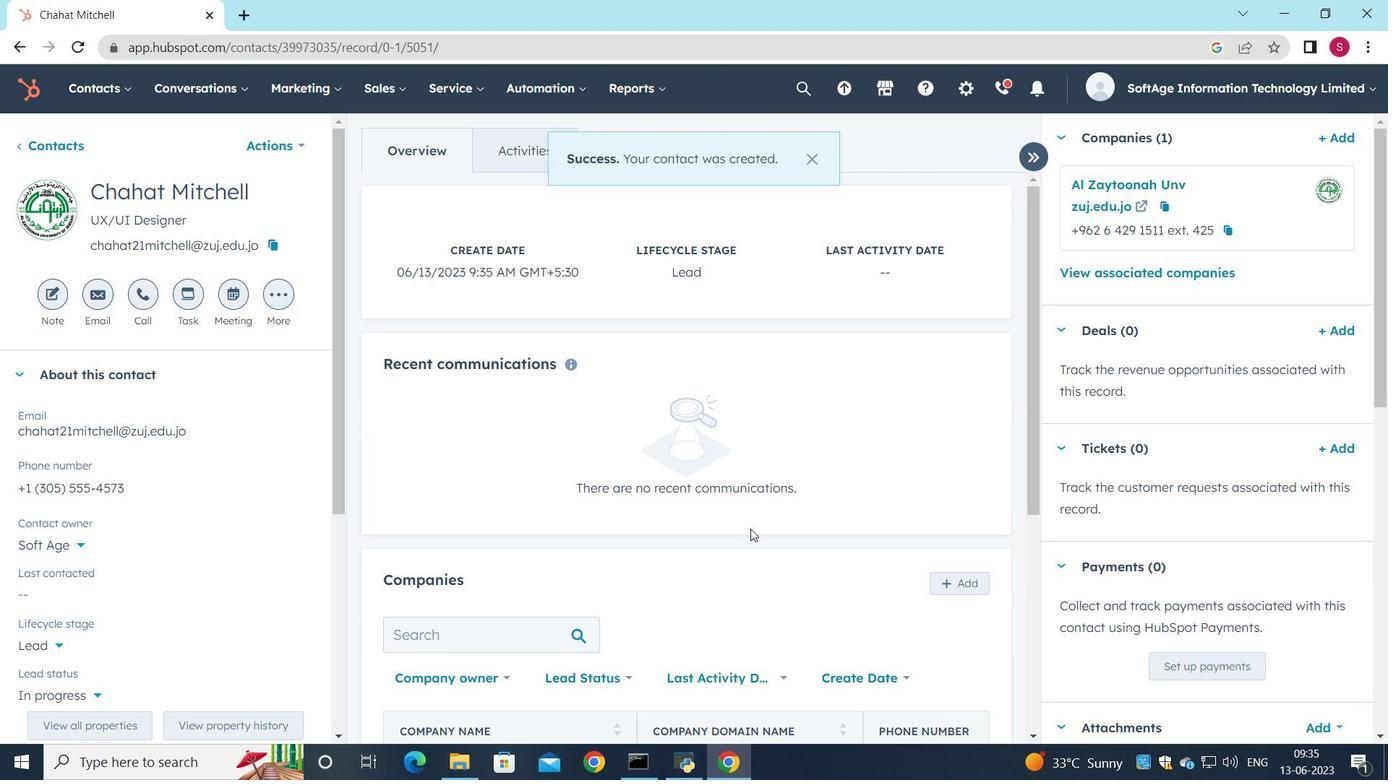 
Action: Mouse scrolled (758, 539) with delta (0, 0)
Screenshot: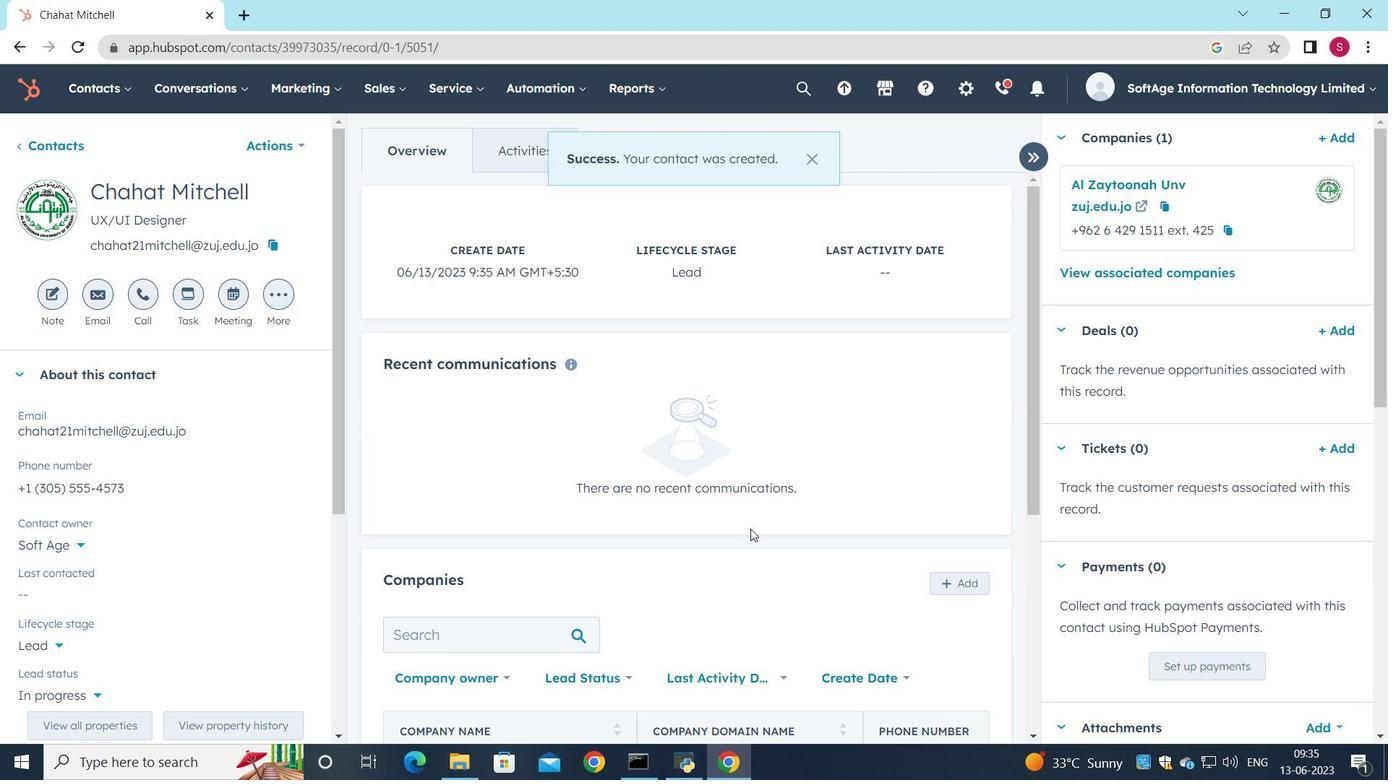 
Action: Mouse moved to (768, 556)
Screenshot: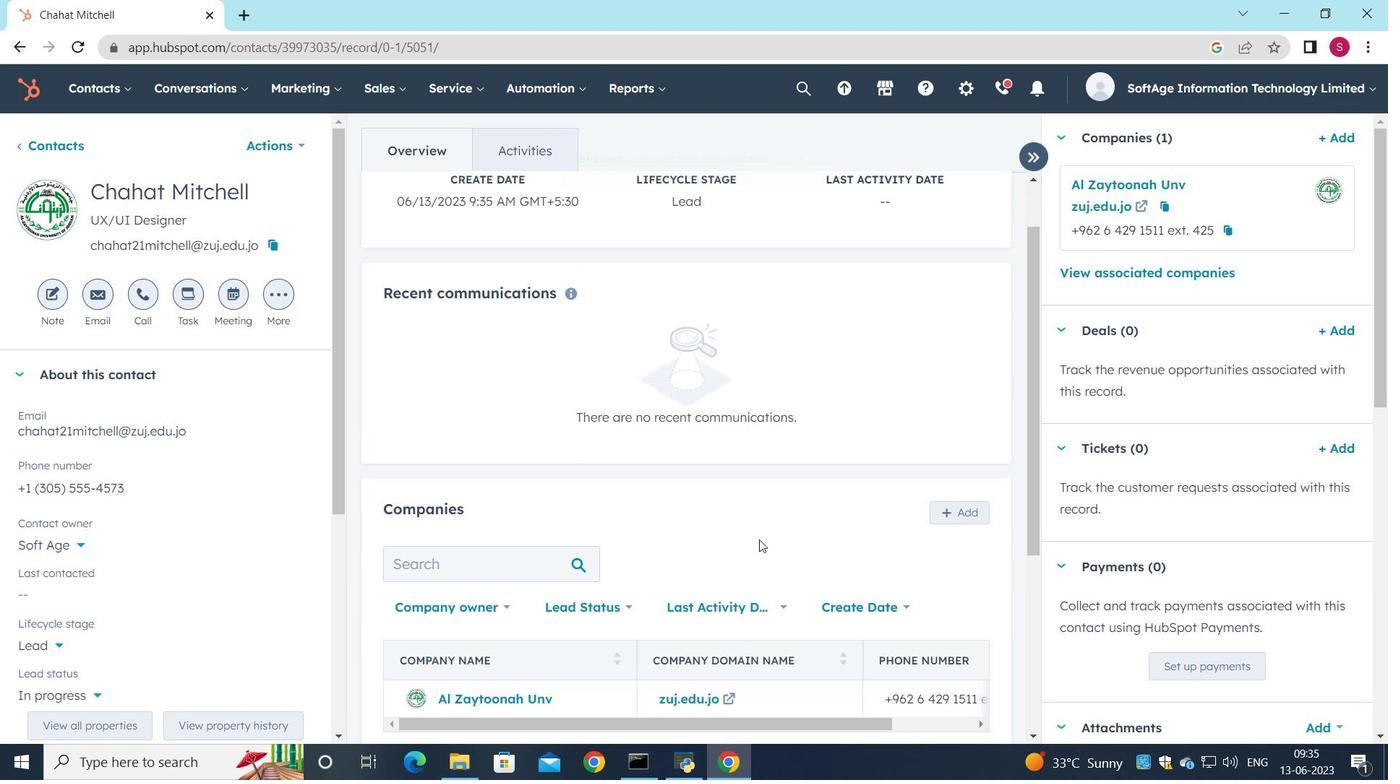 
Action: Mouse scrolled (760, 543) with delta (0, 0)
Screenshot: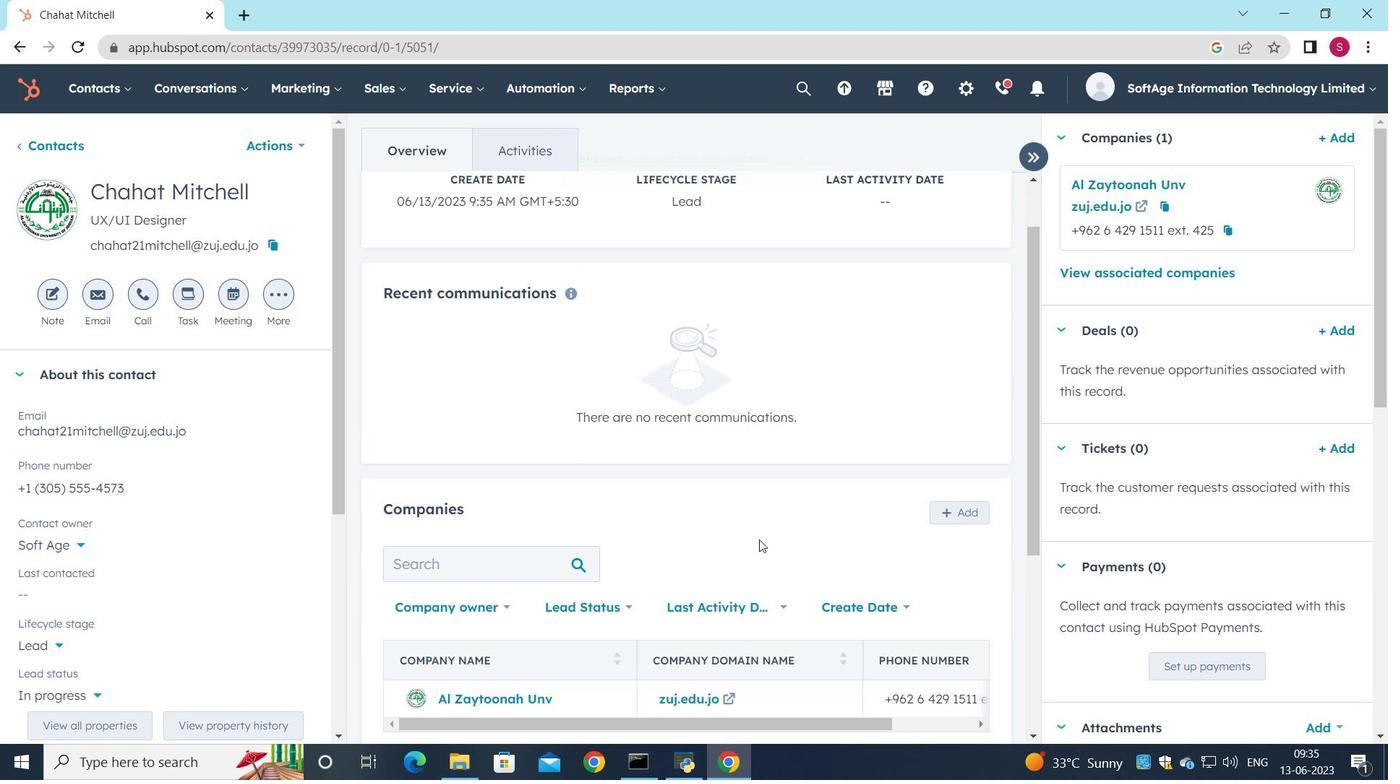 
Action: Mouse moved to (932, 480)
Screenshot: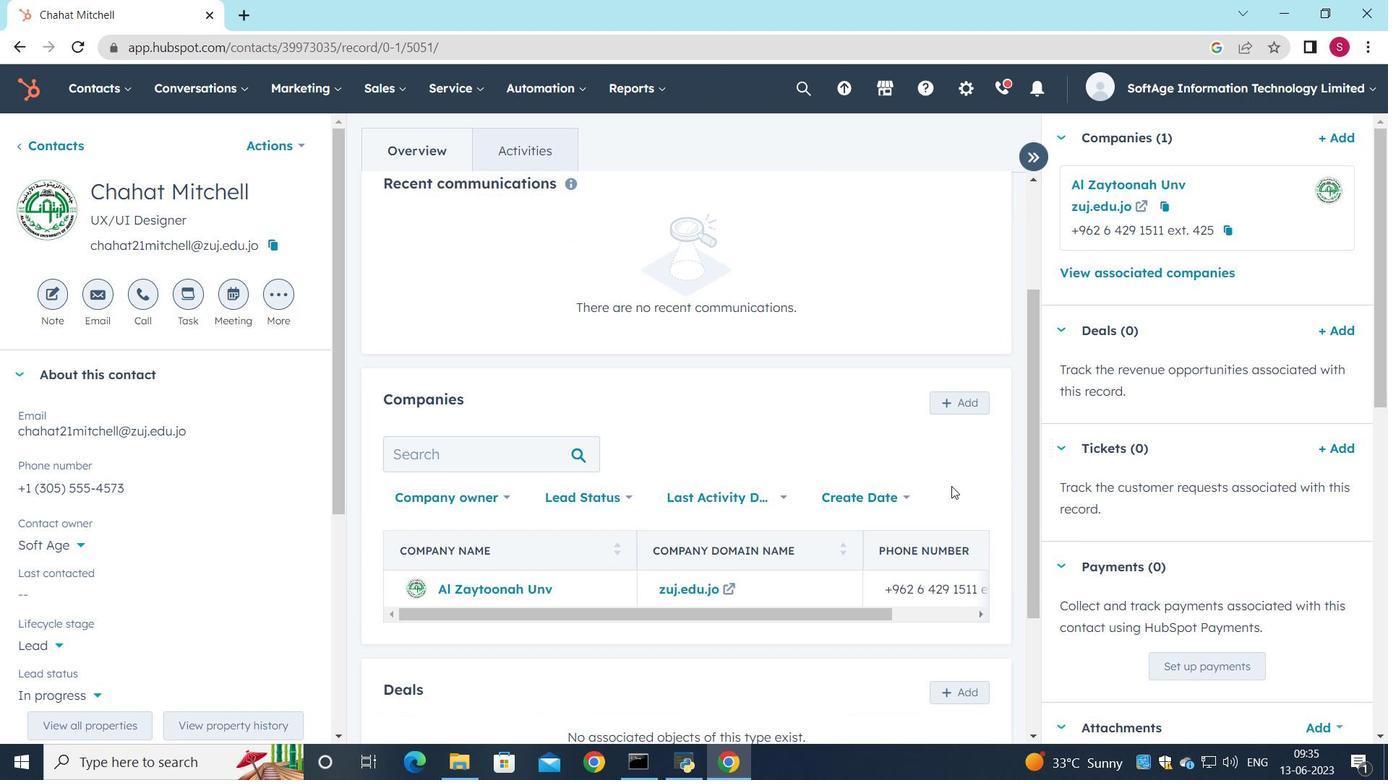 
